 Task: Find connections with filter location Miramichi with filter topic #Affiliationwith filter profile language English with filter current company CHEP with filter school Bangalore Jobs with filter industry Retail Gasoline with filter service category Network Support with filter keywords title Director of Storytelling
Action: Mouse moved to (281, 367)
Screenshot: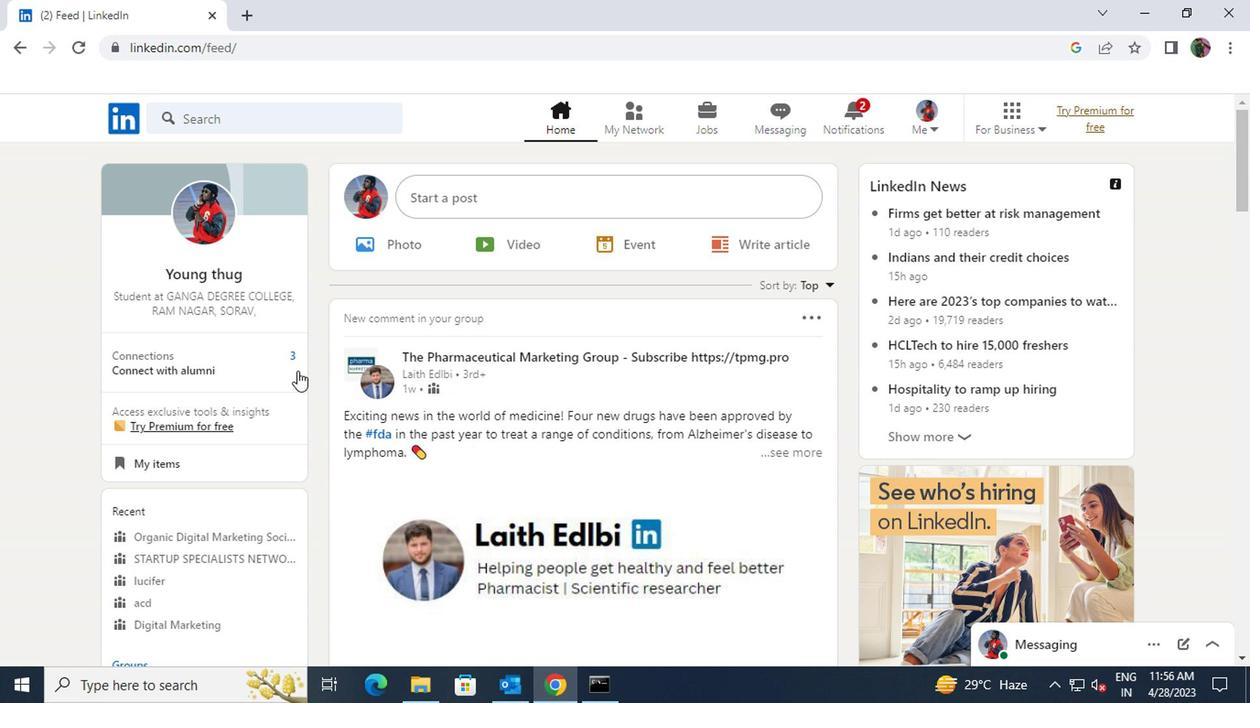 
Action: Mouse pressed left at (281, 367)
Screenshot: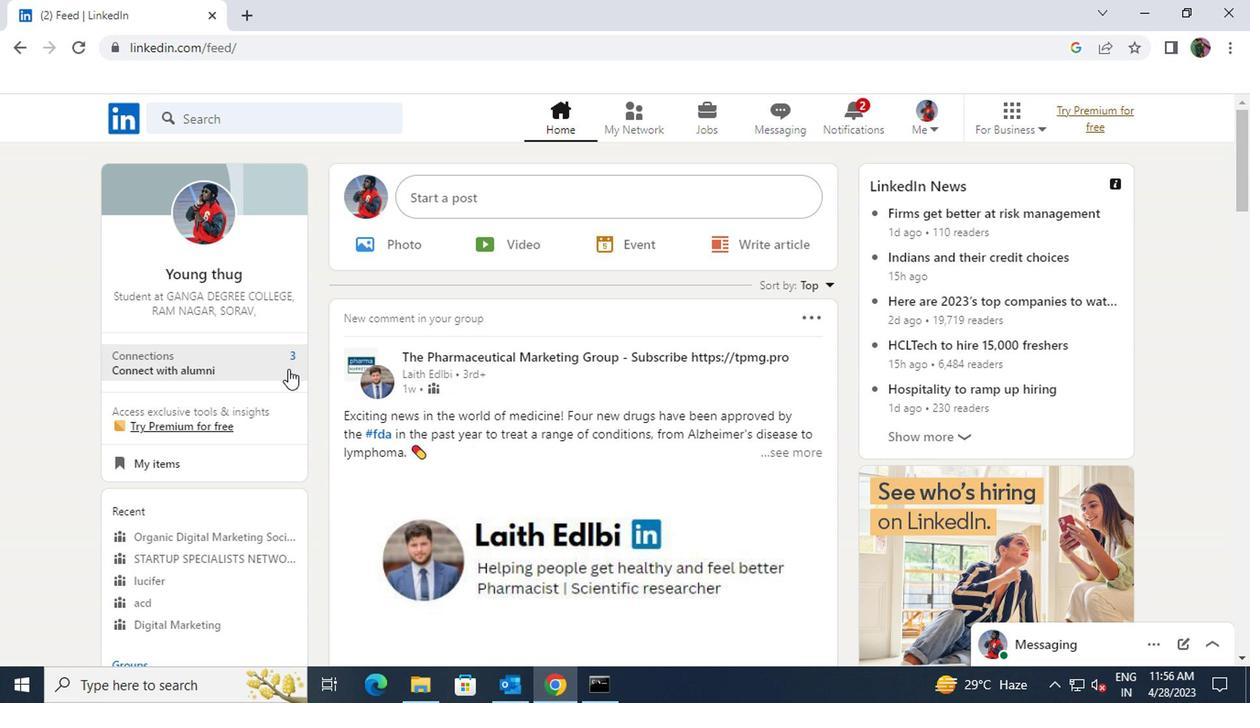 
Action: Mouse moved to (308, 223)
Screenshot: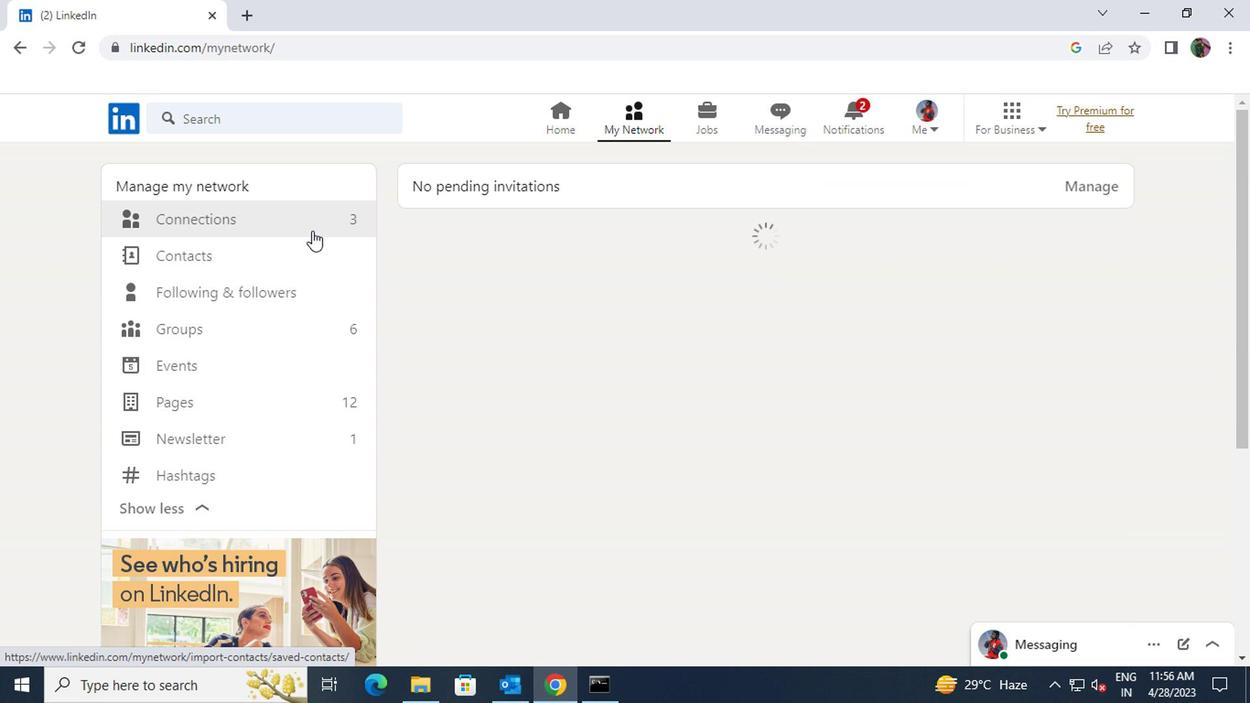 
Action: Mouse pressed left at (308, 223)
Screenshot: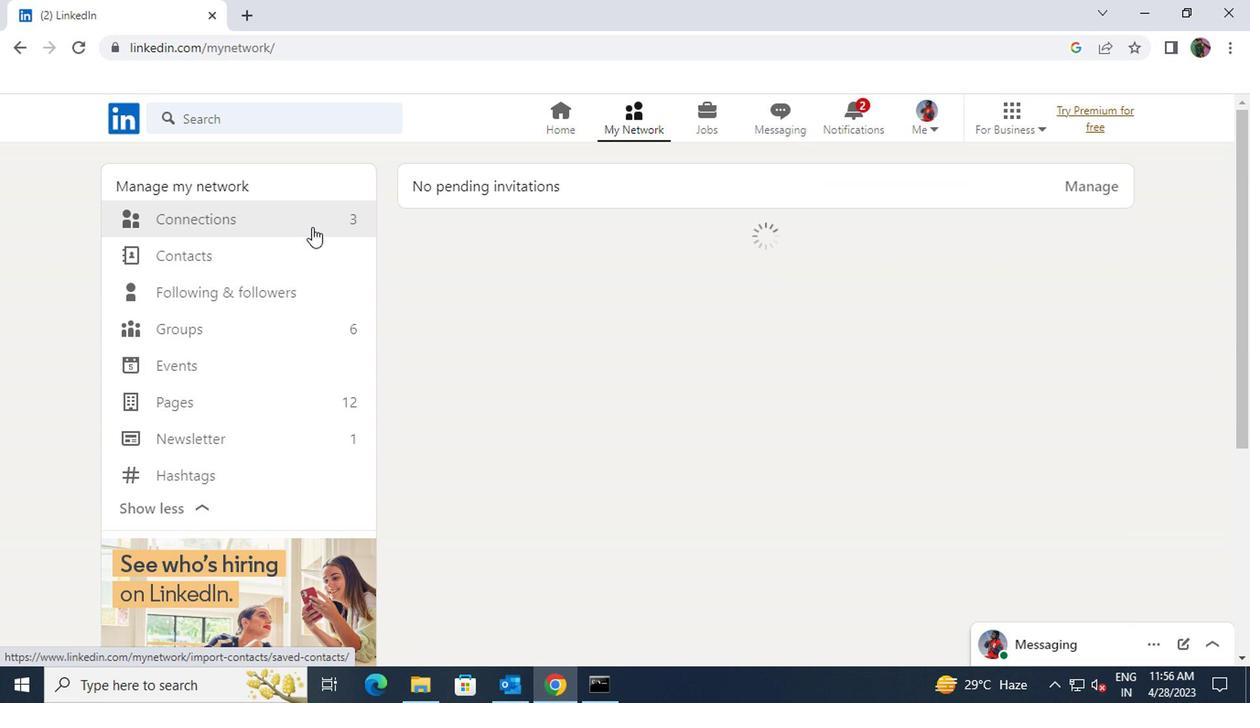
Action: Mouse moved to (723, 224)
Screenshot: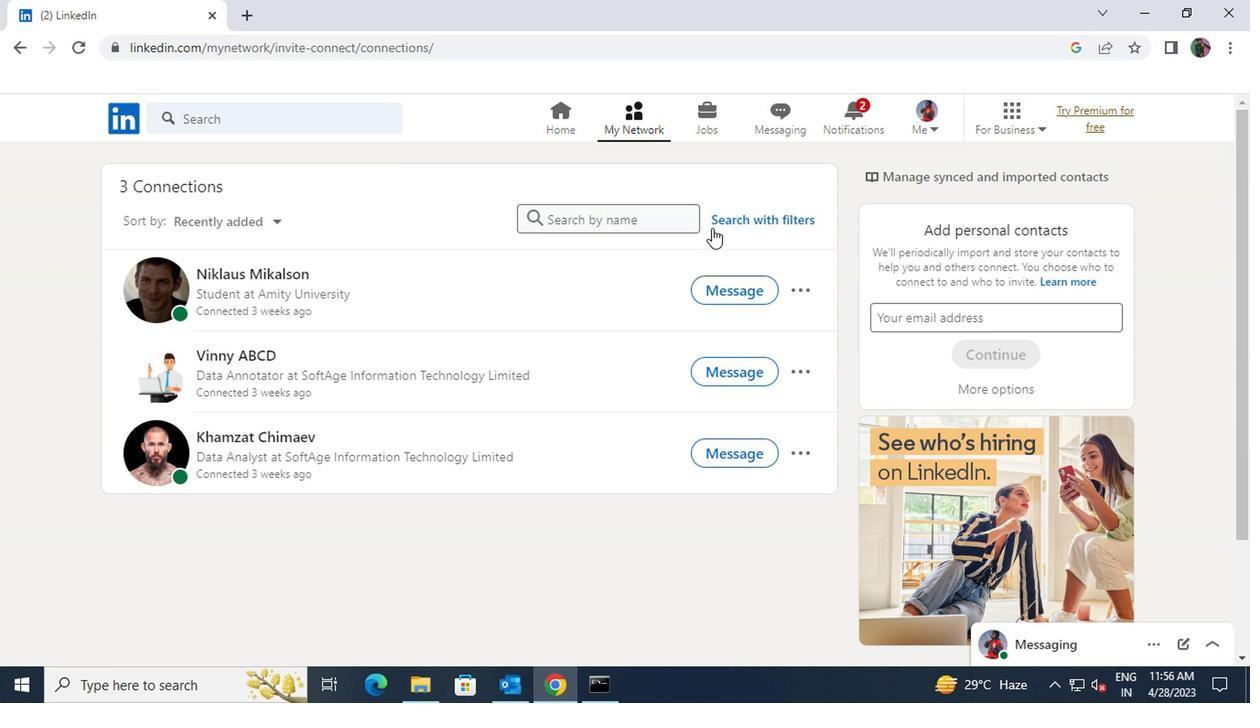 
Action: Mouse pressed left at (723, 224)
Screenshot: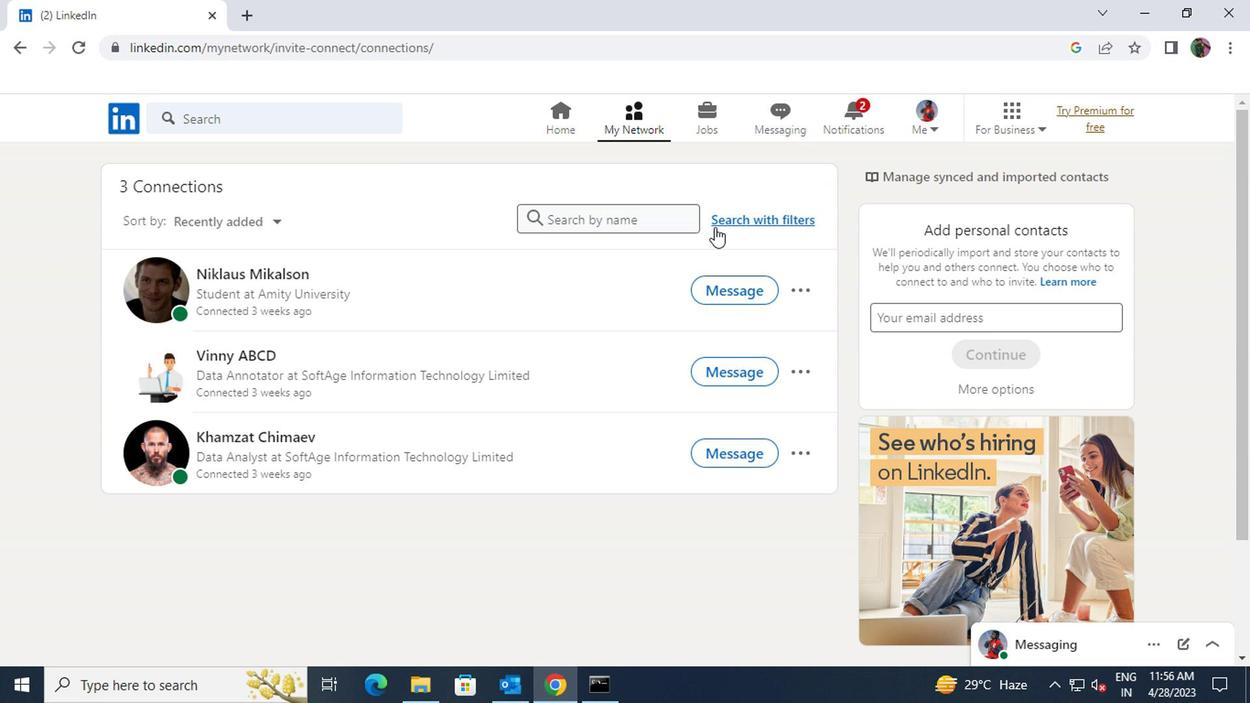 
Action: Mouse moved to (674, 171)
Screenshot: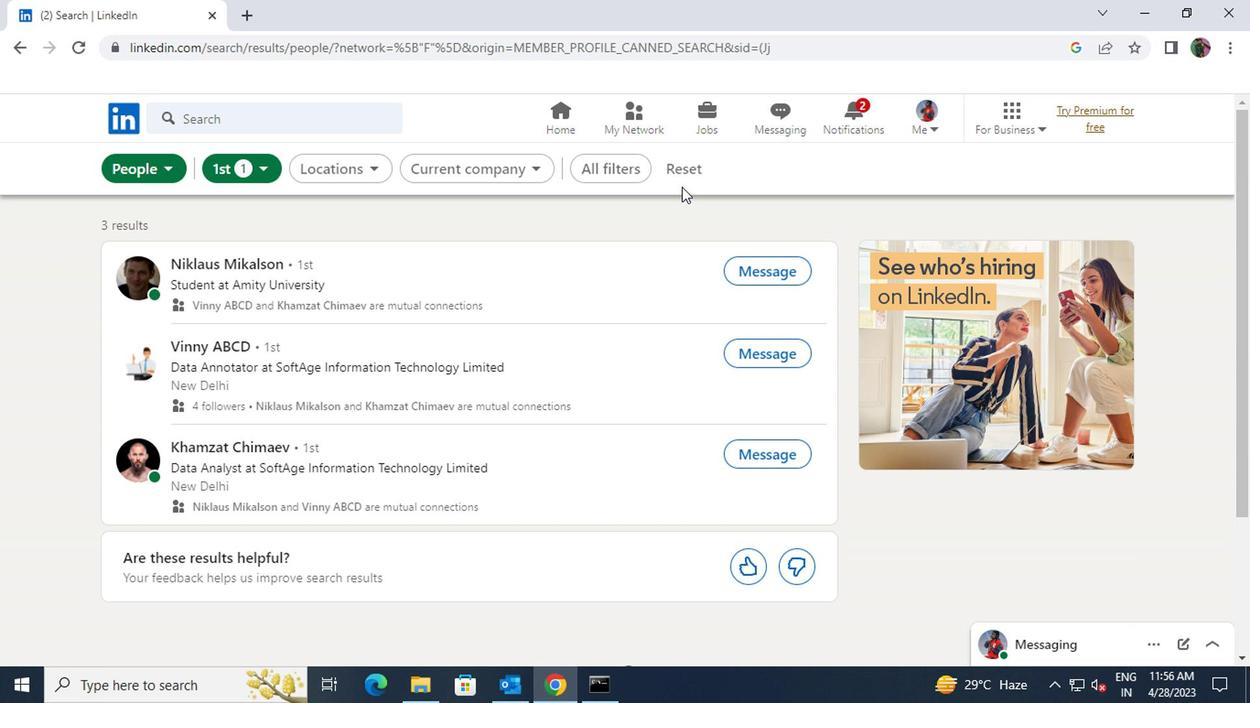 
Action: Mouse pressed left at (674, 171)
Screenshot: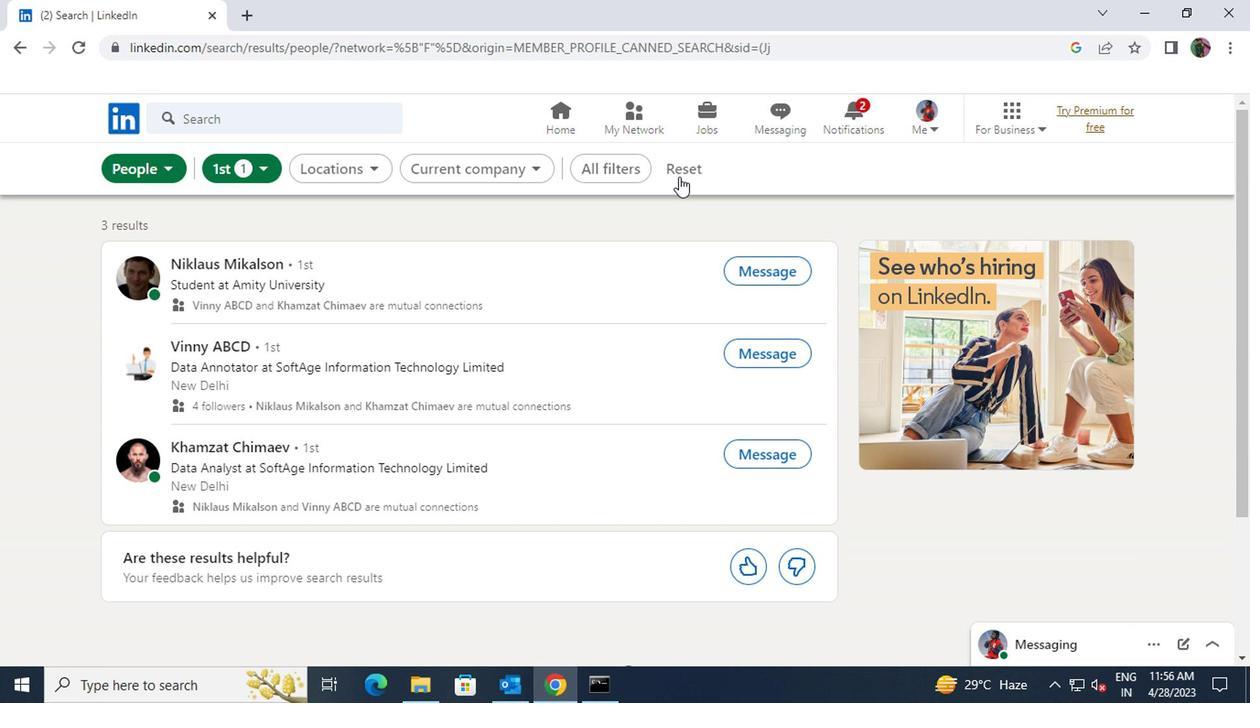 
Action: Mouse moved to (647, 166)
Screenshot: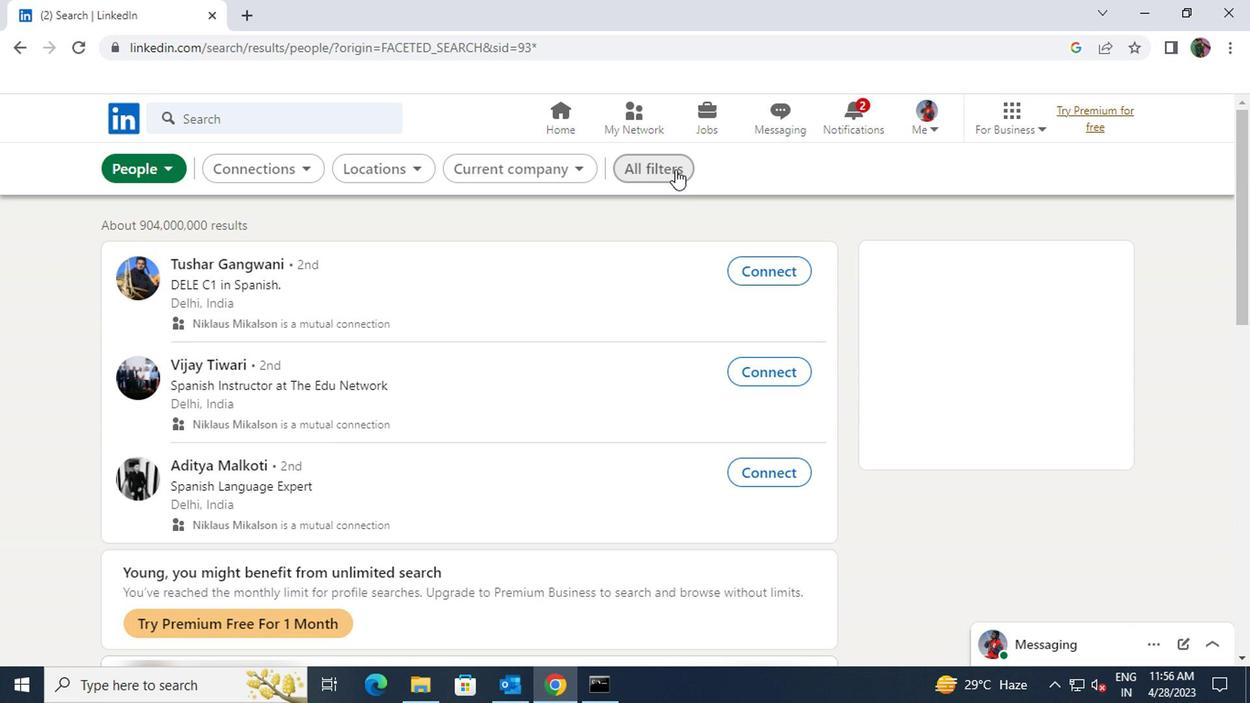 
Action: Mouse pressed left at (647, 166)
Screenshot: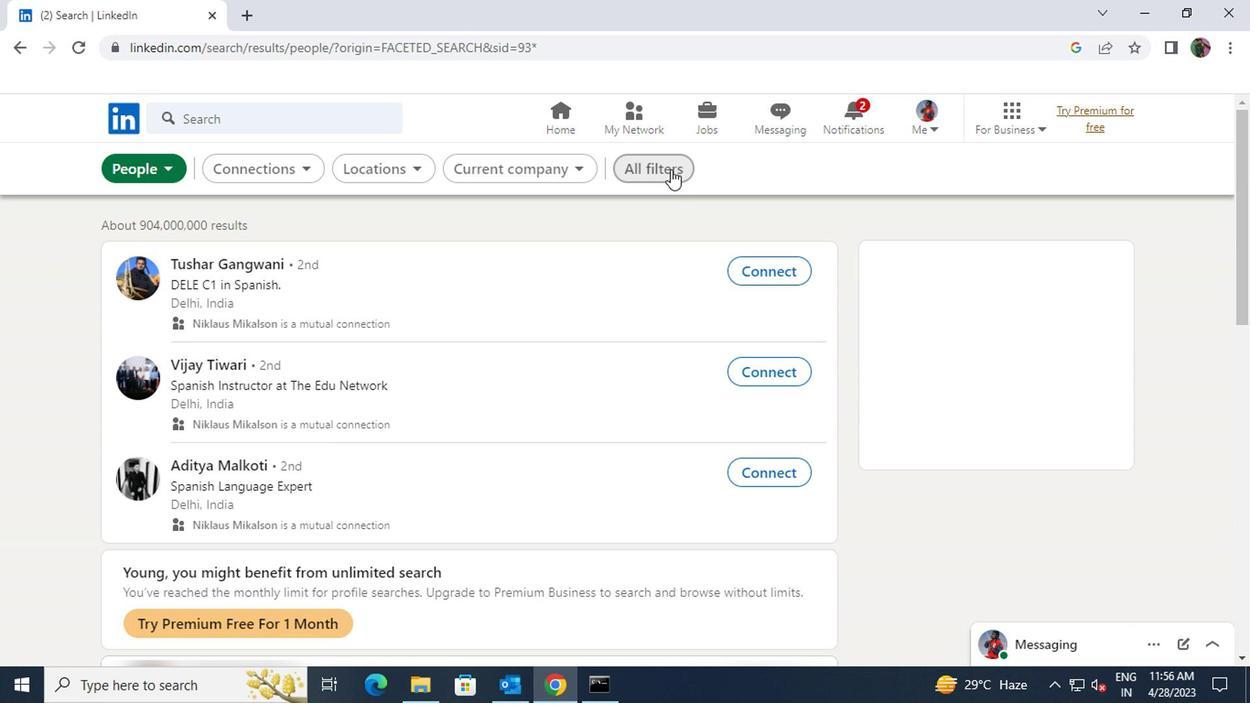 
Action: Mouse moved to (948, 397)
Screenshot: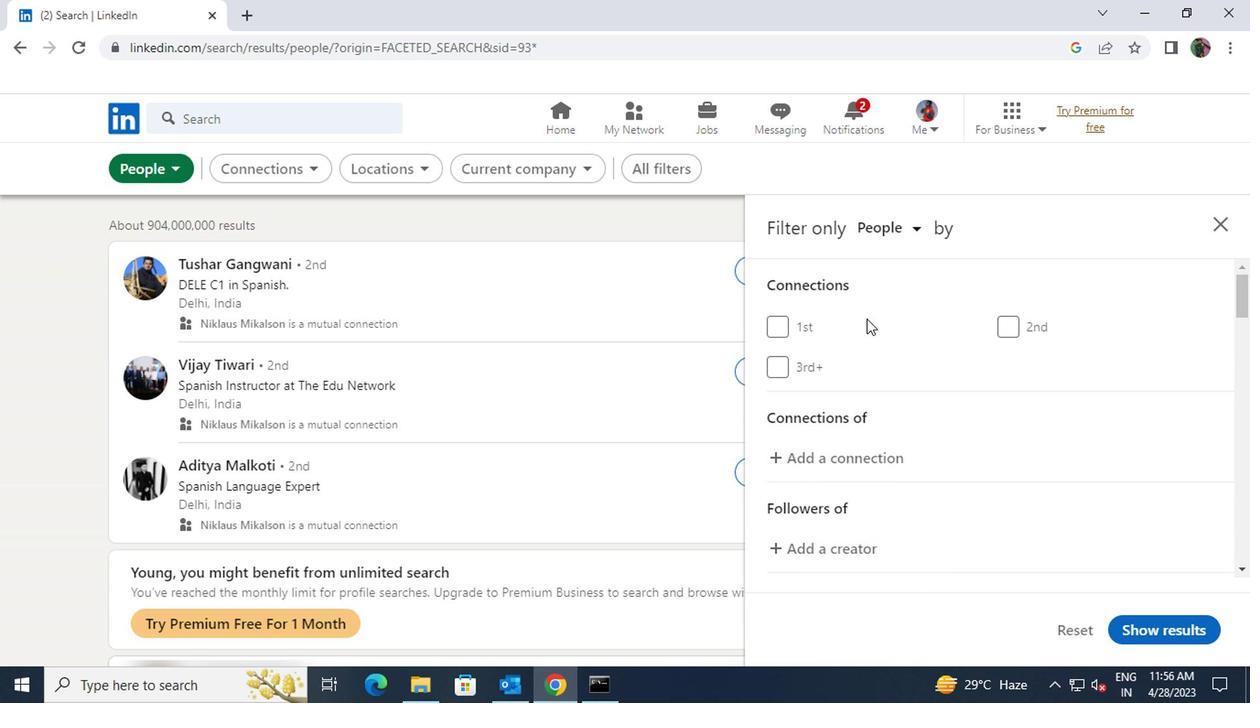 
Action: Mouse scrolled (948, 395) with delta (0, -1)
Screenshot: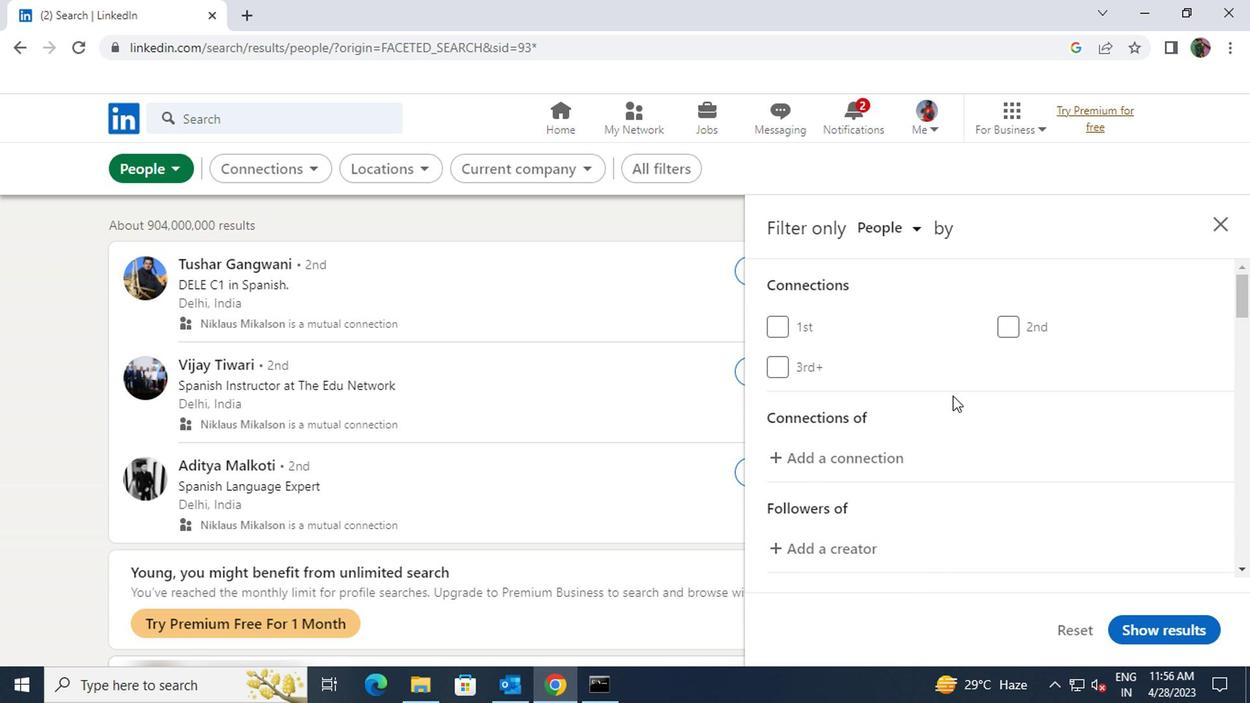 
Action: Mouse scrolled (948, 395) with delta (0, -1)
Screenshot: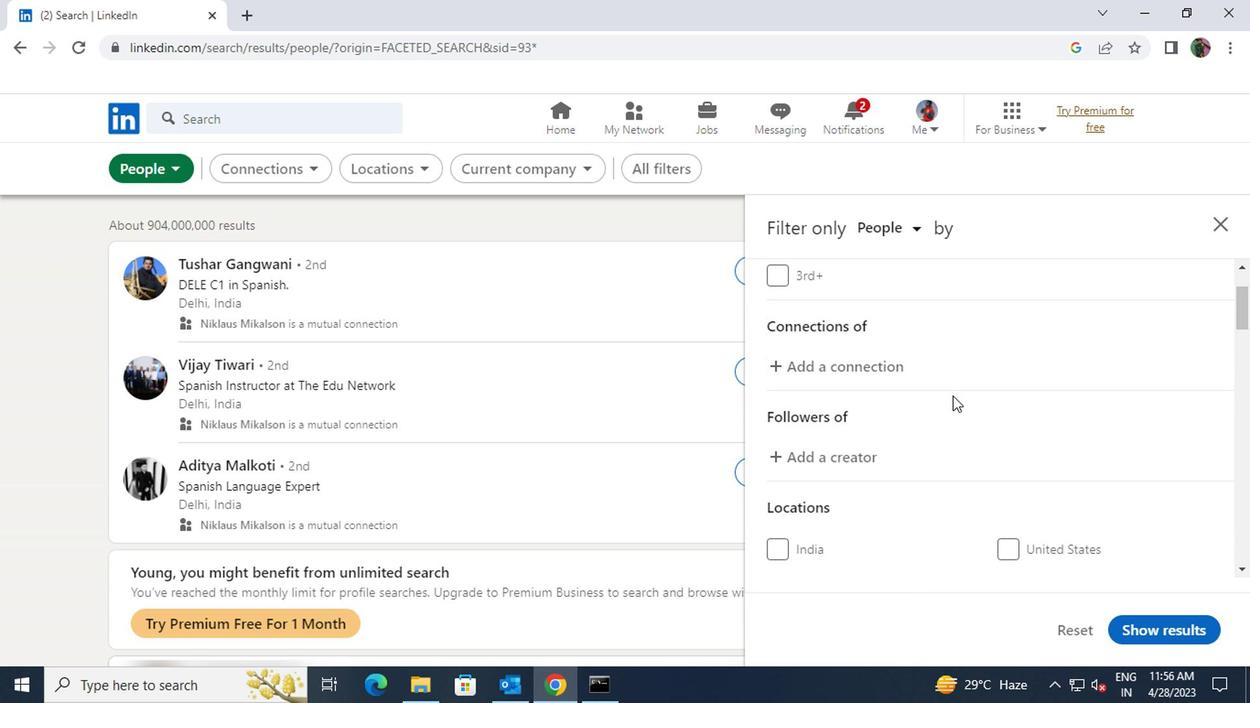 
Action: Mouse scrolled (948, 395) with delta (0, -1)
Screenshot: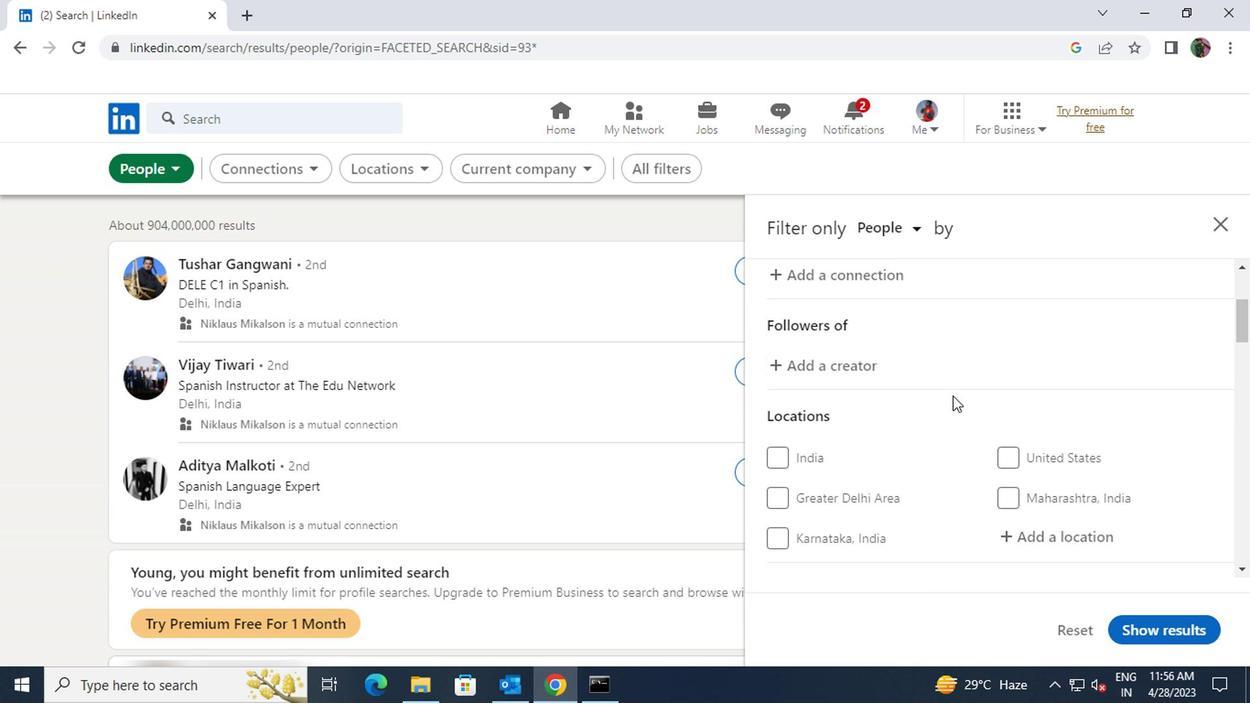 
Action: Mouse moved to (1025, 452)
Screenshot: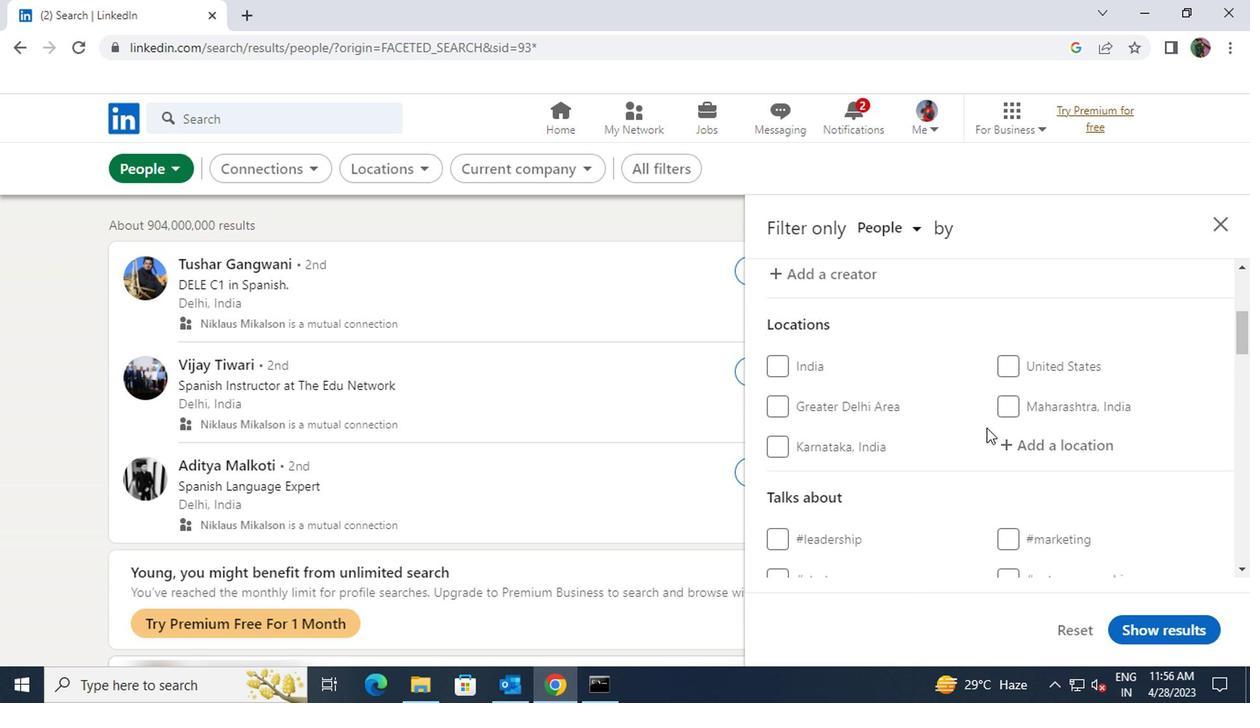 
Action: Mouse pressed left at (1025, 452)
Screenshot: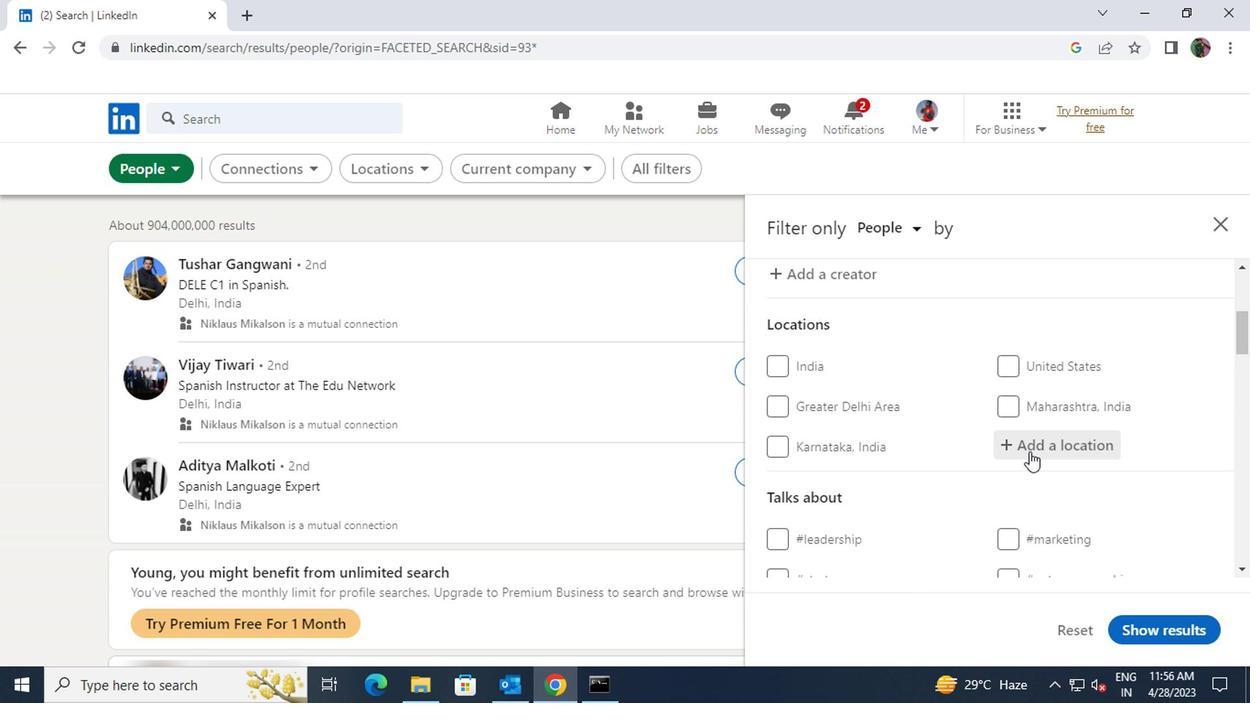 
Action: Key pressed <Key.shift>MIRAMIC
Screenshot: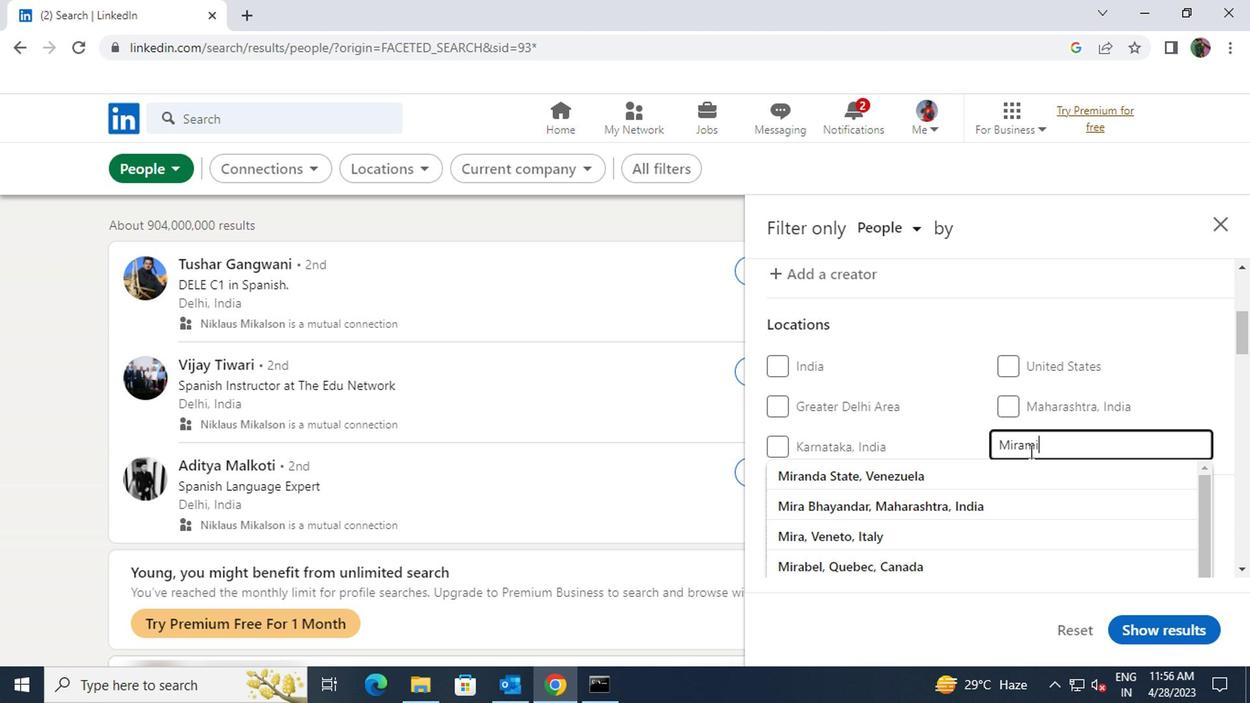 
Action: Mouse moved to (1033, 463)
Screenshot: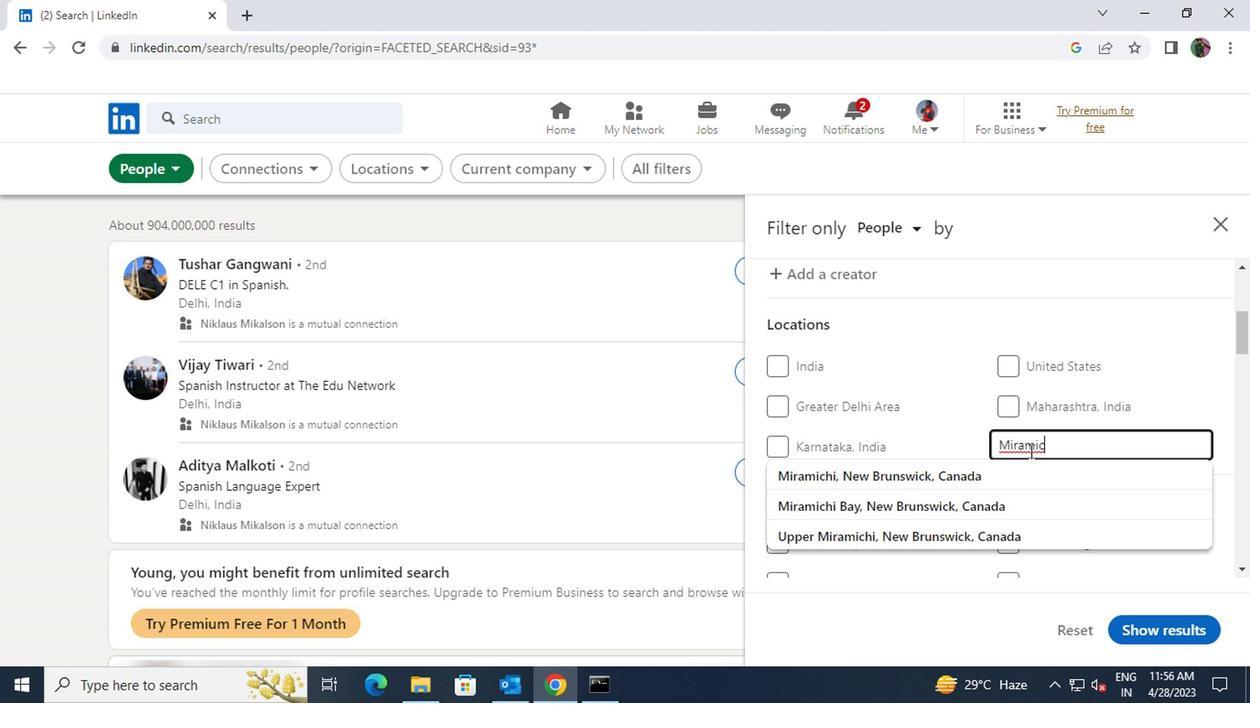 
Action: Mouse pressed left at (1033, 463)
Screenshot: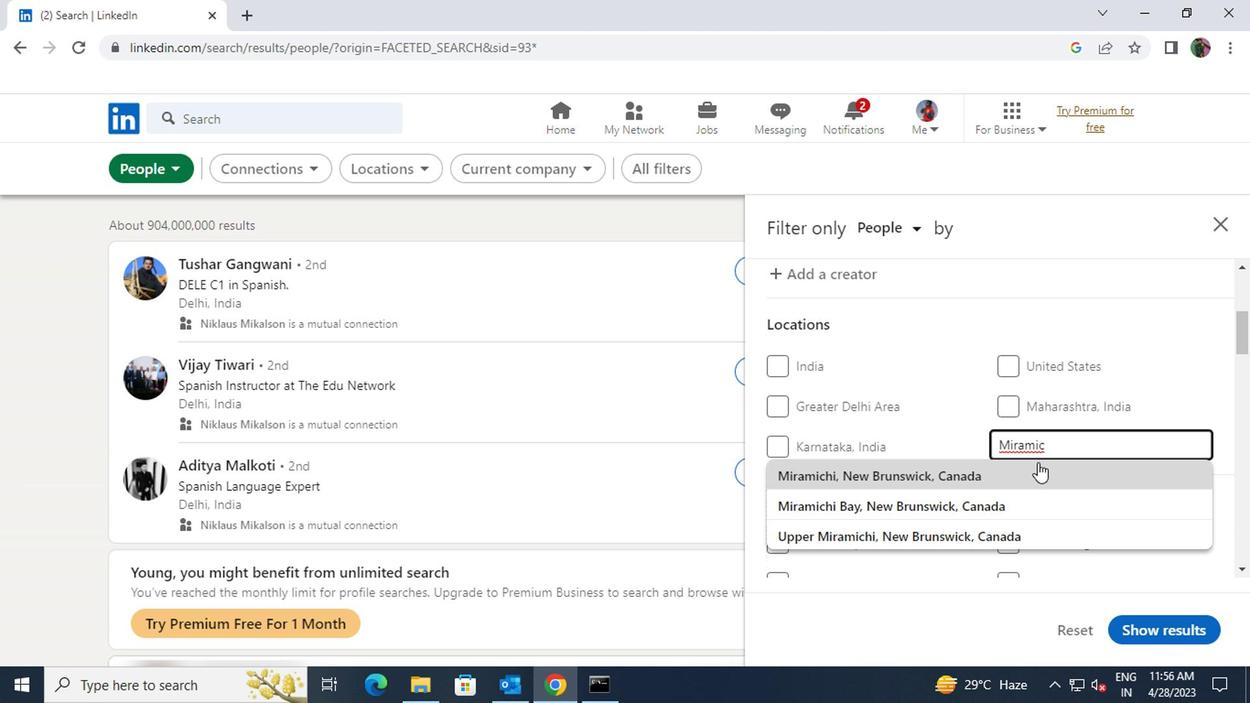 
Action: Mouse moved to (1033, 465)
Screenshot: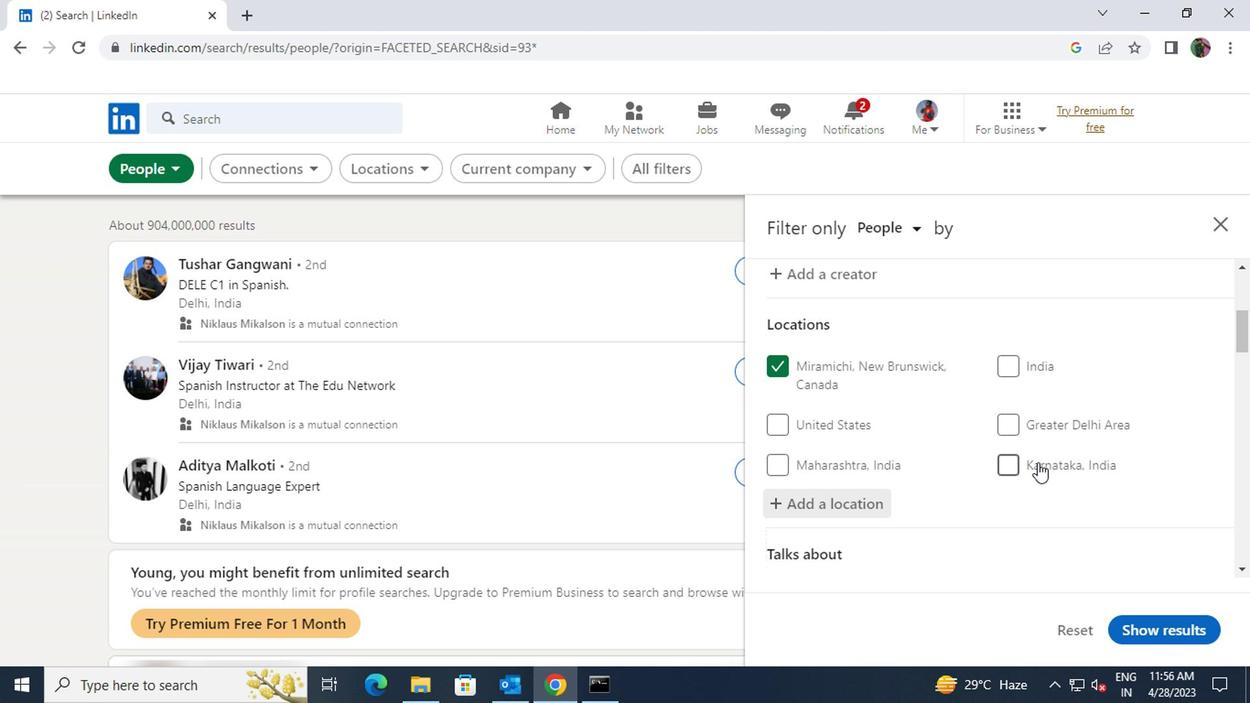 
Action: Mouse scrolled (1033, 464) with delta (0, 0)
Screenshot: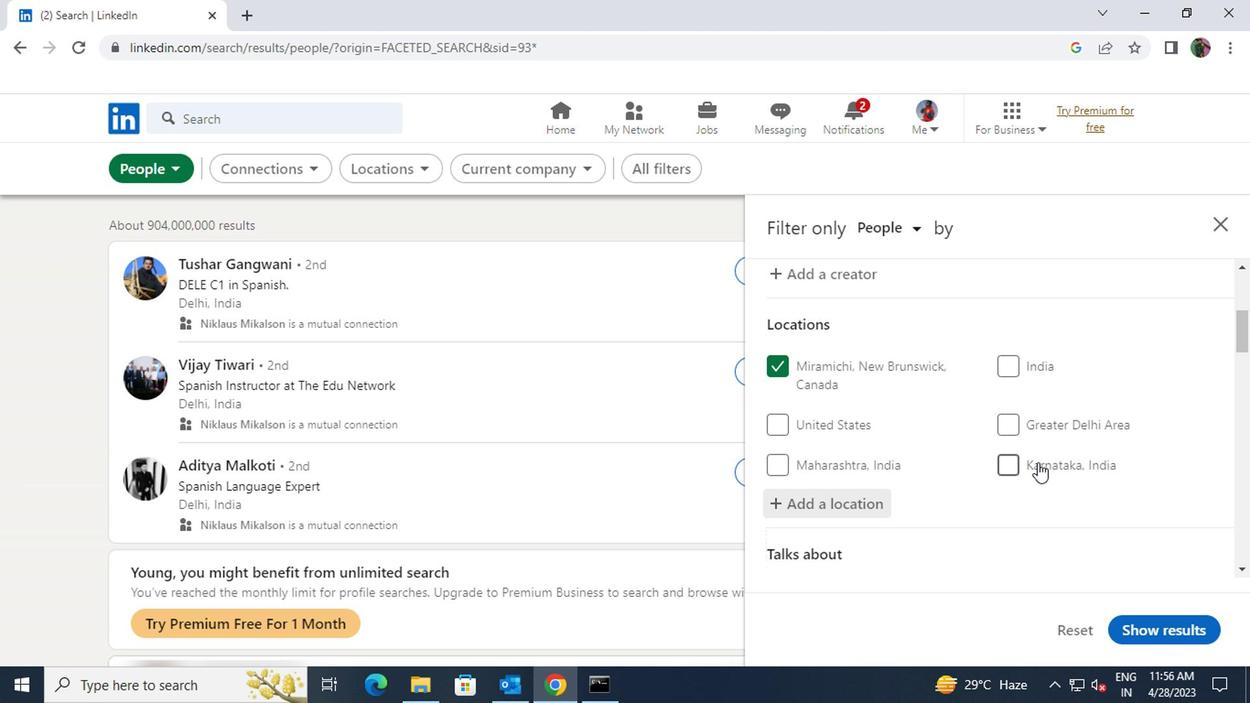 
Action: Mouse scrolled (1033, 464) with delta (0, 0)
Screenshot: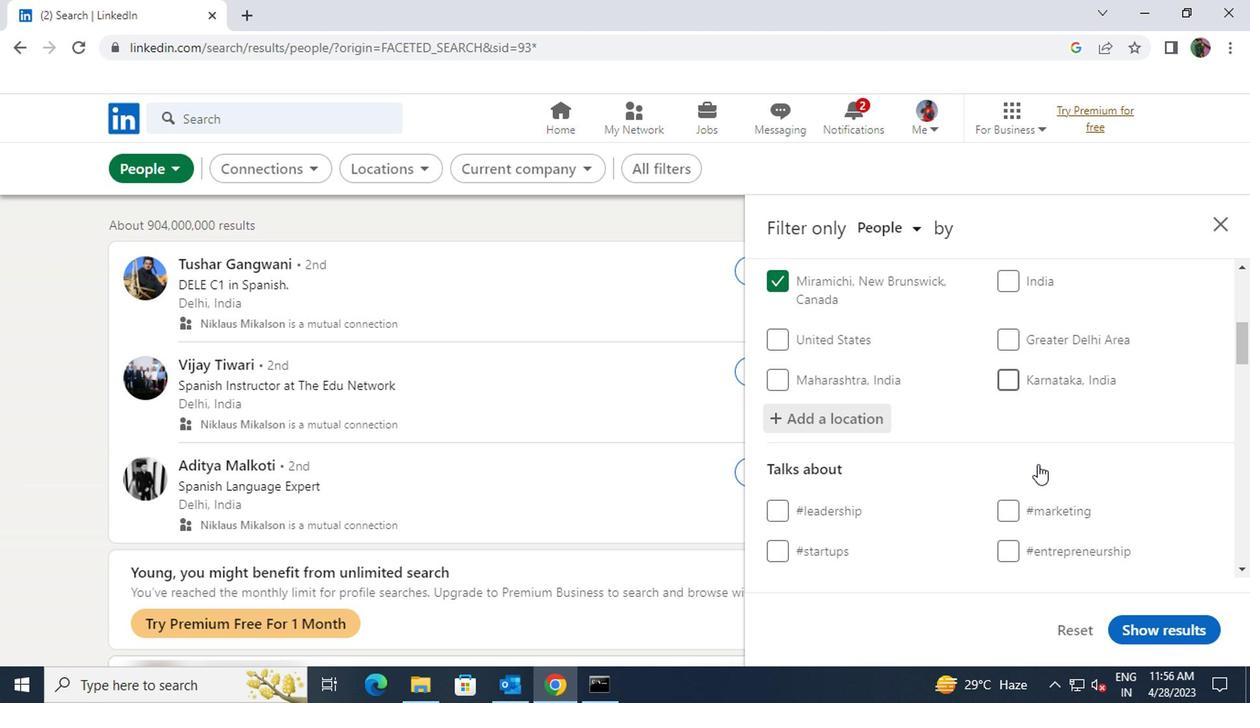 
Action: Mouse moved to (1029, 483)
Screenshot: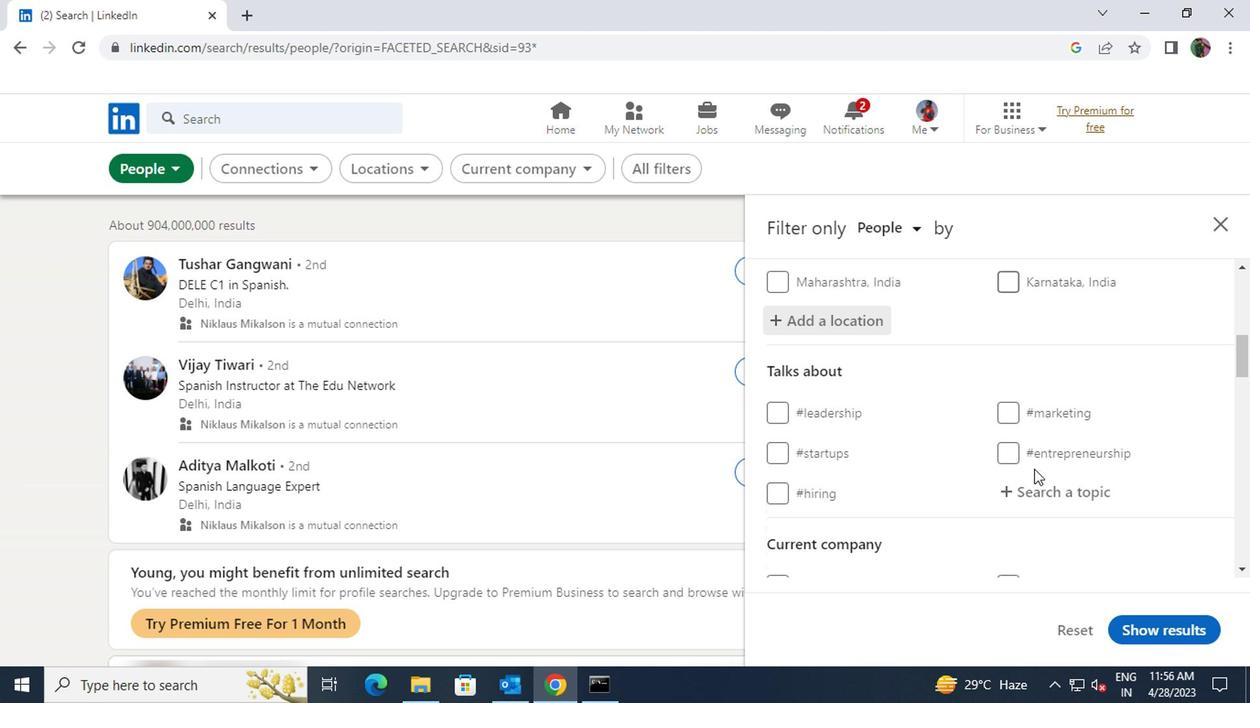 
Action: Mouse pressed left at (1029, 483)
Screenshot: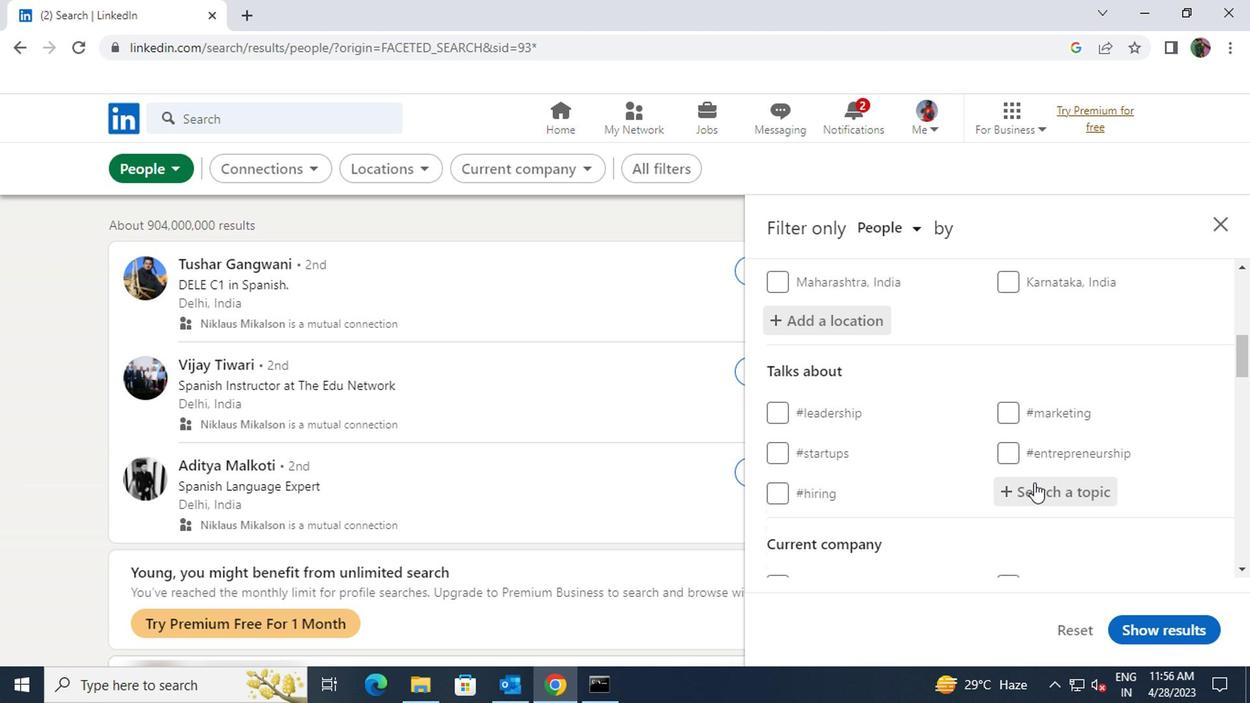 
Action: Key pressed <Key.shift><Key.shift>AFFILIATIO
Screenshot: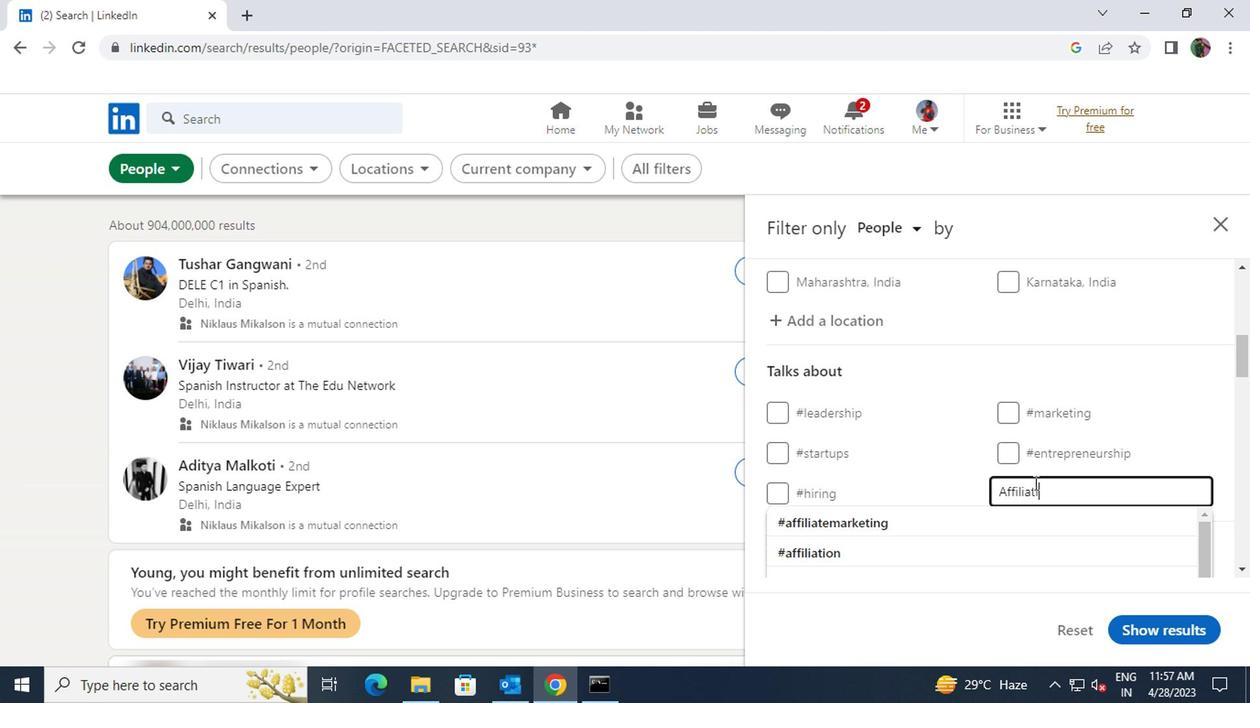 
Action: Mouse moved to (988, 515)
Screenshot: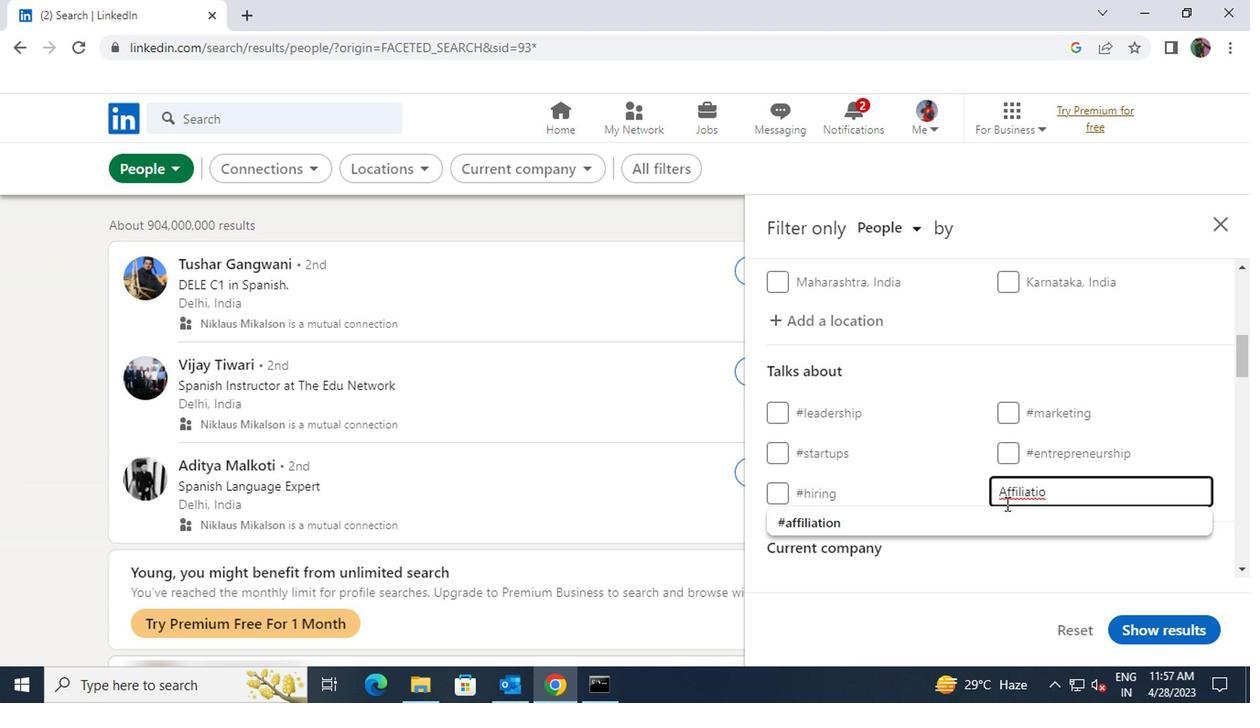 
Action: Mouse pressed left at (988, 515)
Screenshot: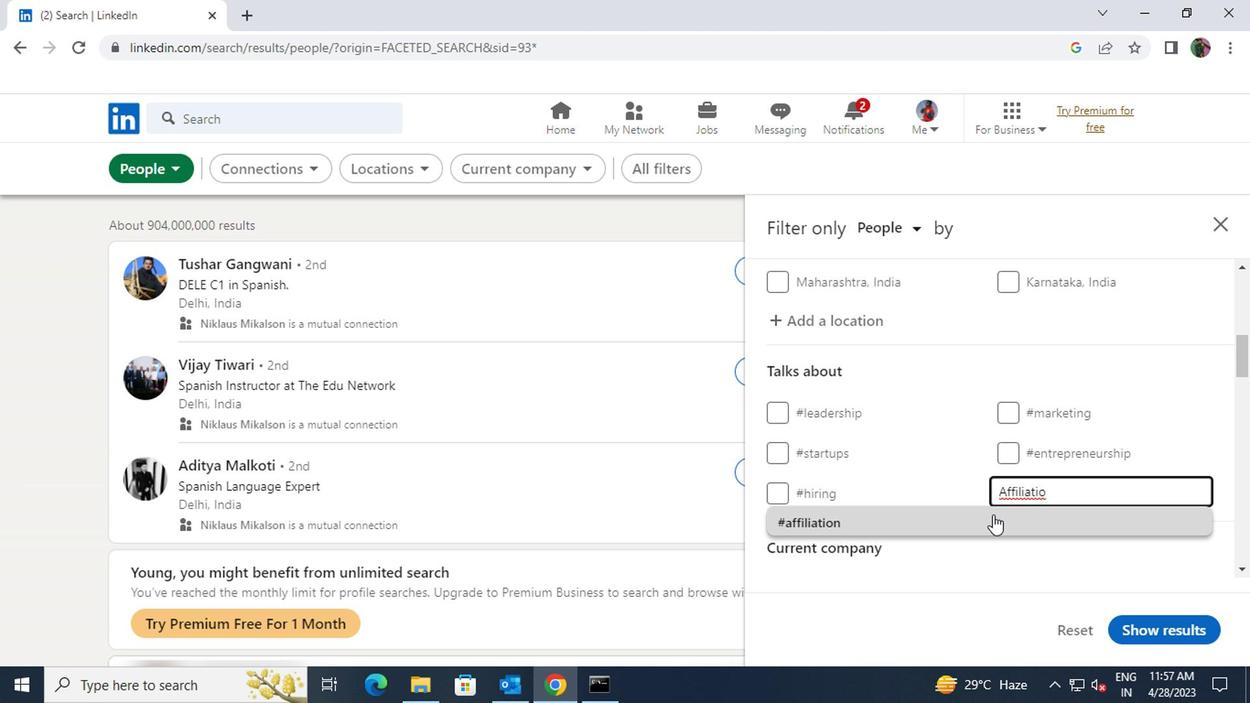 
Action: Mouse moved to (984, 519)
Screenshot: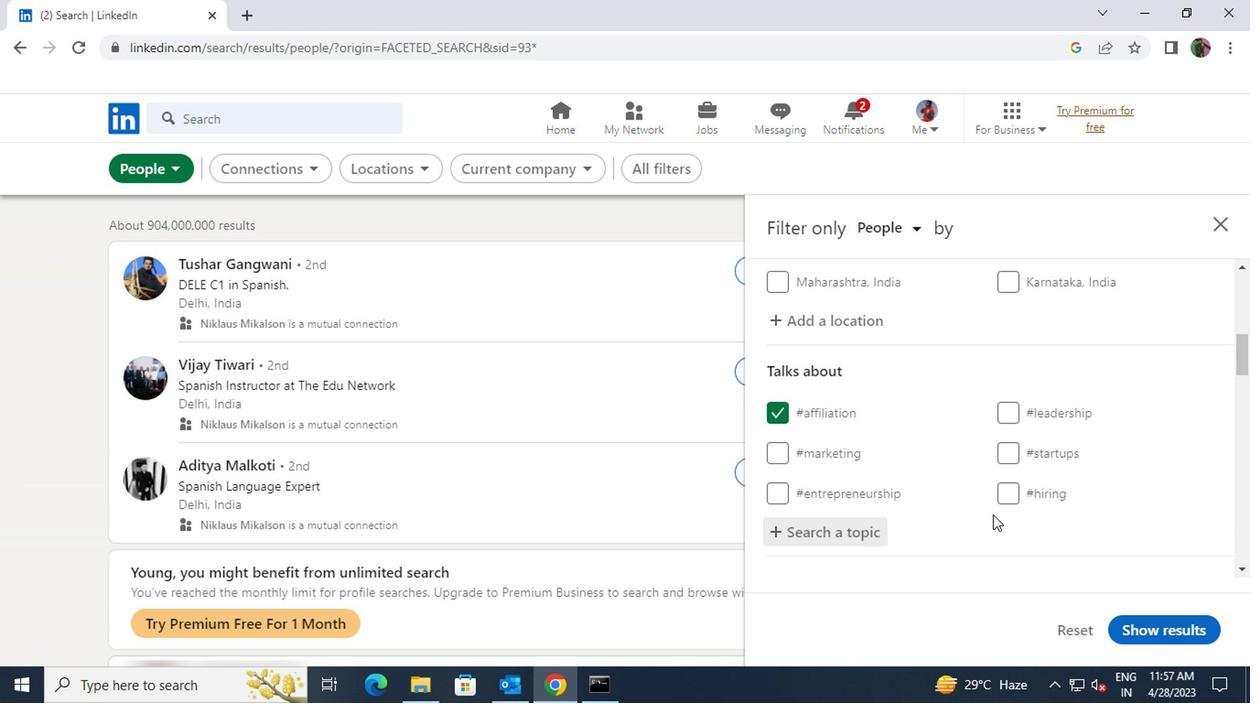 
Action: Mouse scrolled (984, 518) with delta (0, -1)
Screenshot: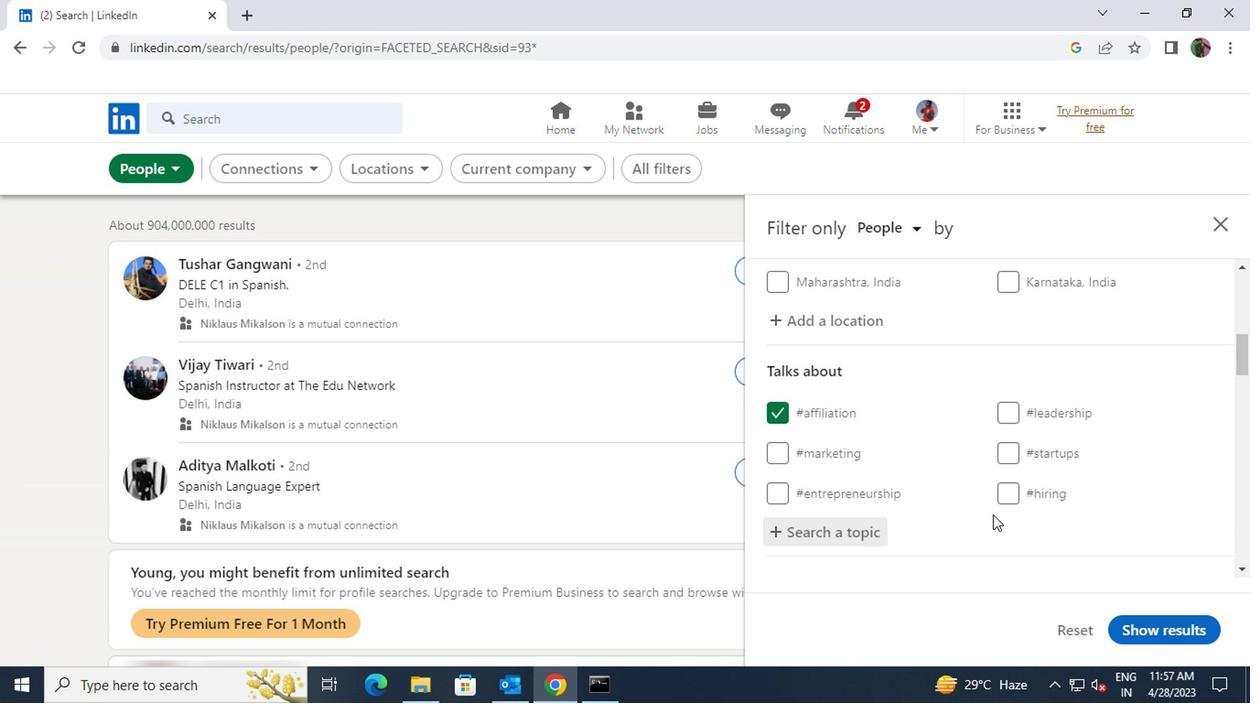 
Action: Mouse scrolled (984, 518) with delta (0, -1)
Screenshot: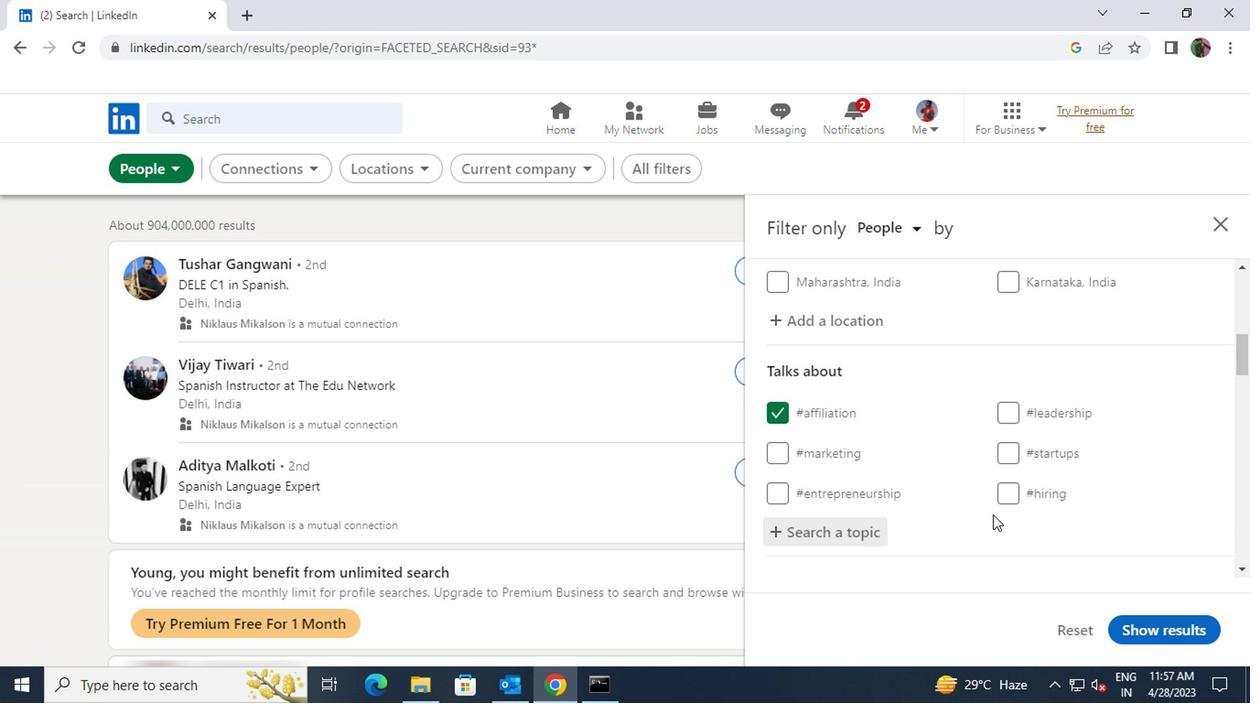 
Action: Mouse scrolled (984, 518) with delta (0, -1)
Screenshot: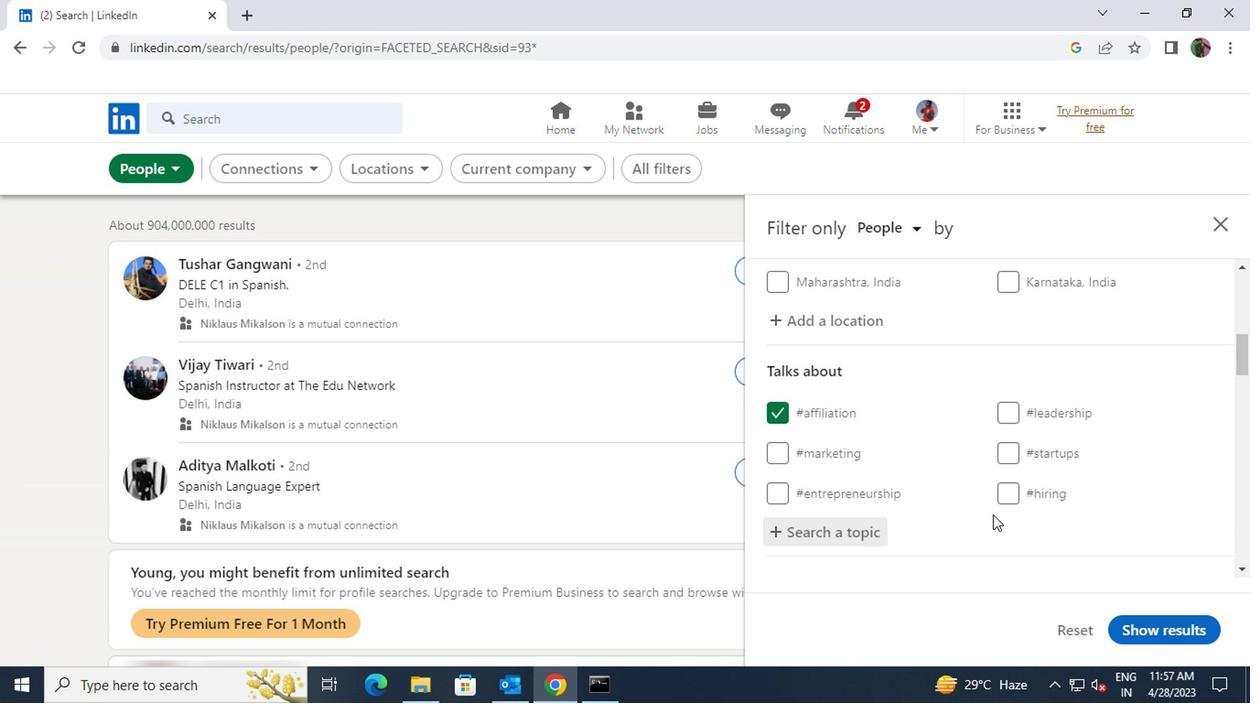 
Action: Mouse scrolled (984, 518) with delta (0, -1)
Screenshot: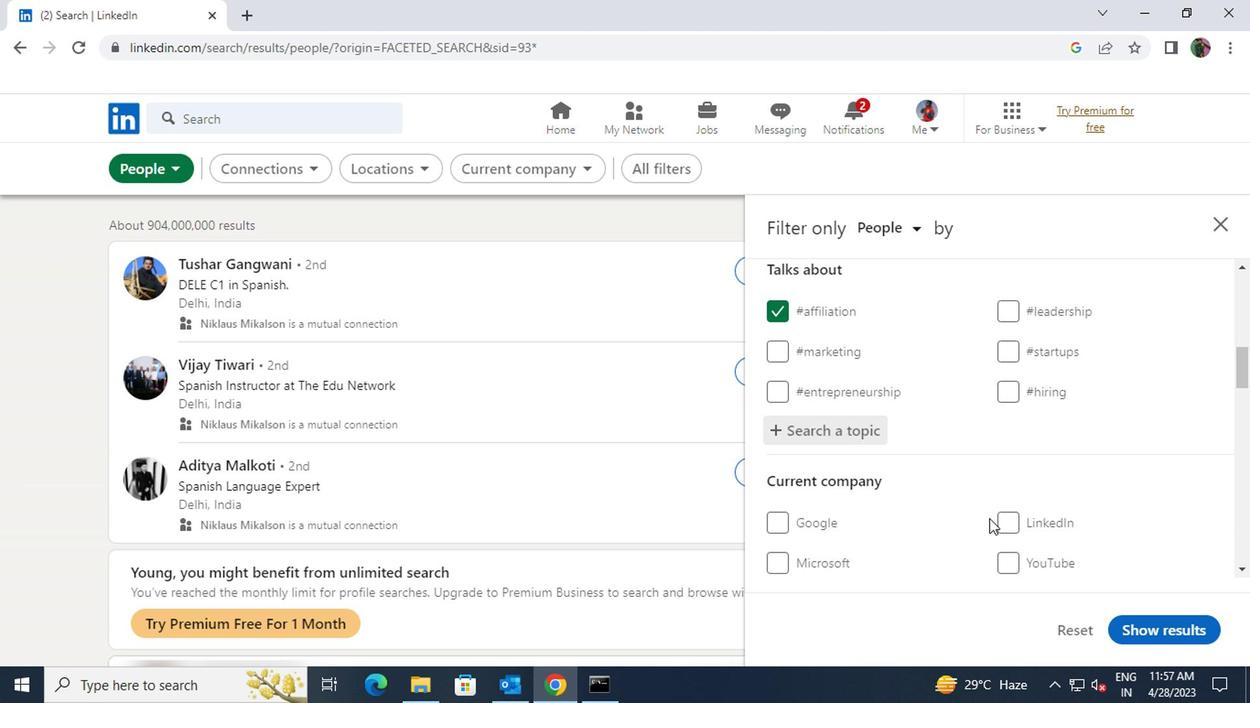 
Action: Mouse scrolled (984, 518) with delta (0, -1)
Screenshot: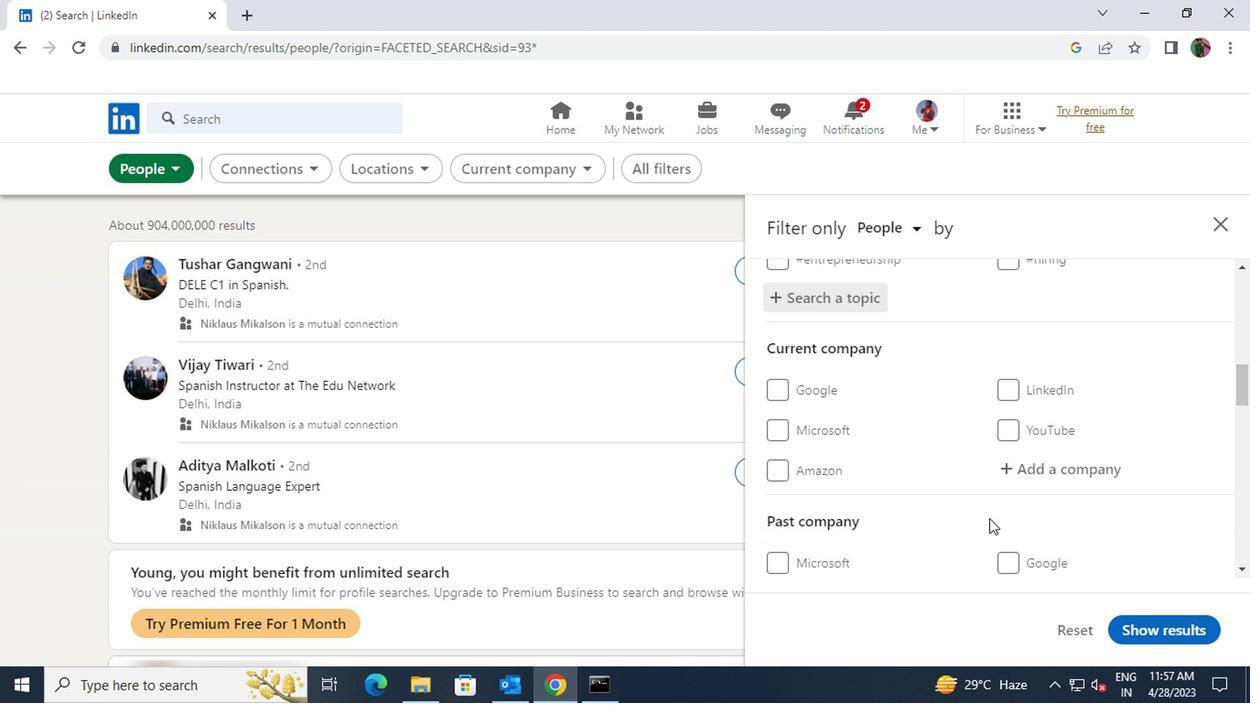 
Action: Mouse scrolled (984, 518) with delta (0, -1)
Screenshot: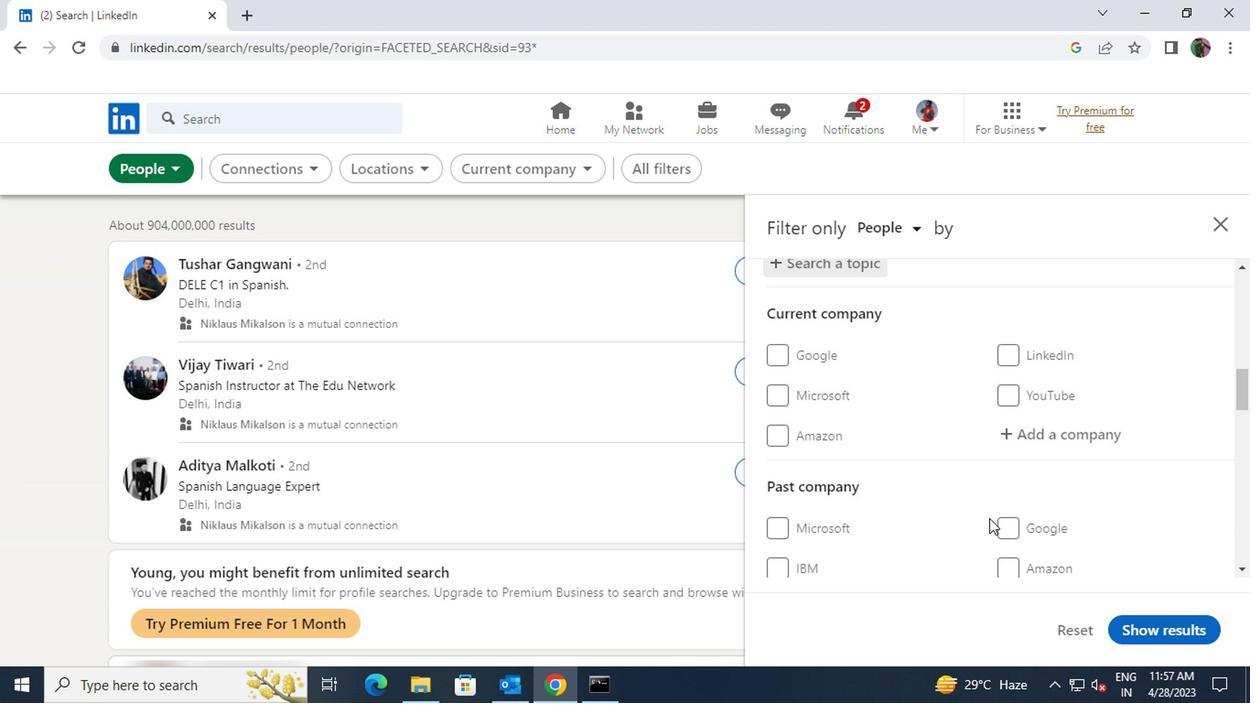 
Action: Mouse scrolled (984, 518) with delta (0, -1)
Screenshot: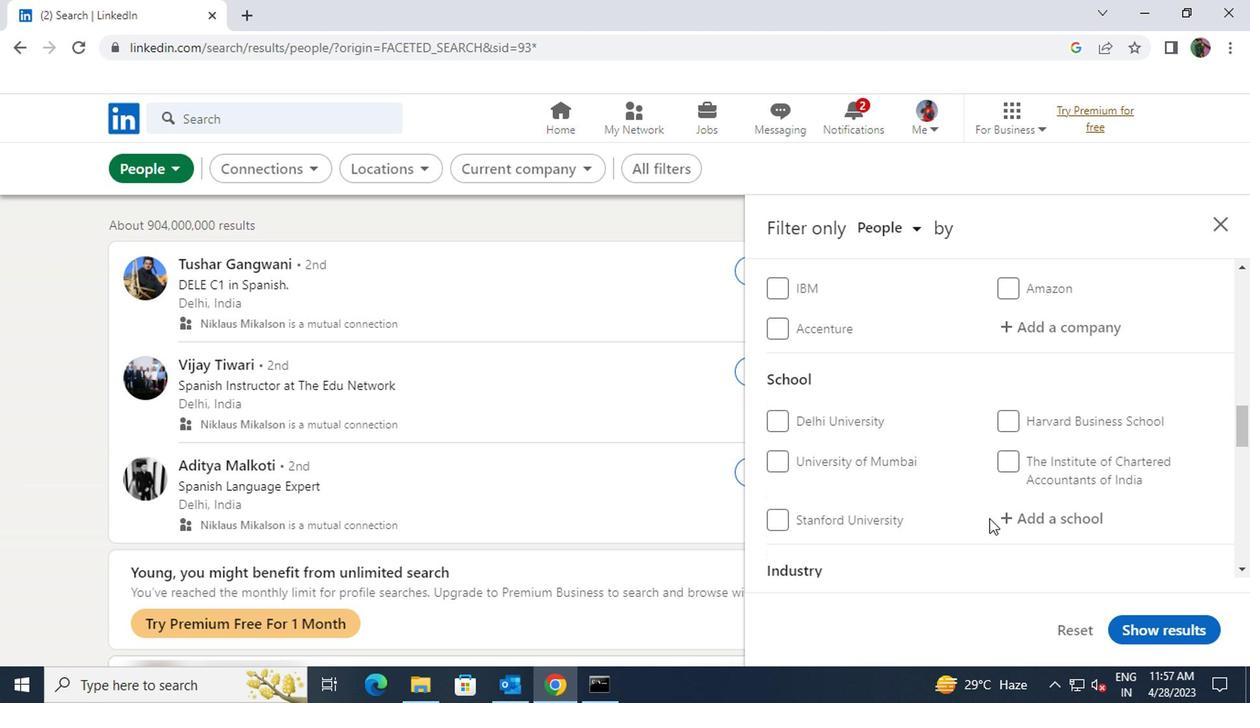 
Action: Mouse scrolled (984, 518) with delta (0, -1)
Screenshot: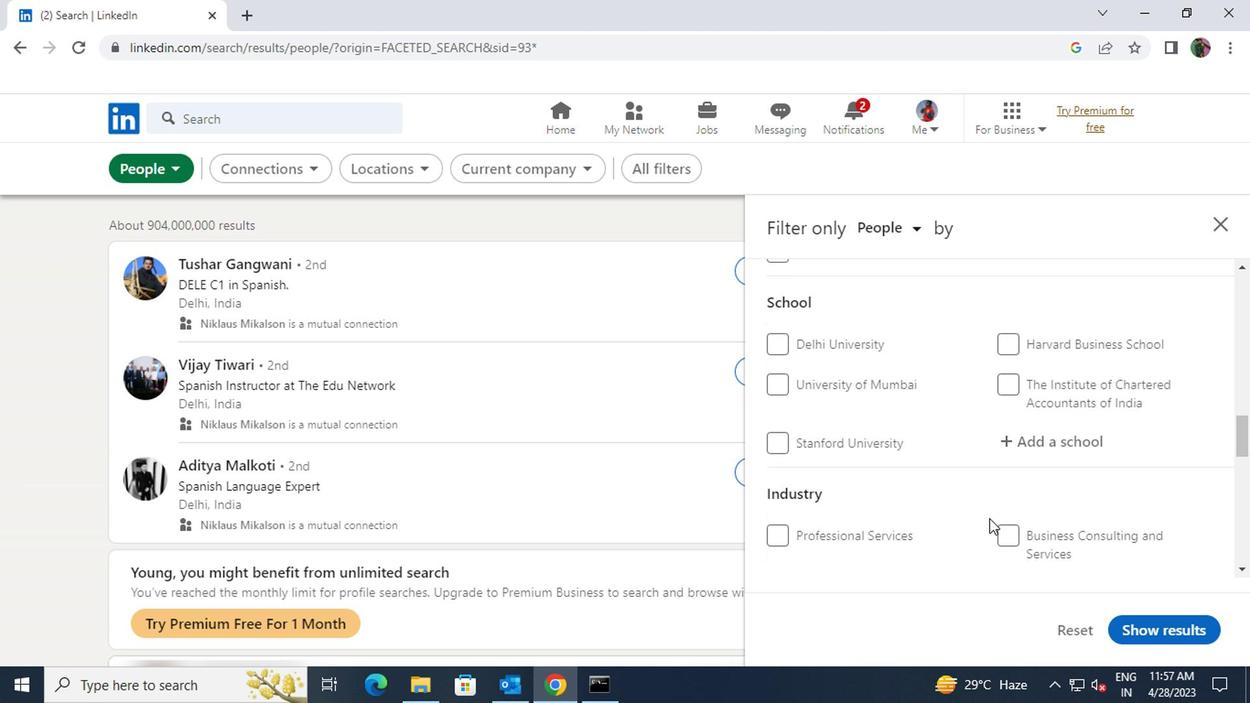 
Action: Mouse scrolled (984, 518) with delta (0, -1)
Screenshot: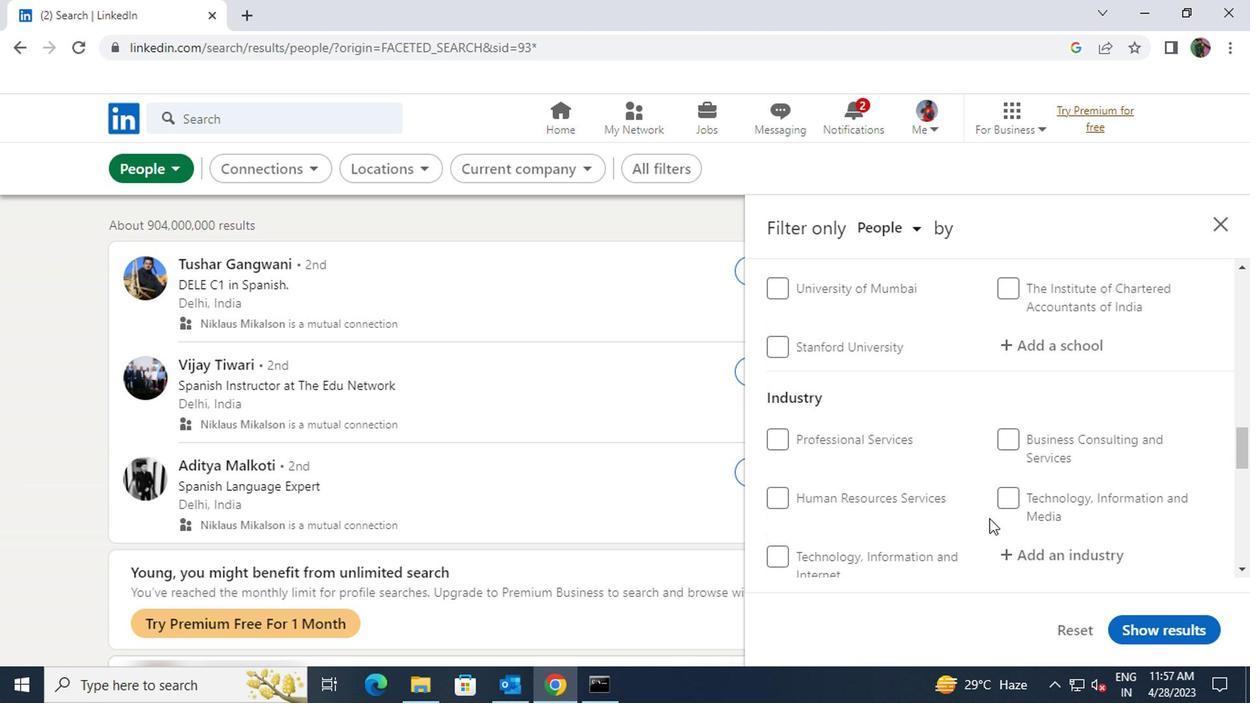 
Action: Mouse scrolled (984, 518) with delta (0, -1)
Screenshot: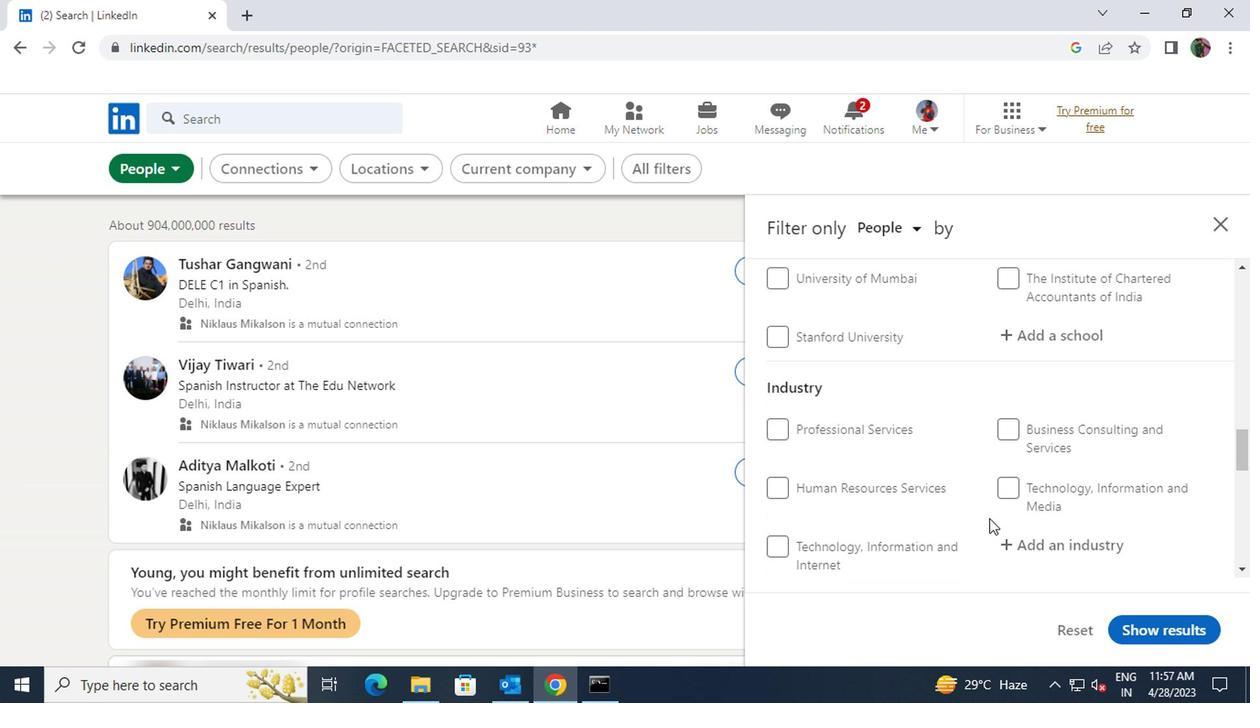
Action: Mouse moved to (776, 478)
Screenshot: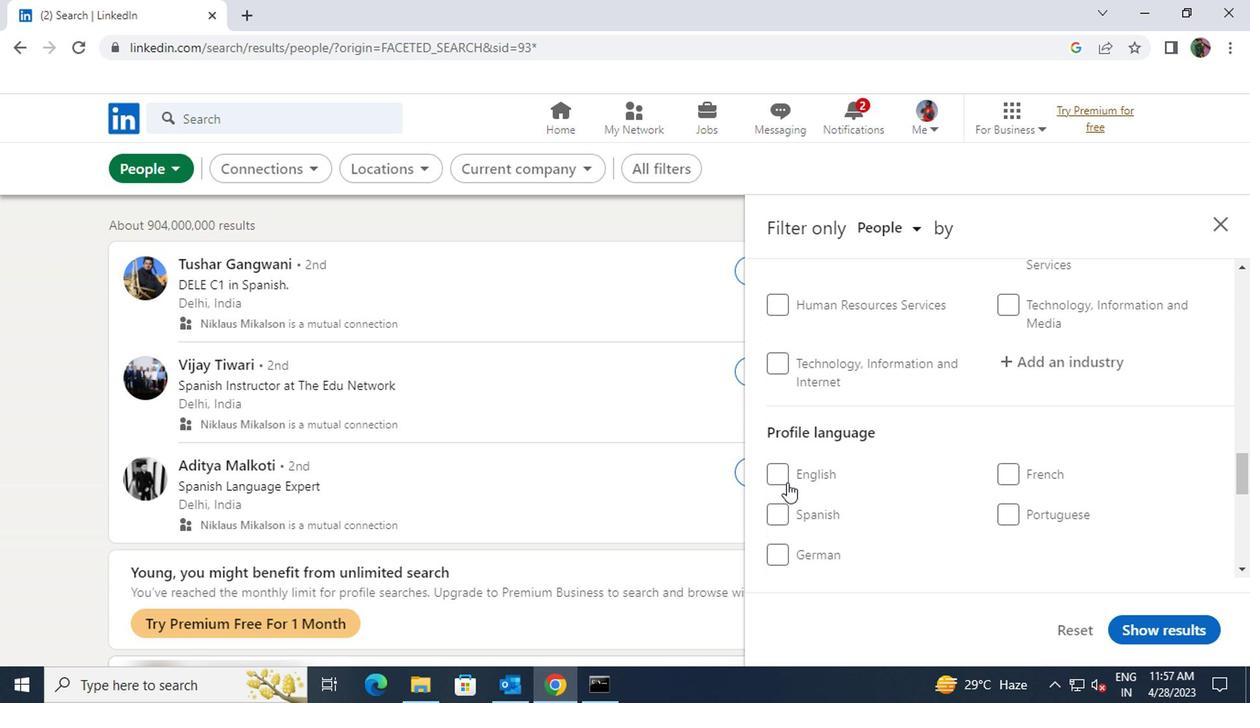 
Action: Mouse pressed left at (776, 478)
Screenshot: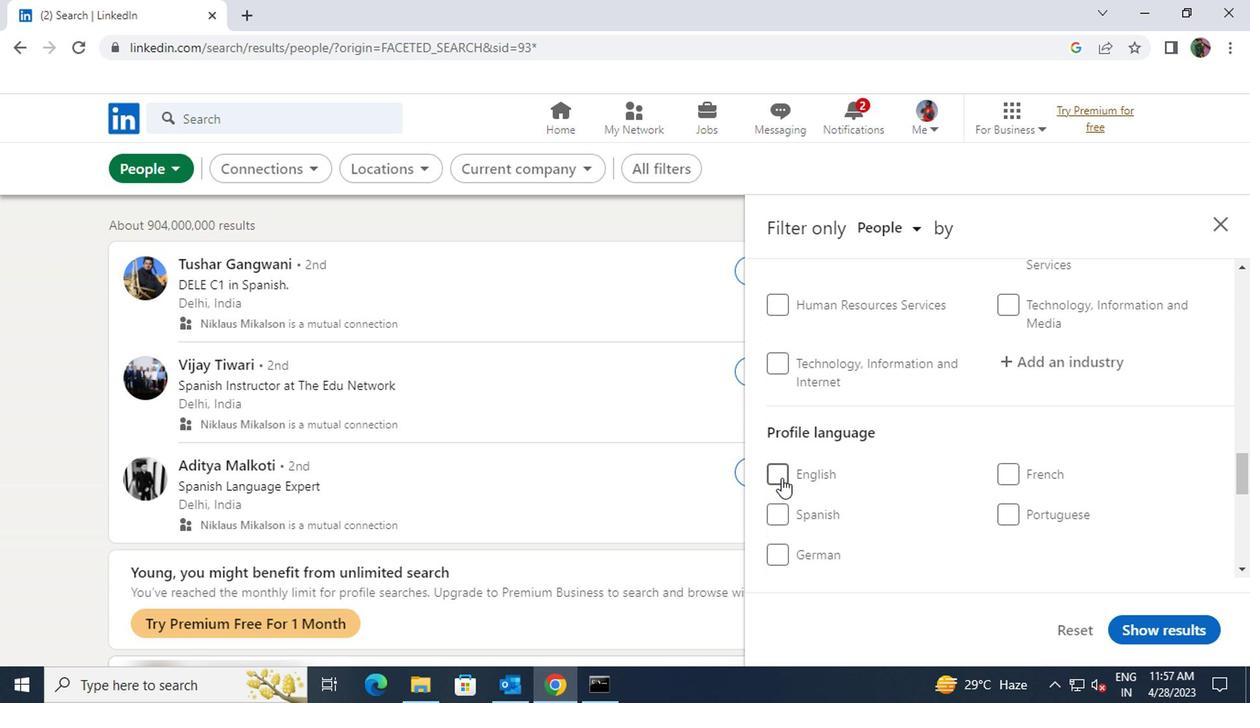 
Action: Mouse moved to (896, 504)
Screenshot: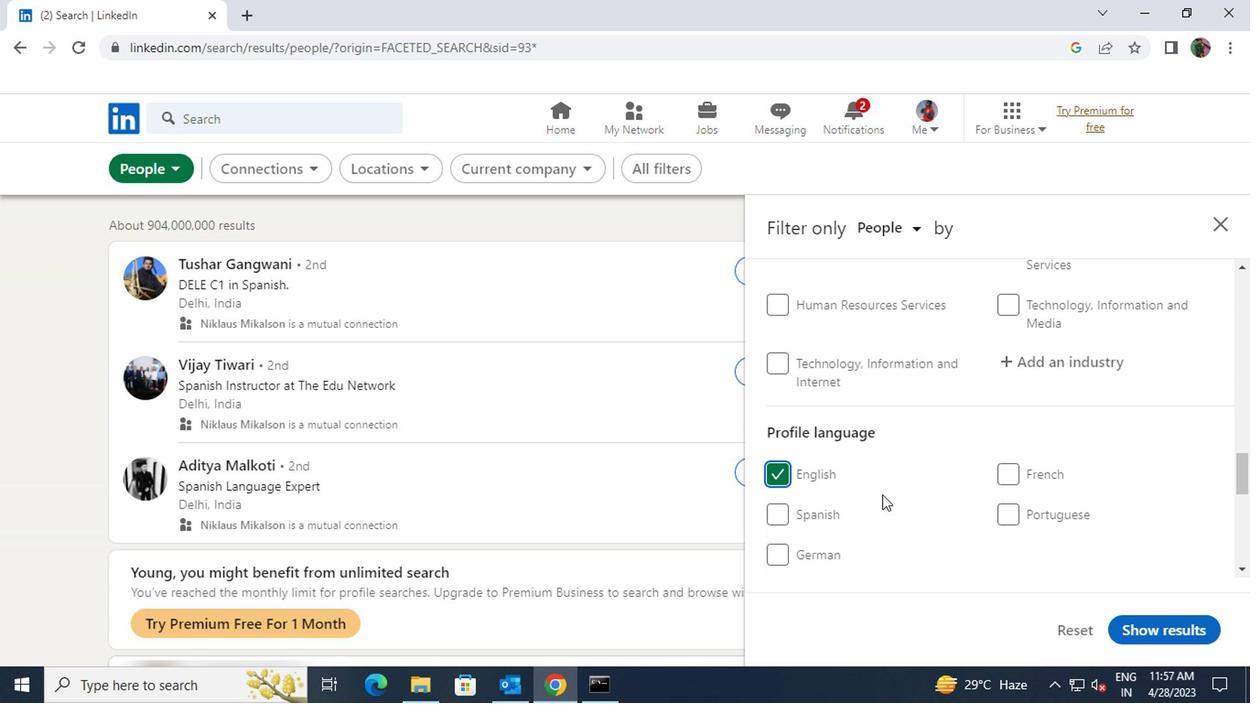 
Action: Mouse scrolled (896, 504) with delta (0, 0)
Screenshot: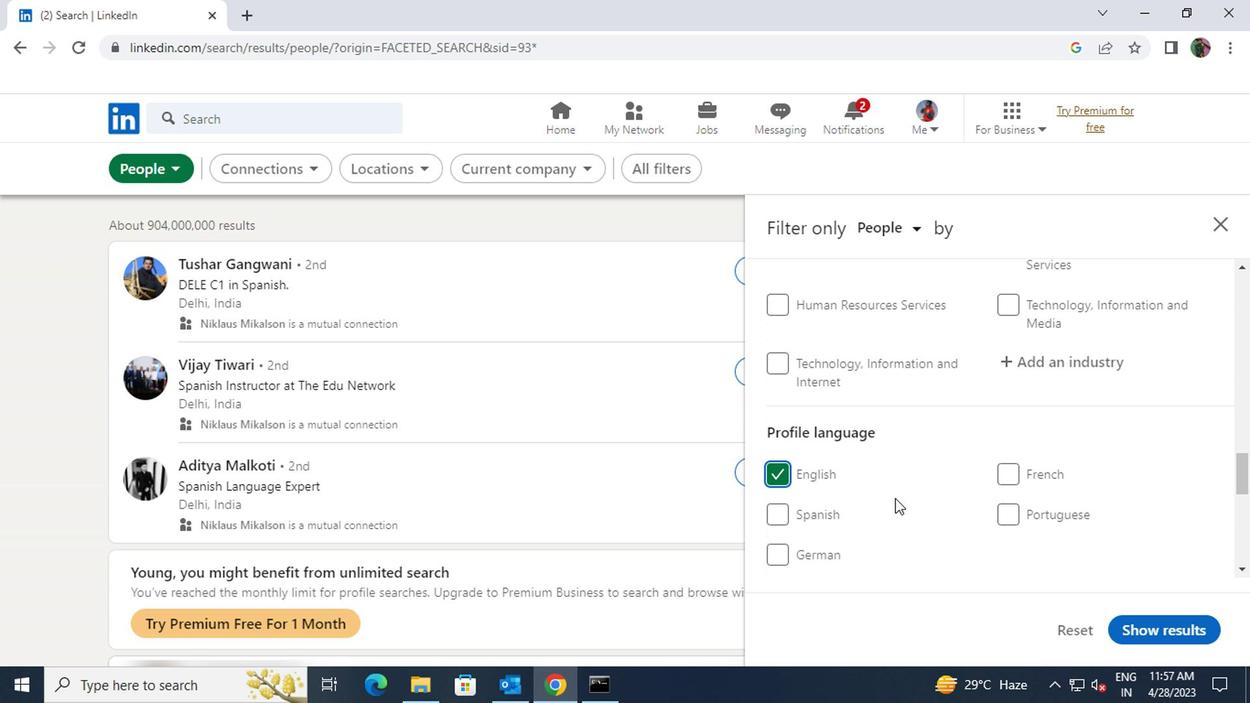 
Action: Mouse scrolled (896, 504) with delta (0, 0)
Screenshot: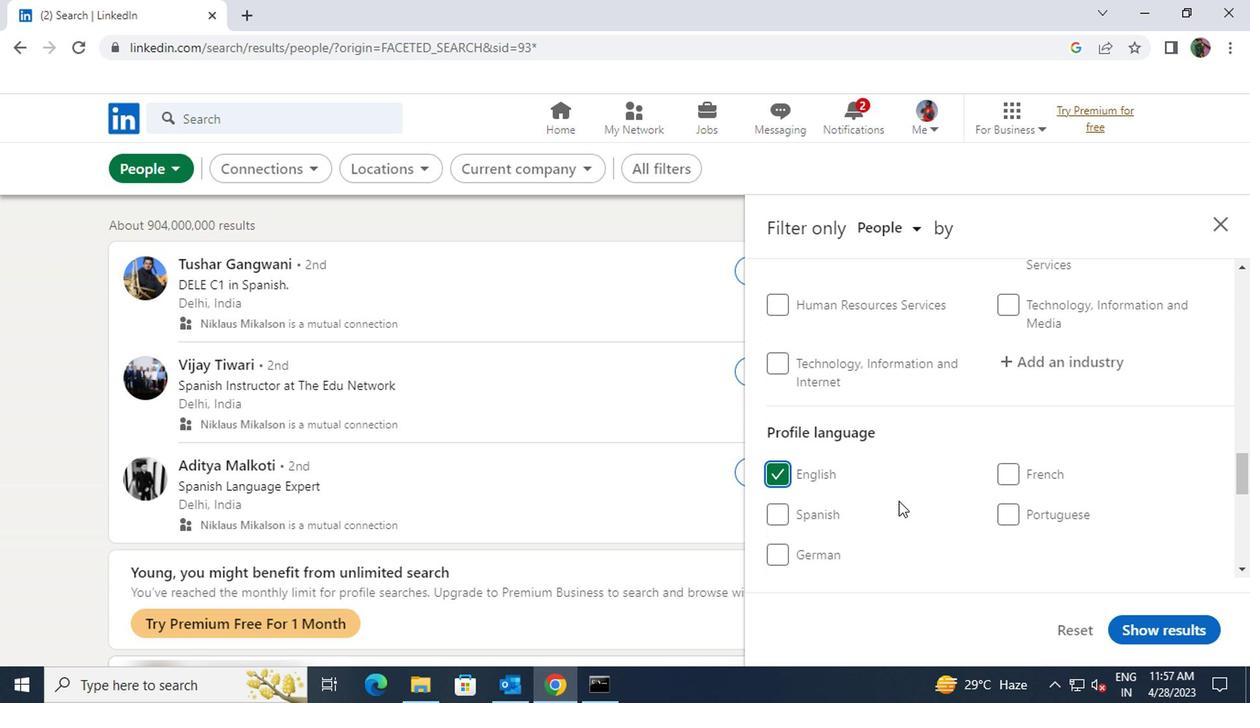 
Action: Mouse scrolled (896, 504) with delta (0, 0)
Screenshot: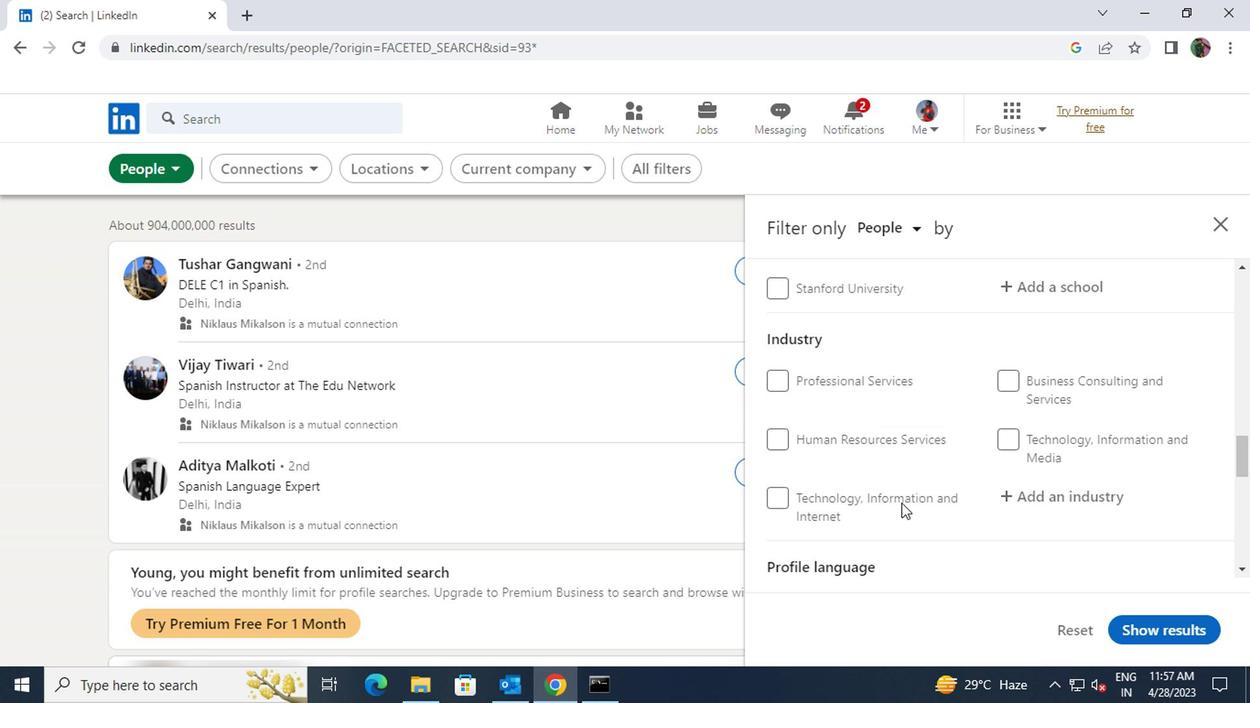 
Action: Mouse scrolled (896, 504) with delta (0, 0)
Screenshot: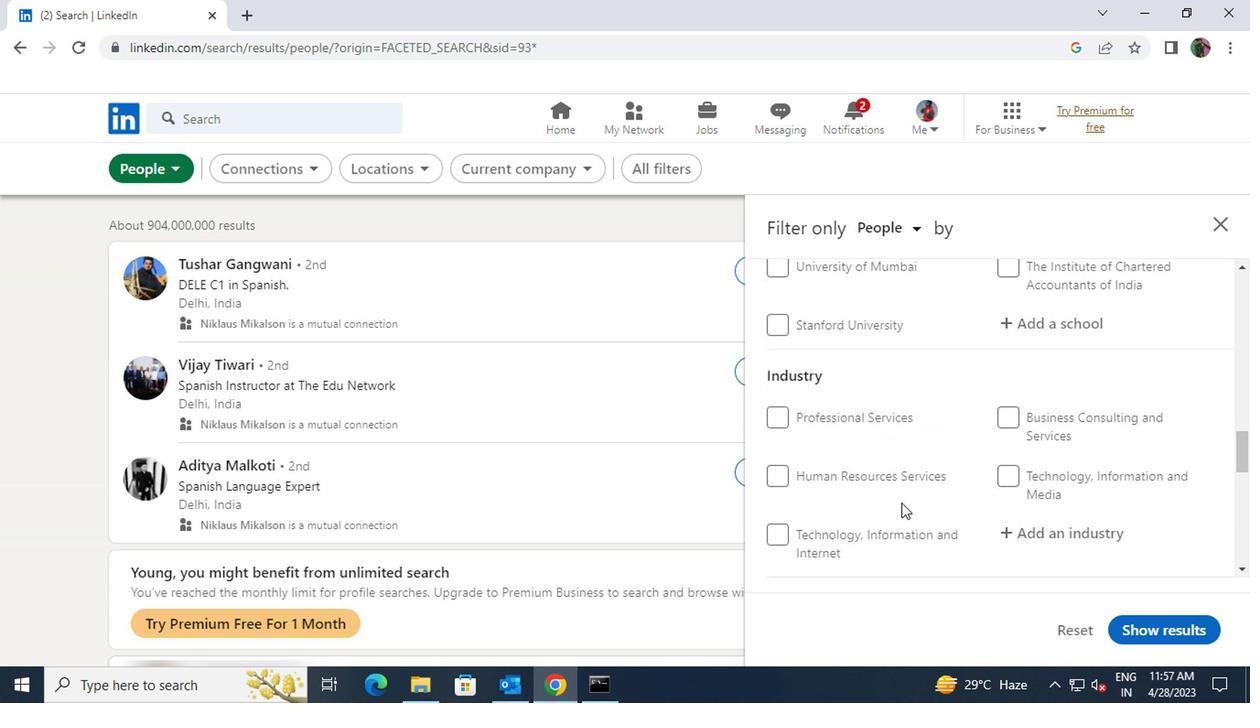 
Action: Mouse scrolled (896, 504) with delta (0, 0)
Screenshot: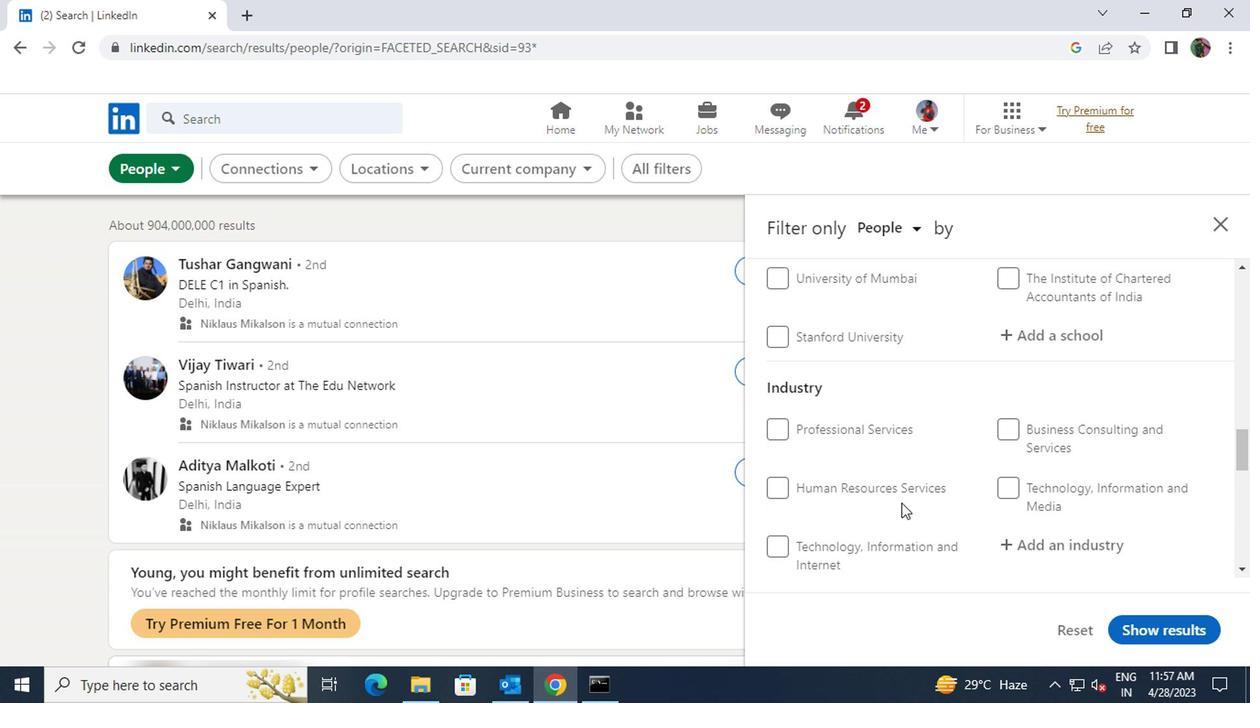 
Action: Mouse scrolled (896, 504) with delta (0, 0)
Screenshot: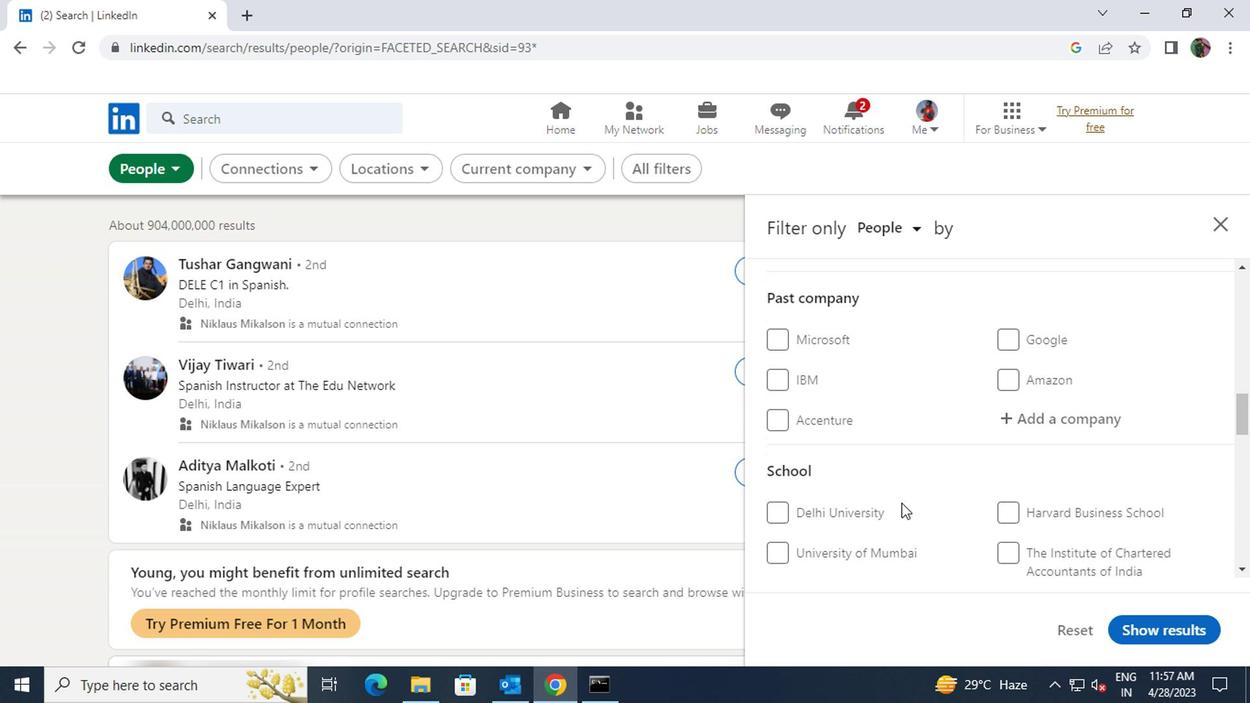 
Action: Mouse scrolled (896, 504) with delta (0, 0)
Screenshot: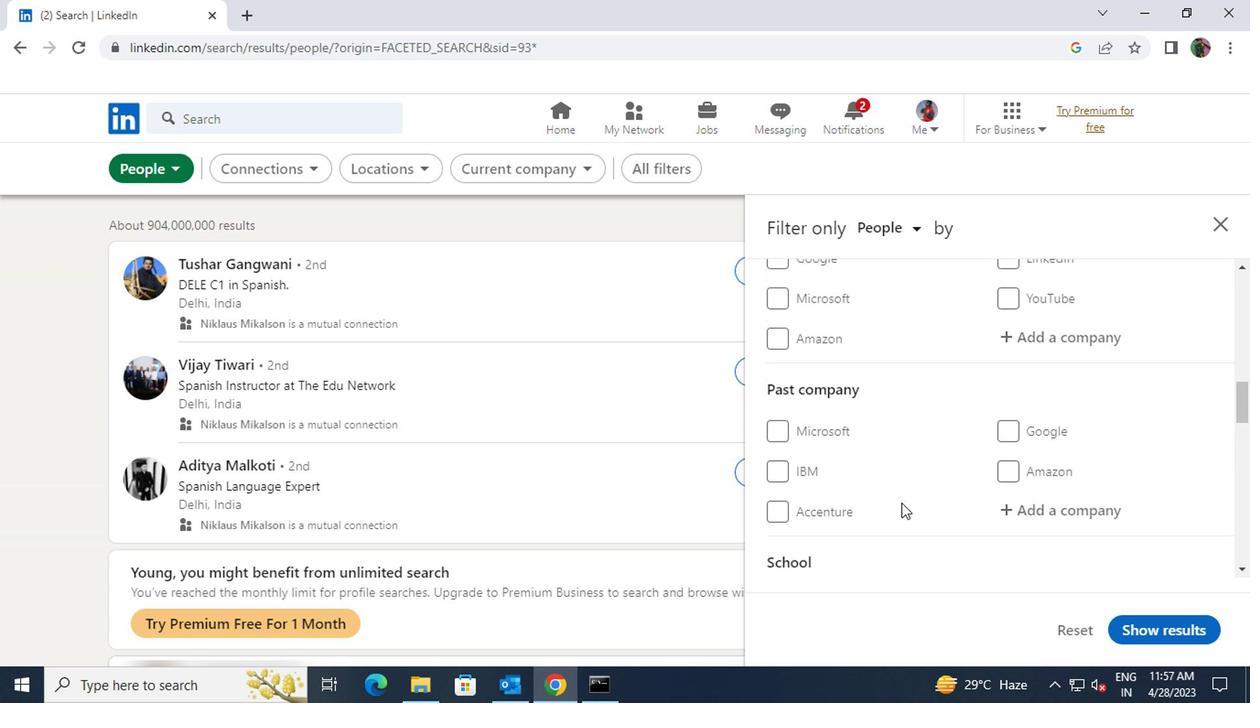 
Action: Mouse moved to (1024, 433)
Screenshot: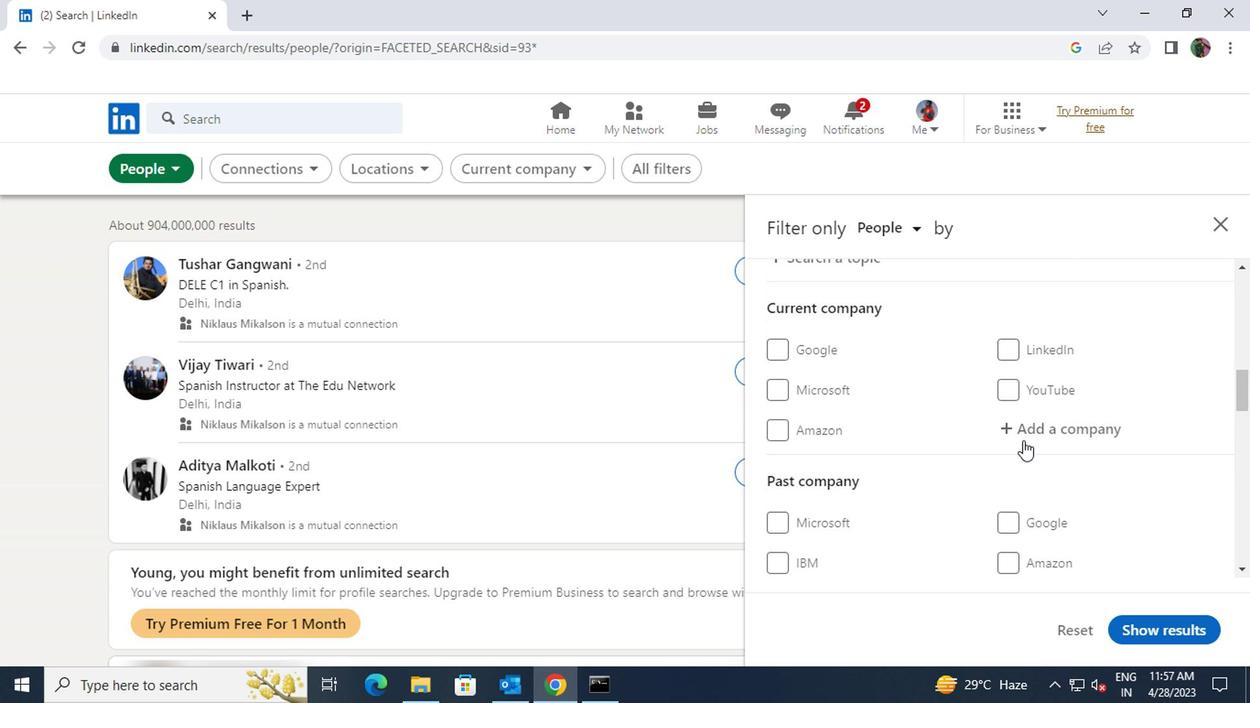 
Action: Mouse pressed left at (1024, 433)
Screenshot: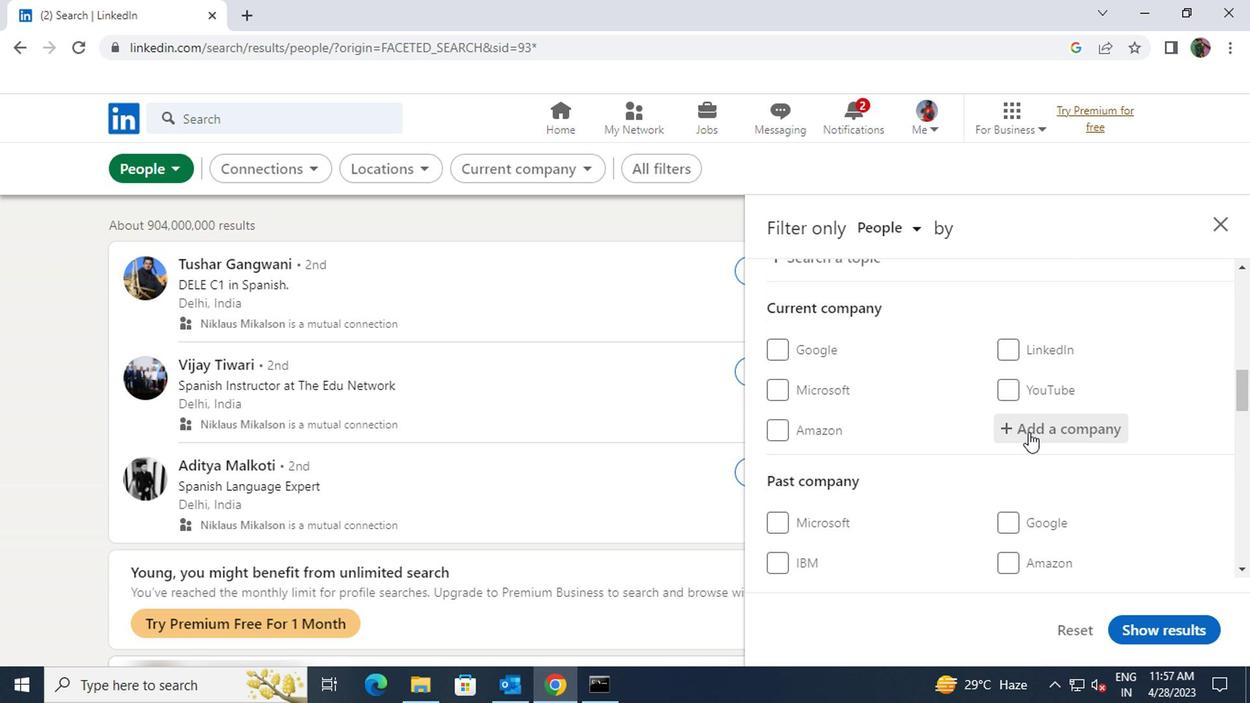 
Action: Key pressed <Key.shift>CHEP
Screenshot: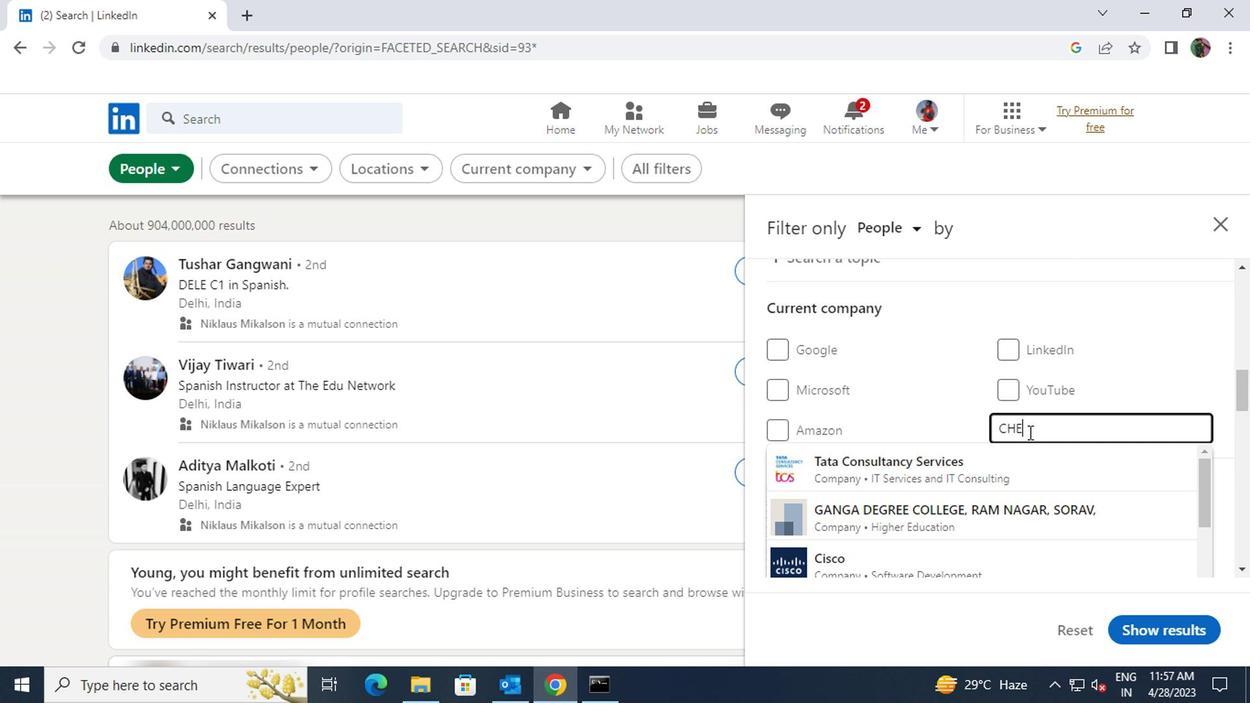 
Action: Mouse moved to (1017, 459)
Screenshot: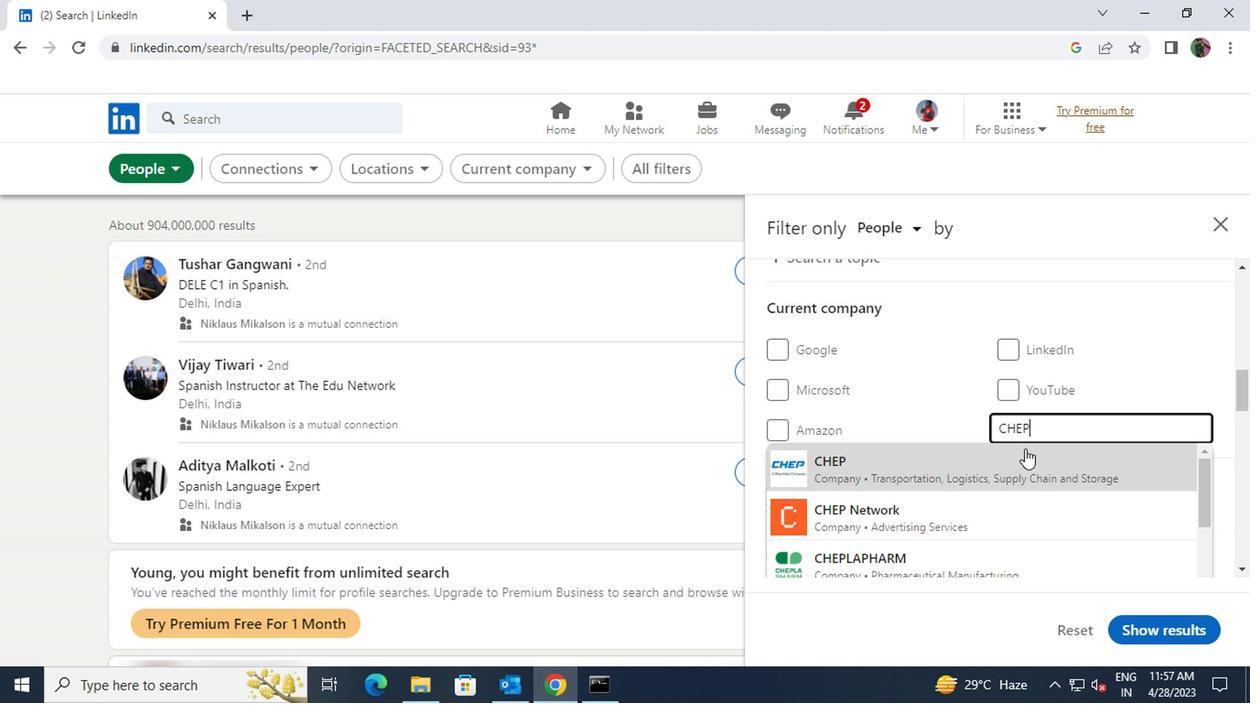 
Action: Mouse pressed left at (1017, 459)
Screenshot: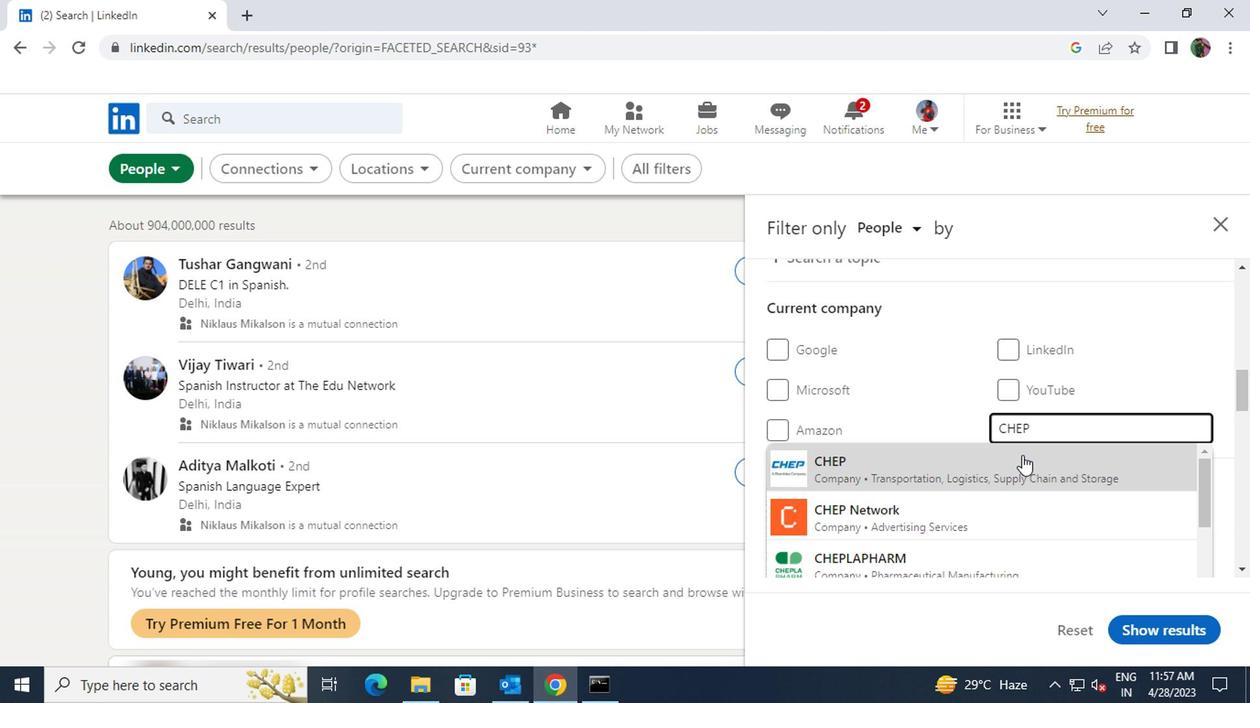 
Action: Mouse scrolled (1017, 458) with delta (0, 0)
Screenshot: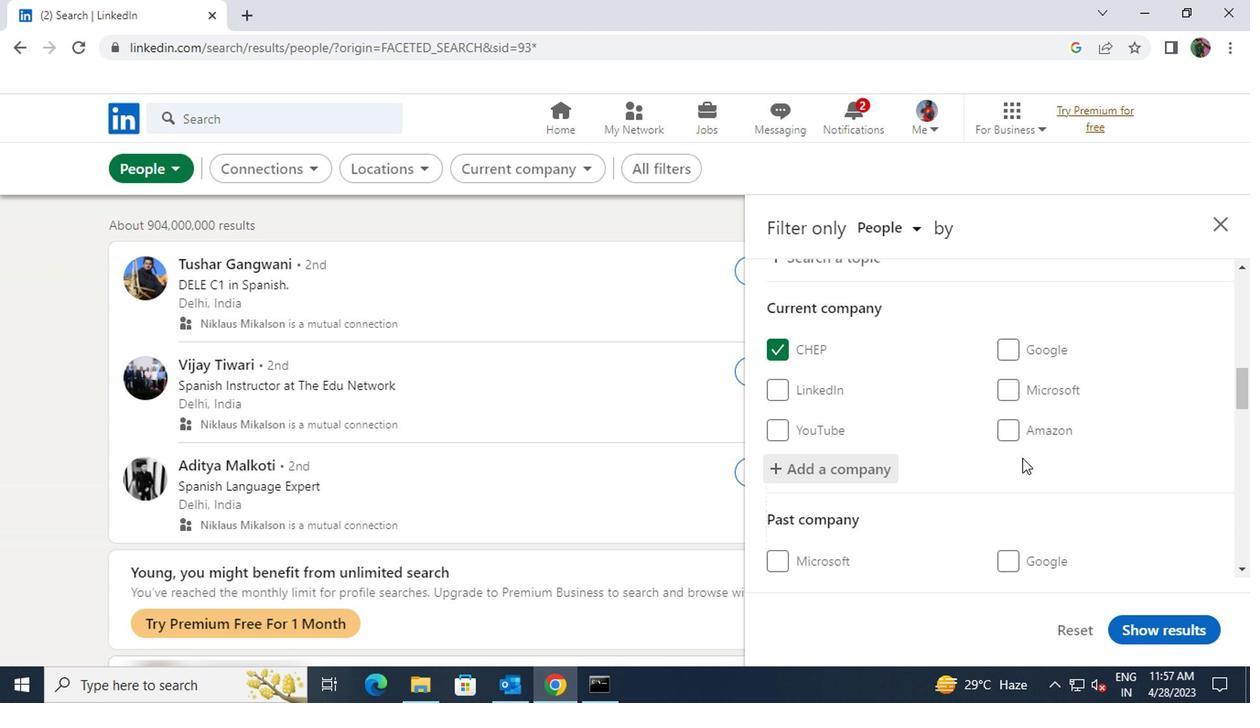 
Action: Mouse scrolled (1017, 458) with delta (0, 0)
Screenshot: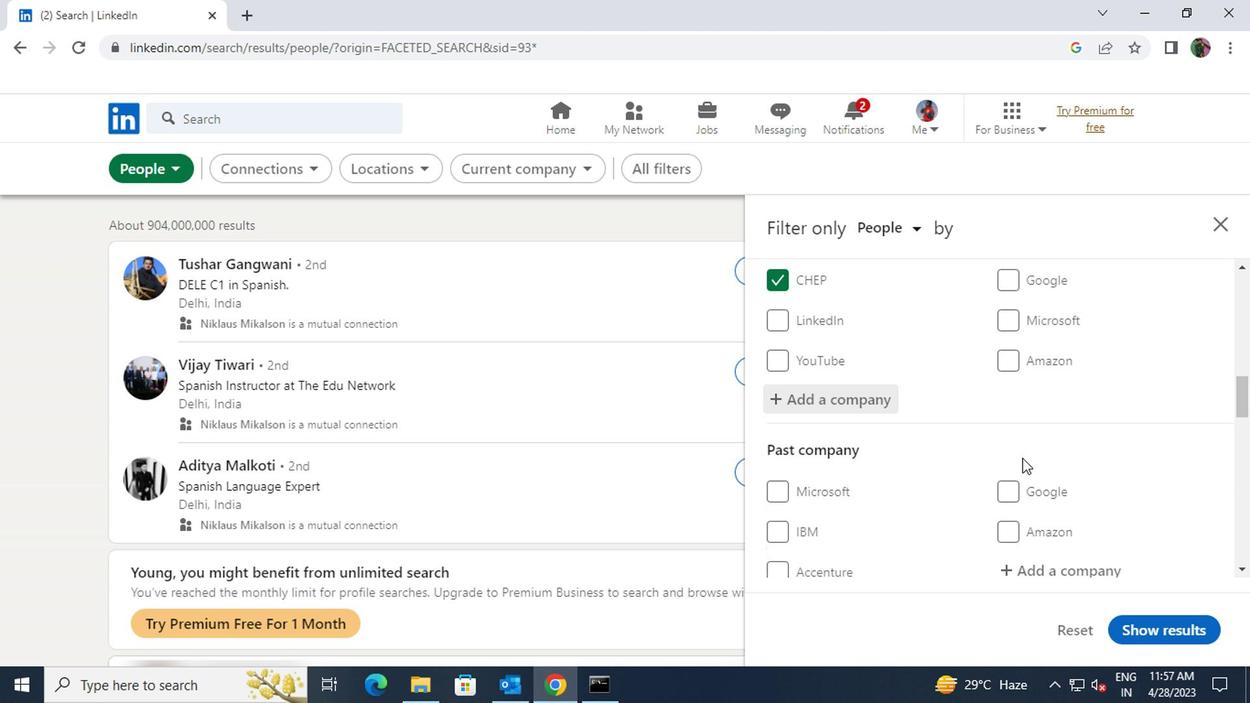 
Action: Mouse scrolled (1017, 458) with delta (0, 0)
Screenshot: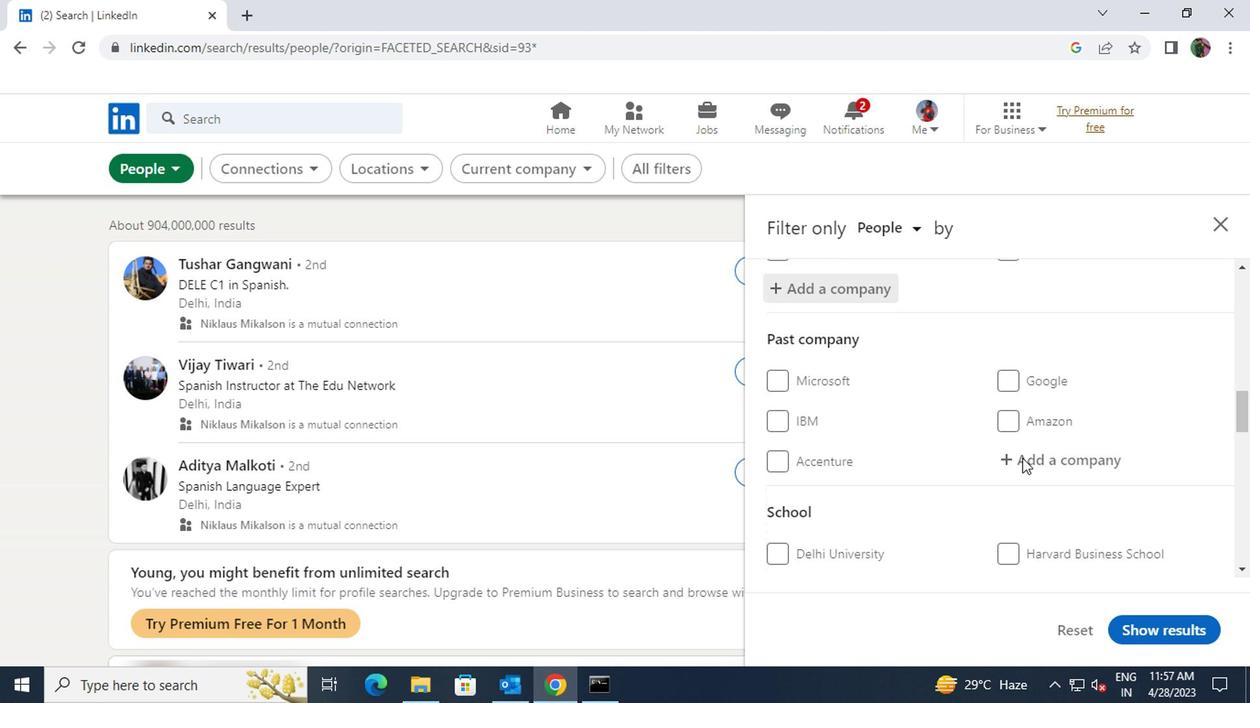 
Action: Mouse scrolled (1017, 458) with delta (0, 0)
Screenshot: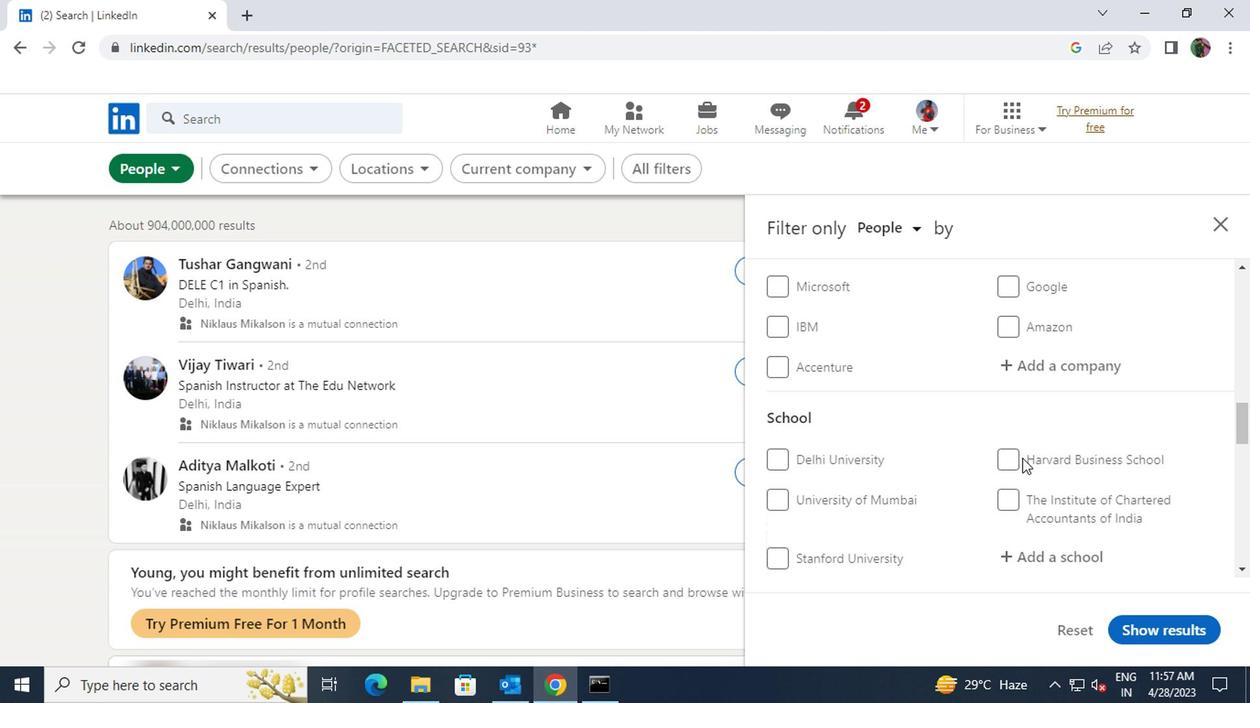 
Action: Mouse moved to (1018, 476)
Screenshot: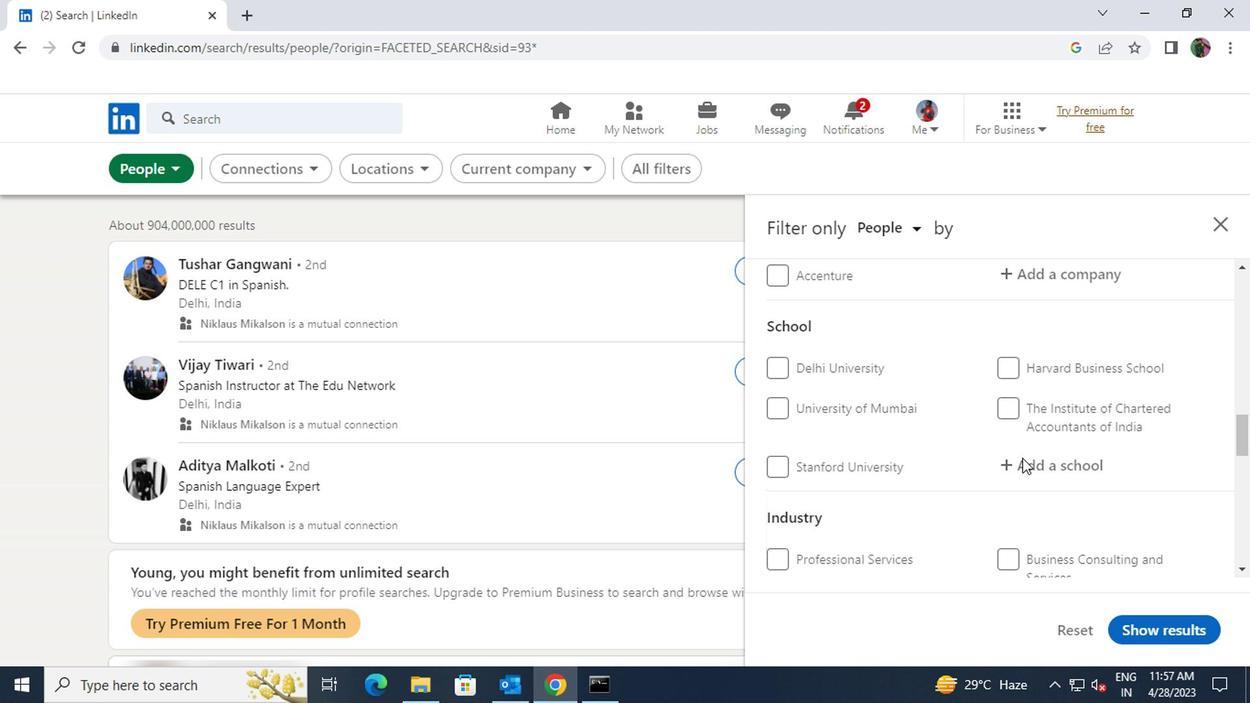 
Action: Mouse pressed left at (1018, 476)
Screenshot: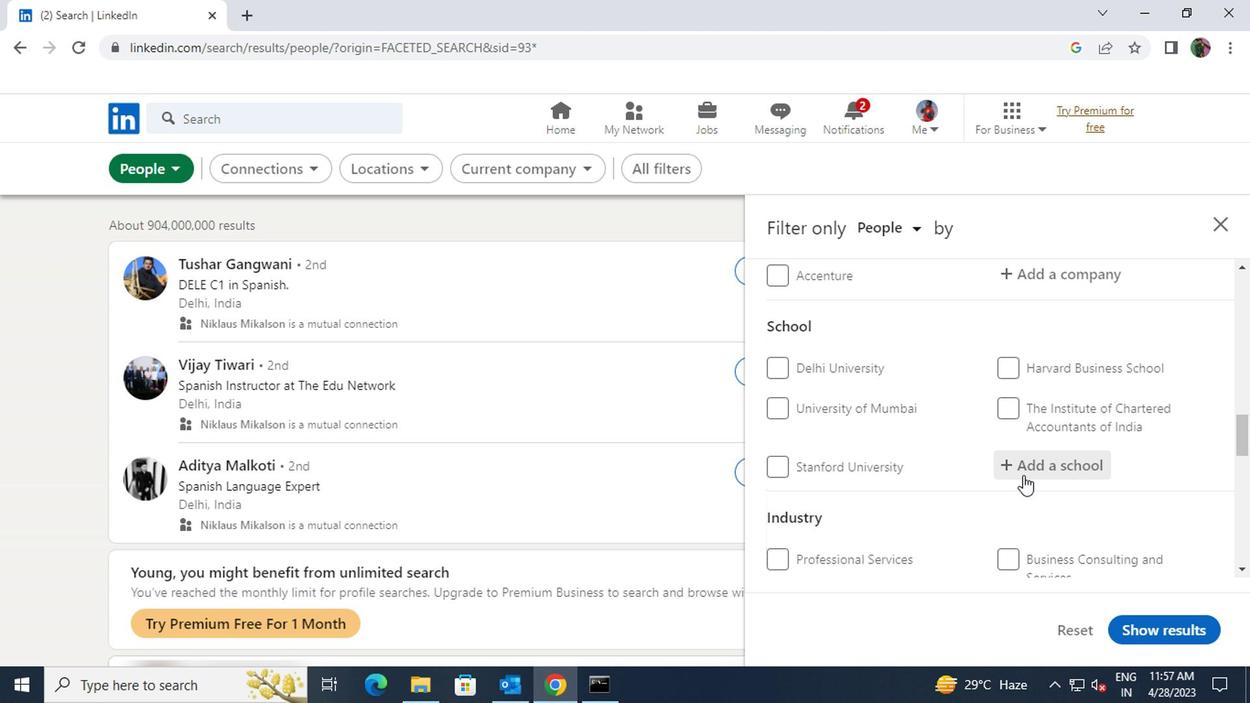 
Action: Key pressed <Key.shift>BANG
Screenshot: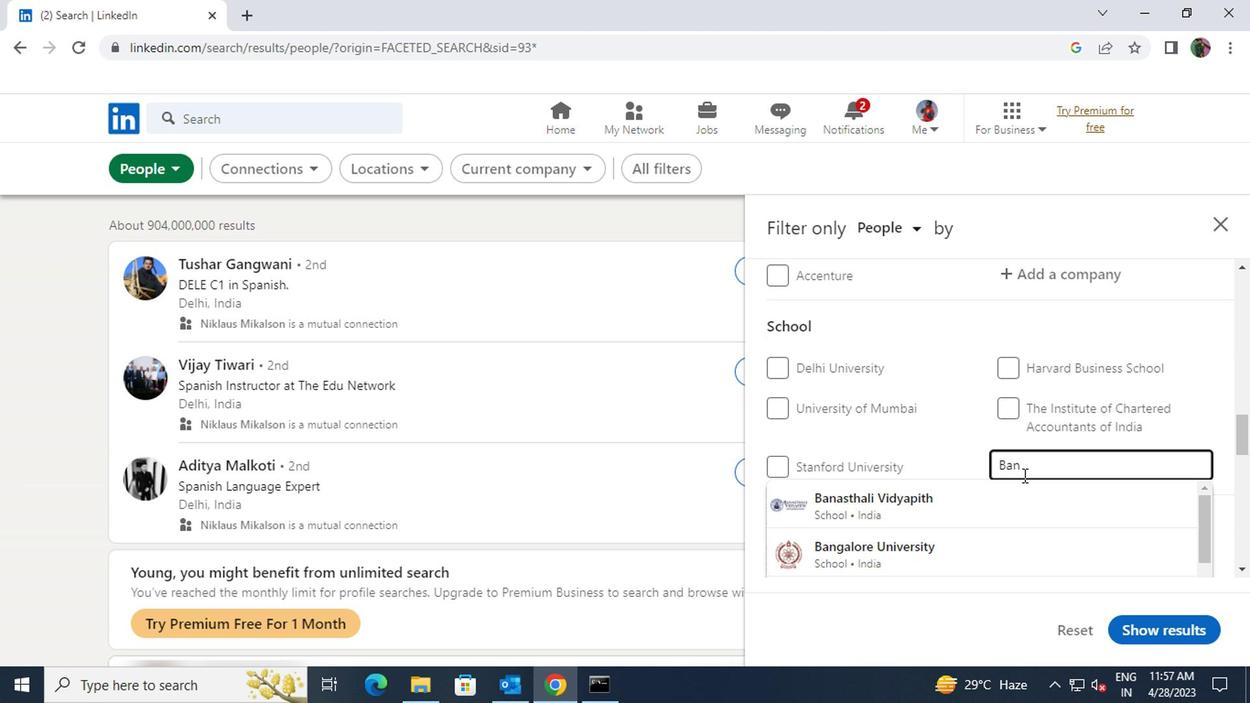 
Action: Mouse moved to (1018, 476)
Screenshot: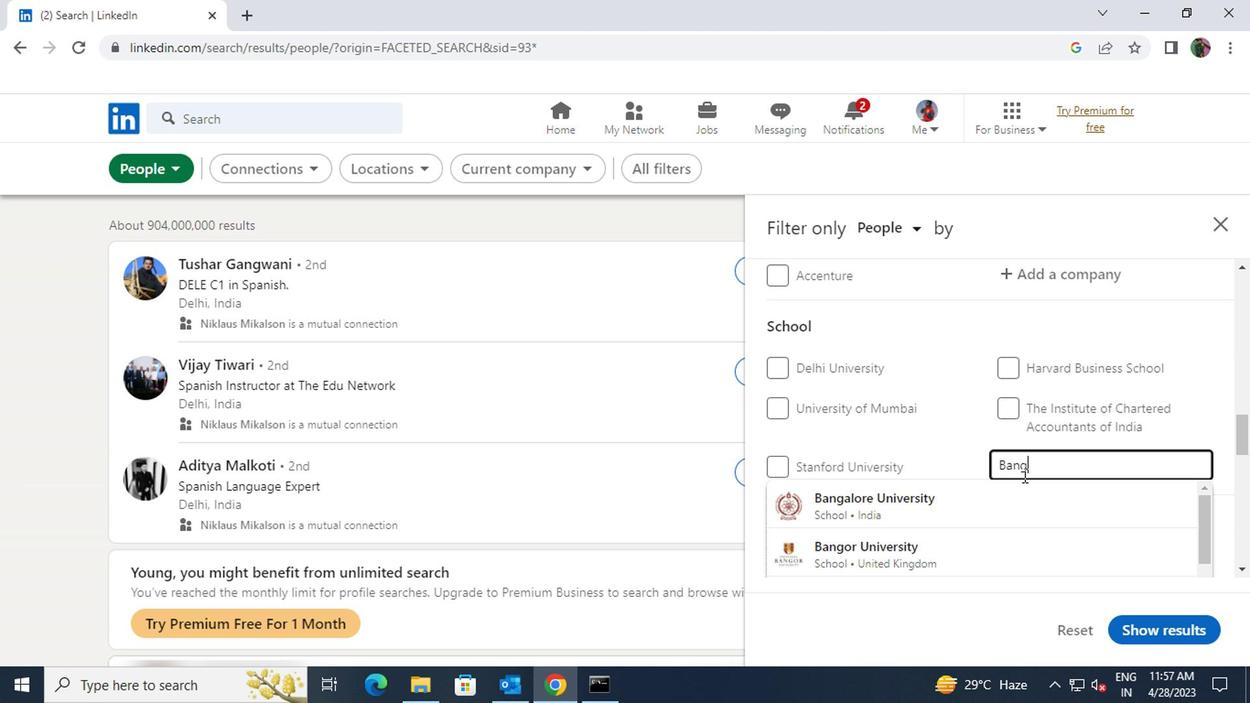 
Action: Key pressed ALORE<Key.space>JOBS
Screenshot: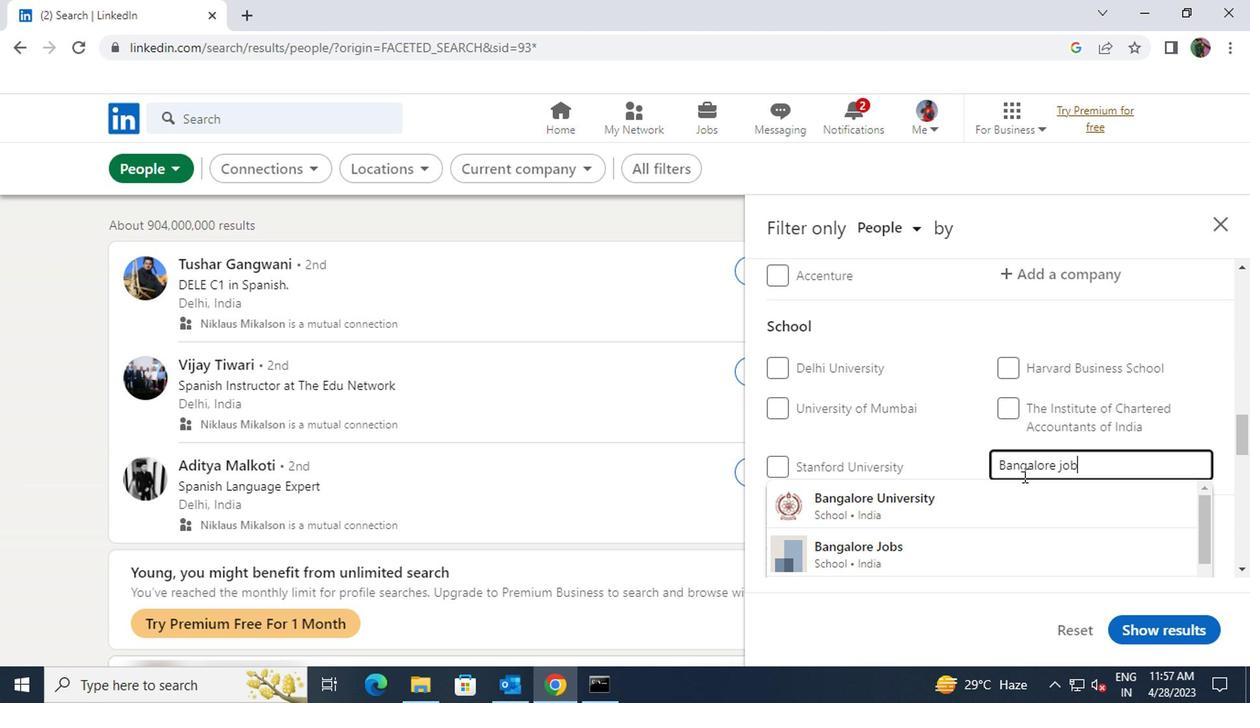
Action: Mouse moved to (995, 545)
Screenshot: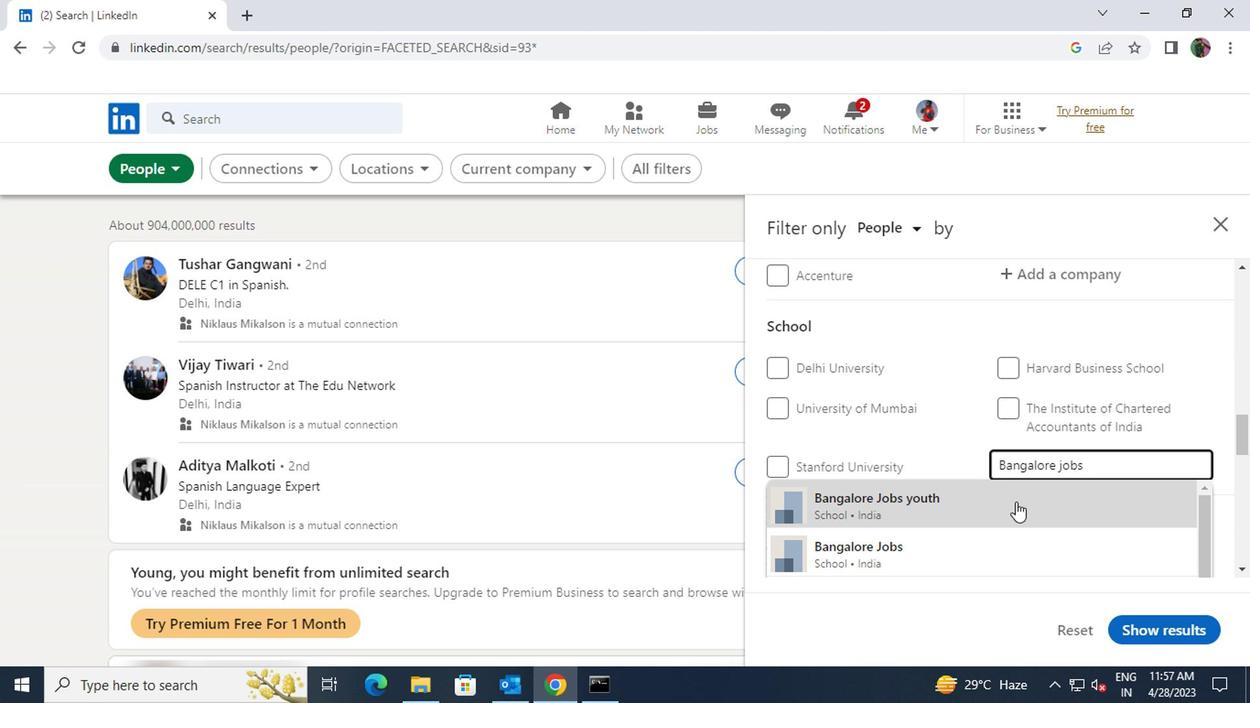 
Action: Mouse pressed left at (995, 545)
Screenshot: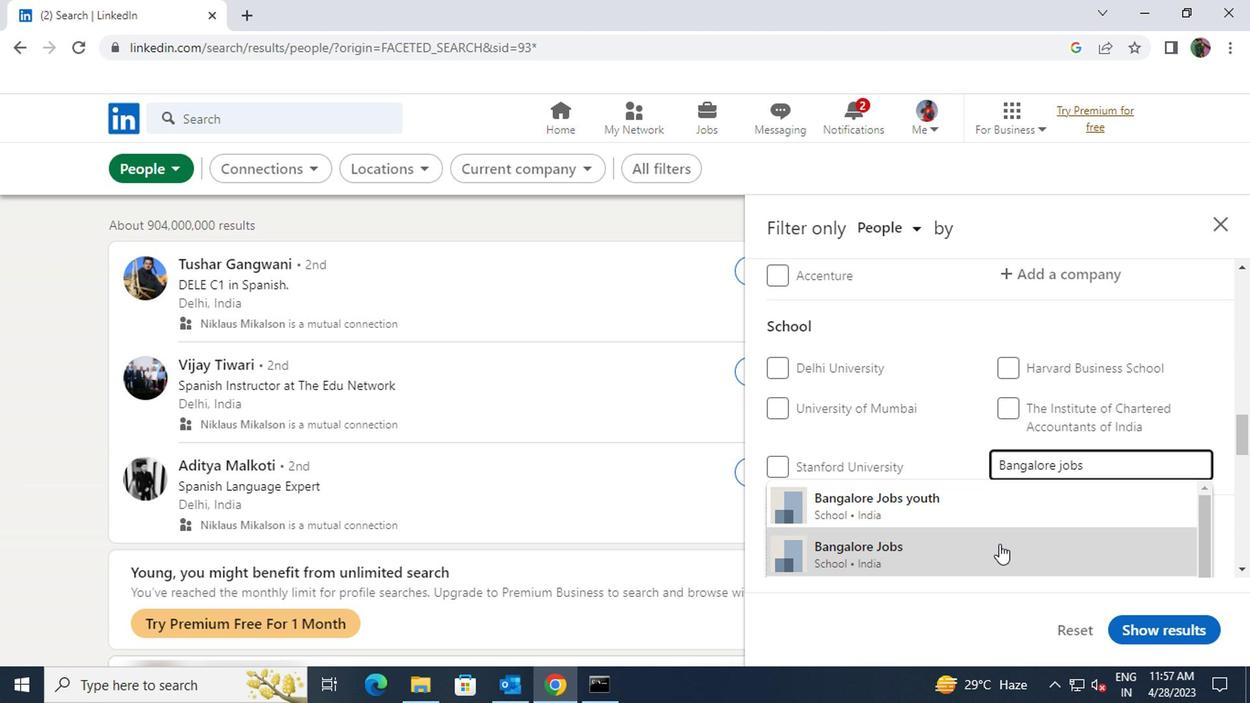 
Action: Mouse scrolled (995, 544) with delta (0, 0)
Screenshot: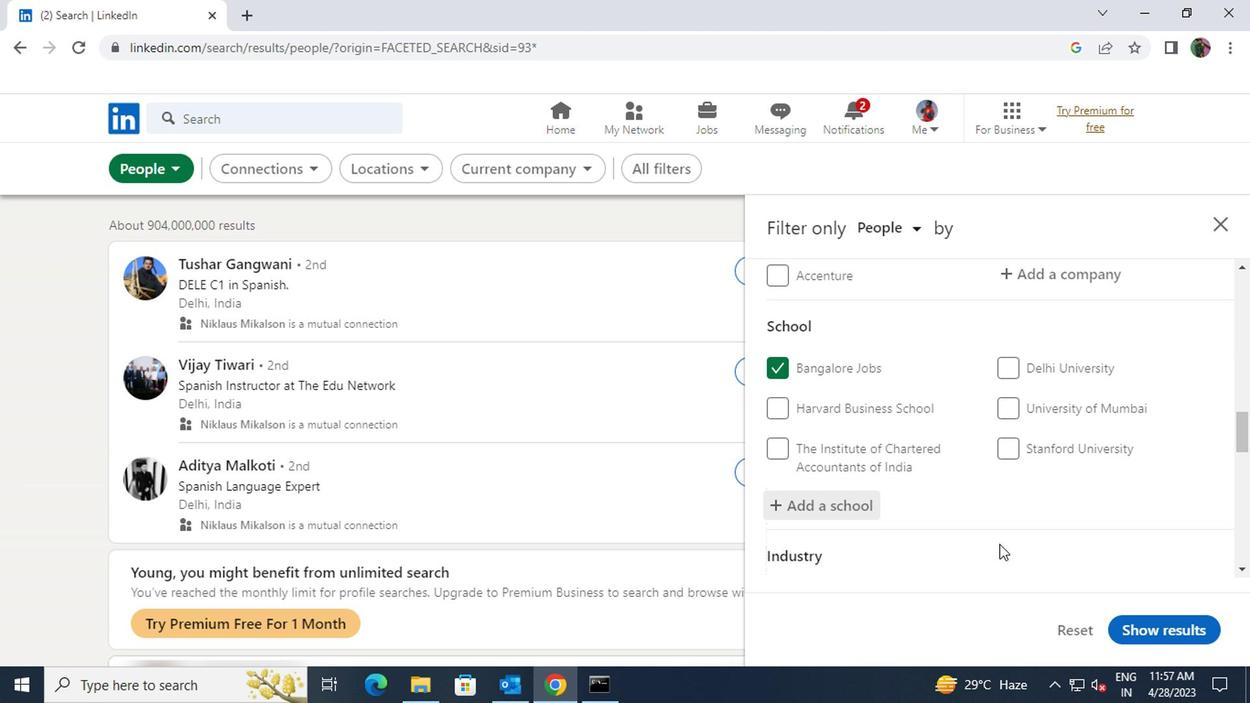 
Action: Mouse scrolled (995, 544) with delta (0, 0)
Screenshot: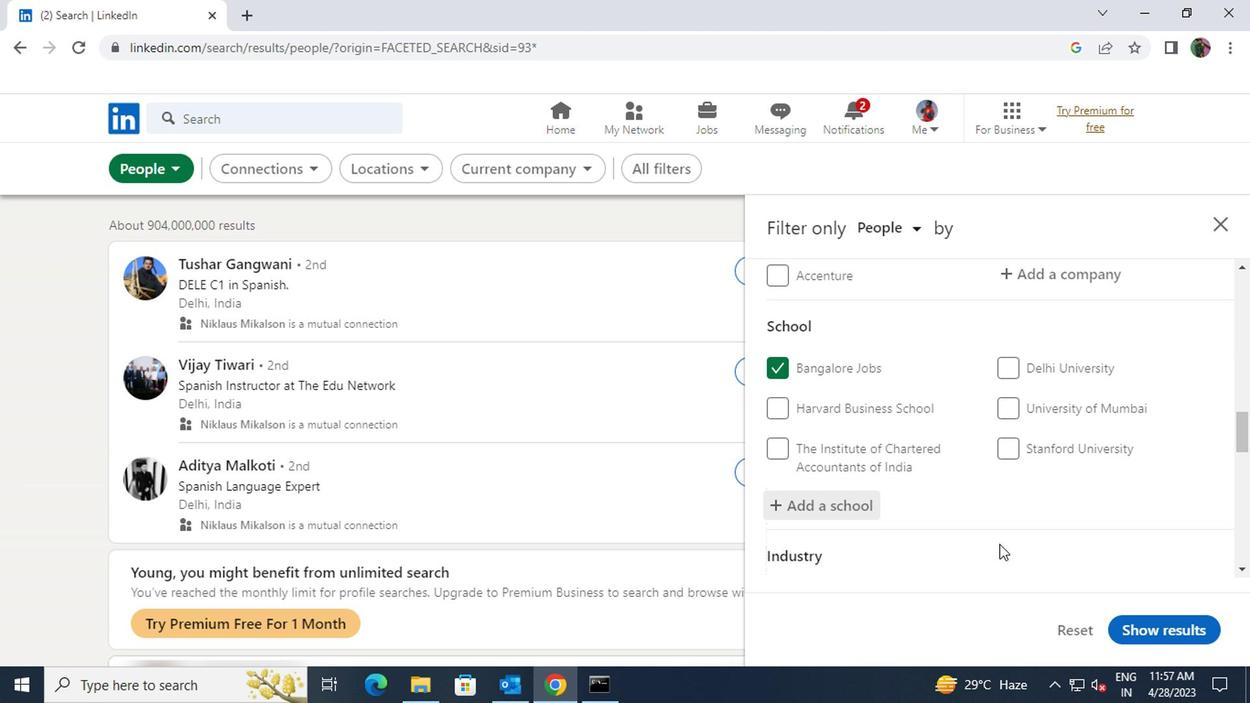
Action: Mouse moved to (1002, 539)
Screenshot: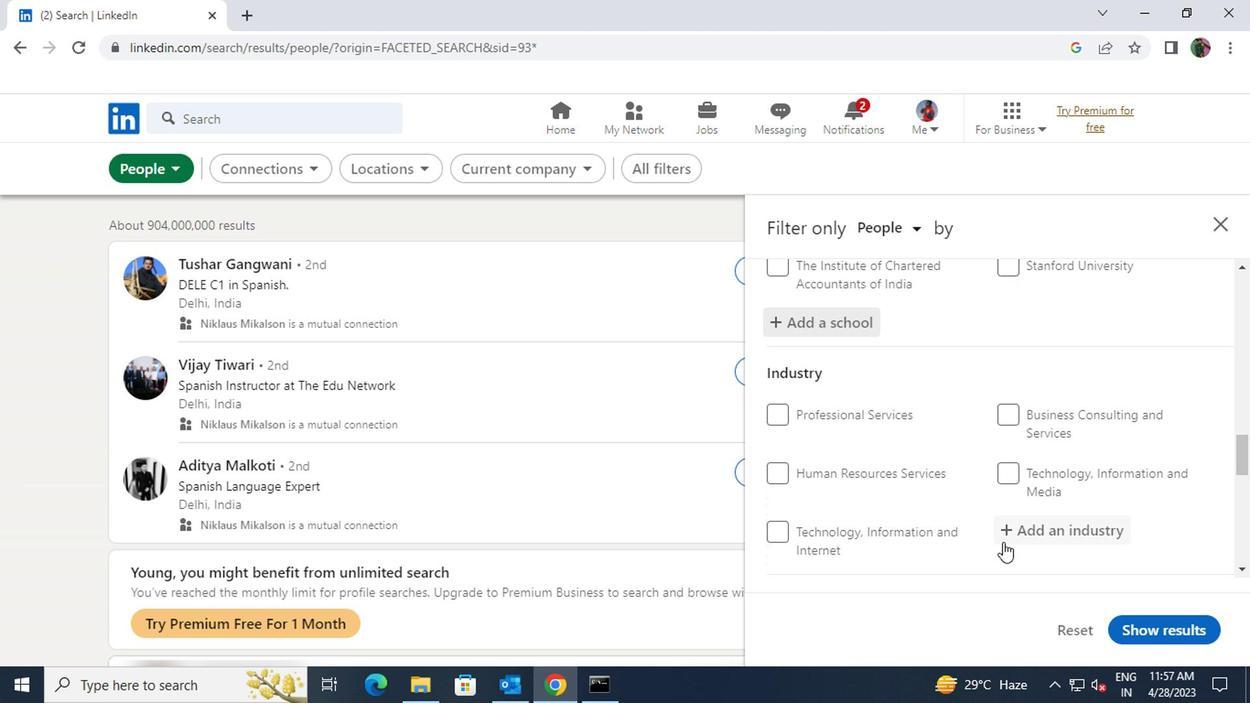 
Action: Mouse pressed left at (1002, 539)
Screenshot: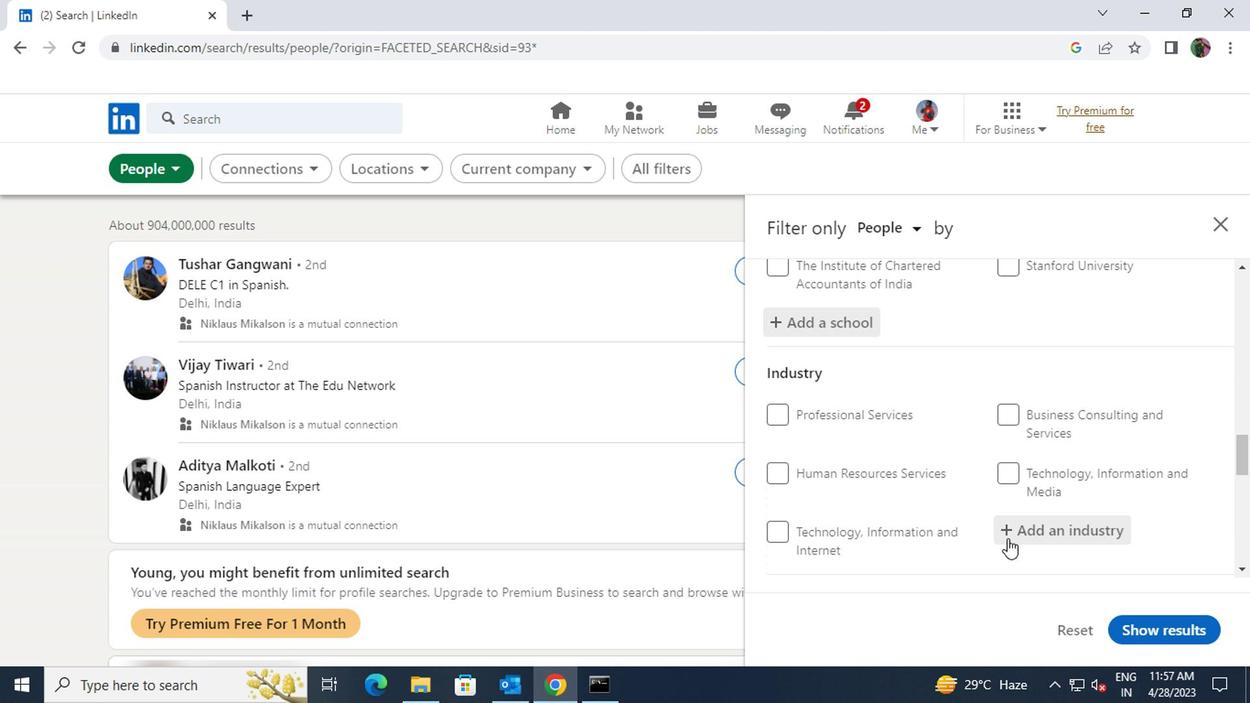 
Action: Key pressed <Key.shift>RETAIL<Key.space><Key.shift>GASO
Screenshot: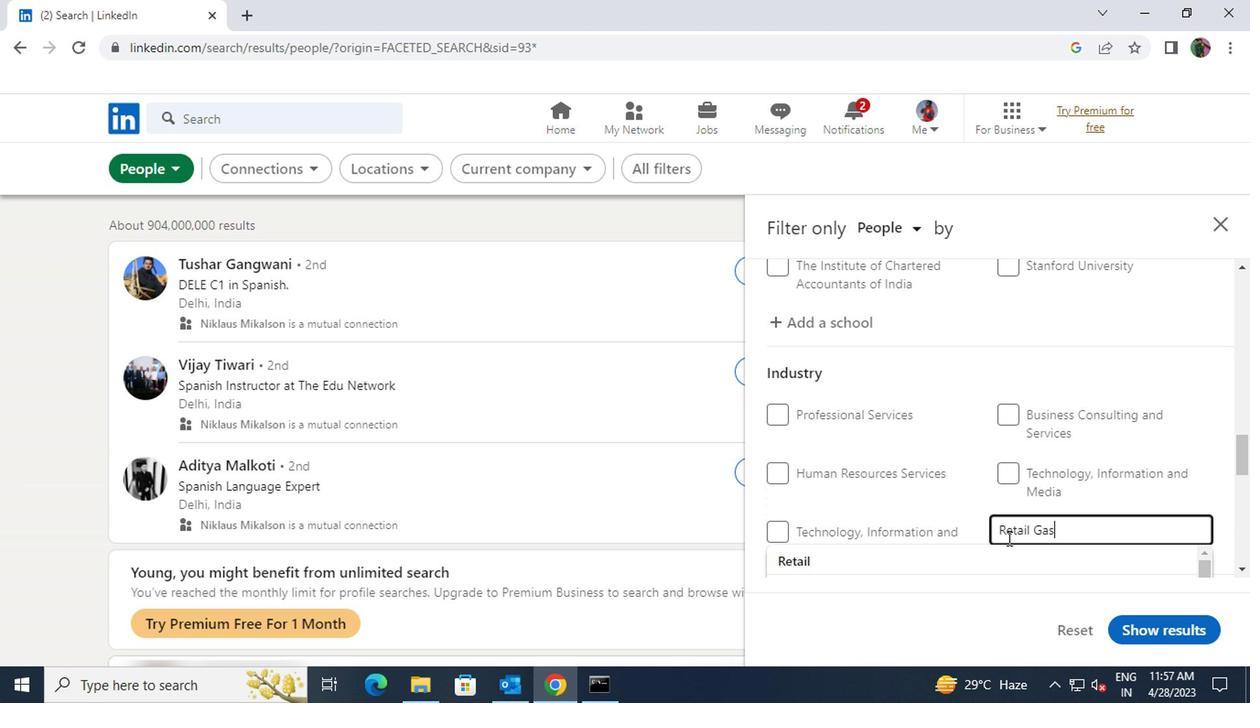 
Action: Mouse moved to (1002, 556)
Screenshot: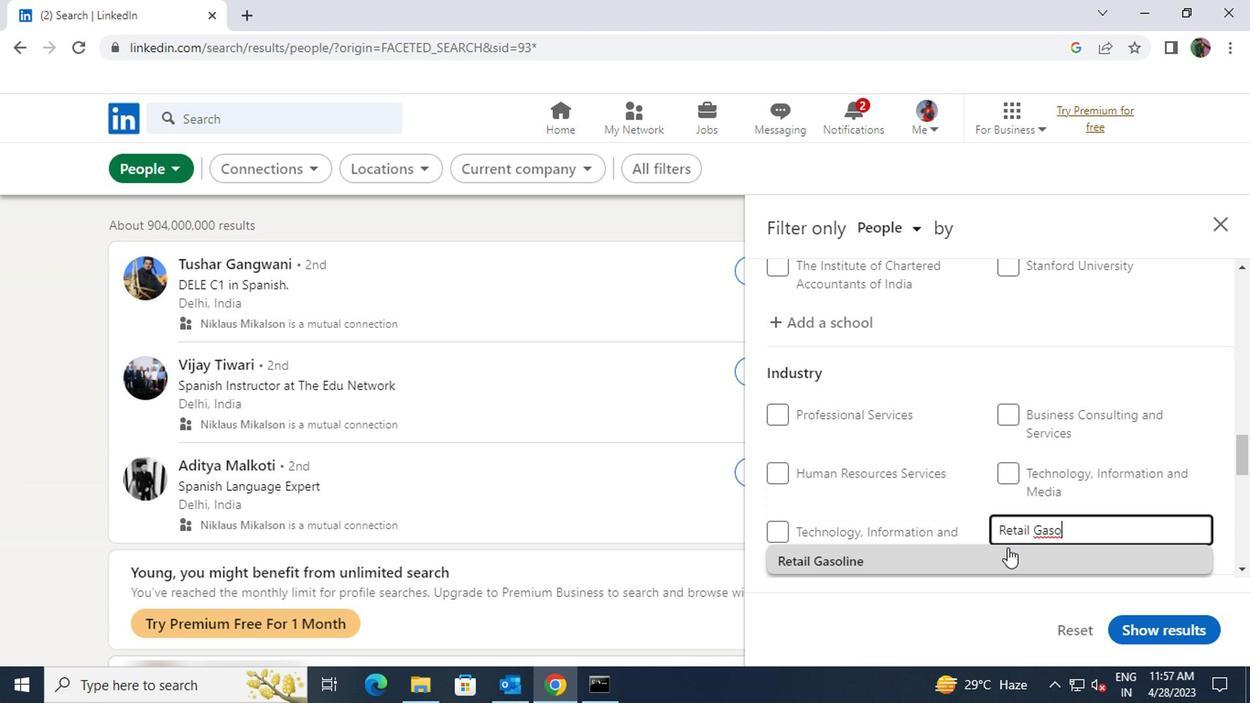 
Action: Mouse pressed left at (1002, 556)
Screenshot: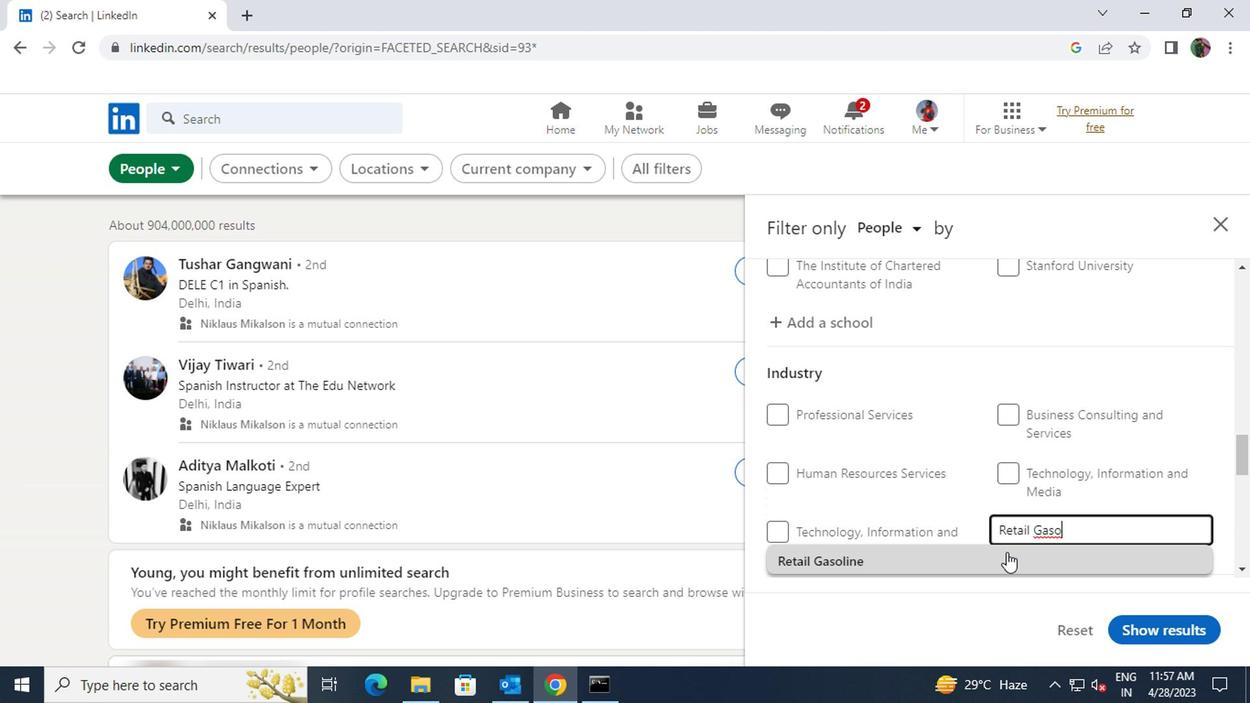 
Action: Mouse moved to (1002, 552)
Screenshot: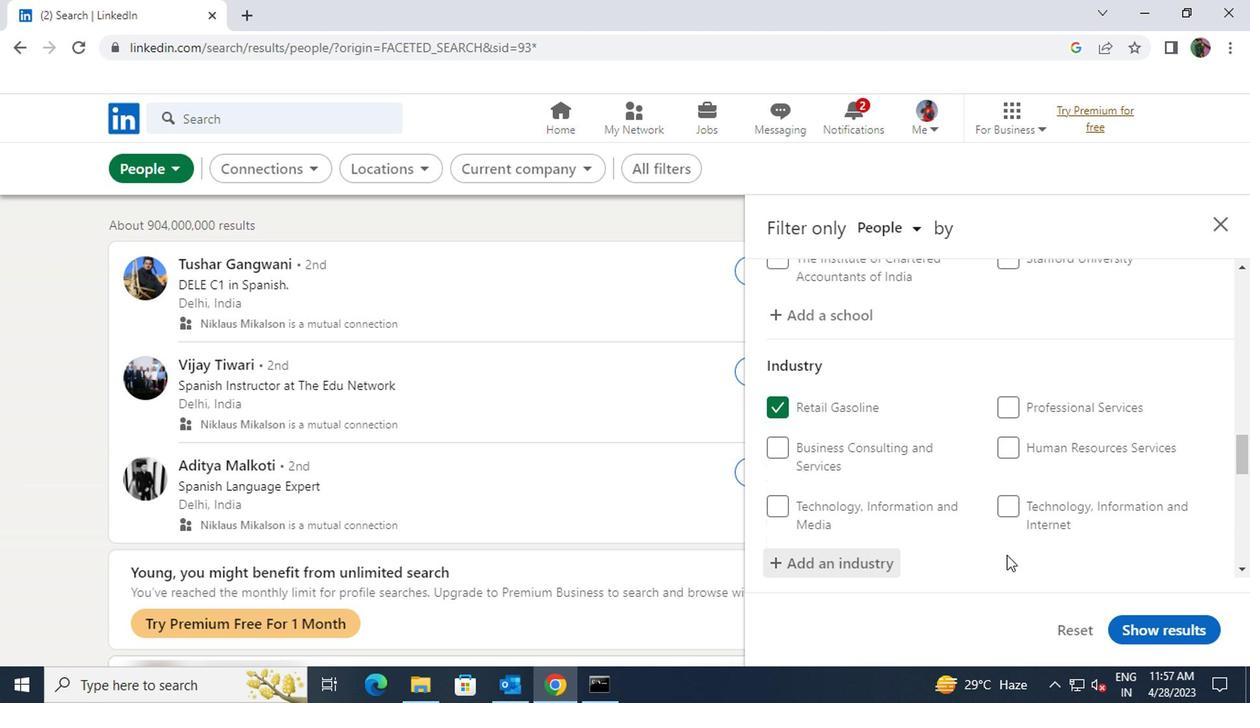 
Action: Mouse scrolled (1002, 551) with delta (0, 0)
Screenshot: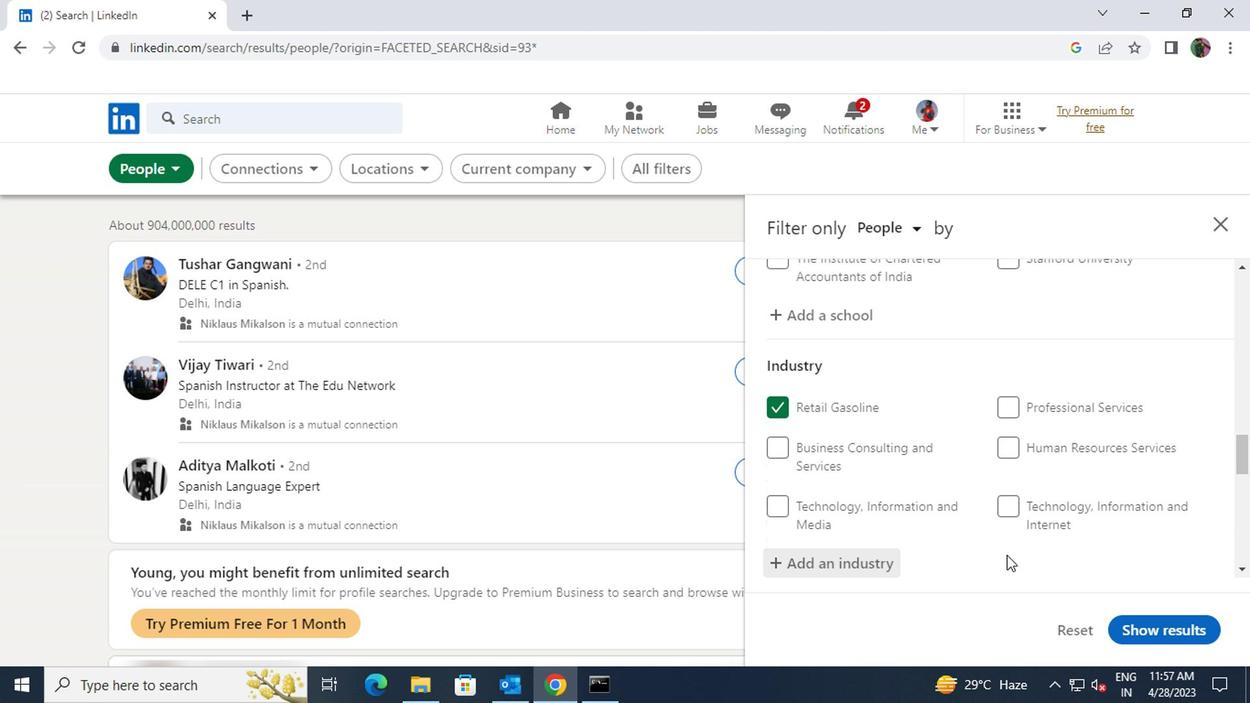 
Action: Mouse scrolled (1002, 551) with delta (0, 0)
Screenshot: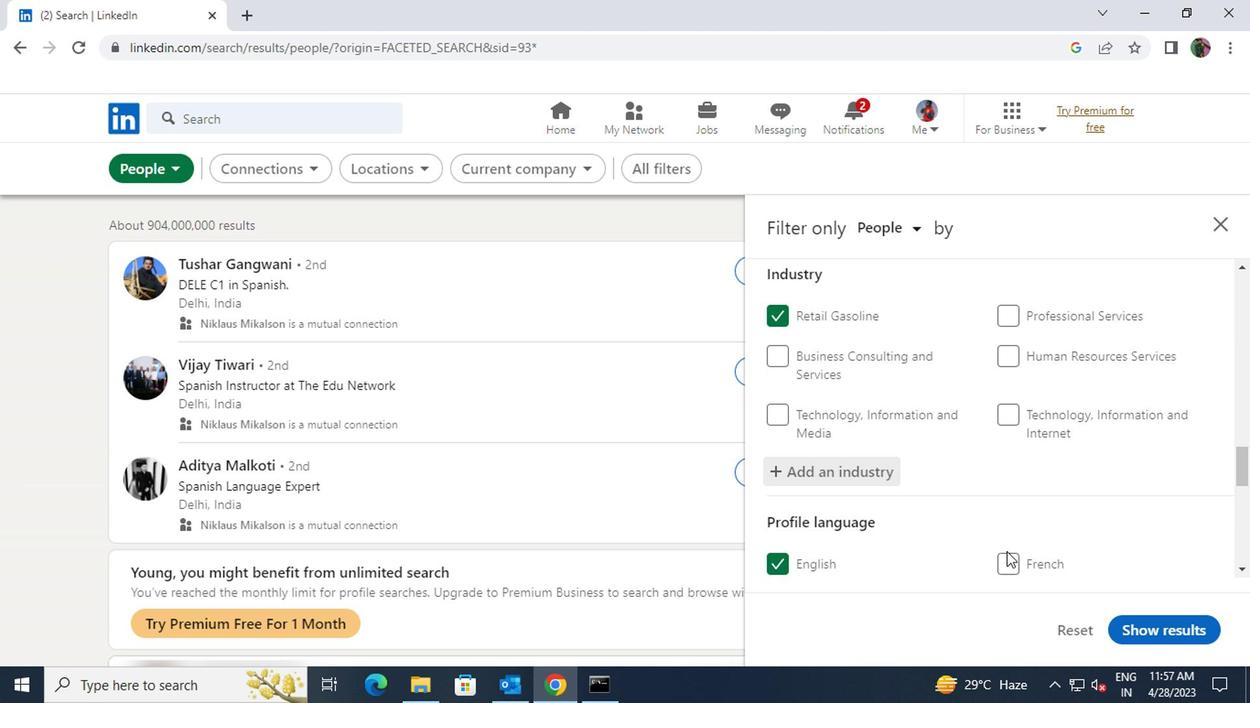 
Action: Mouse scrolled (1002, 551) with delta (0, 0)
Screenshot: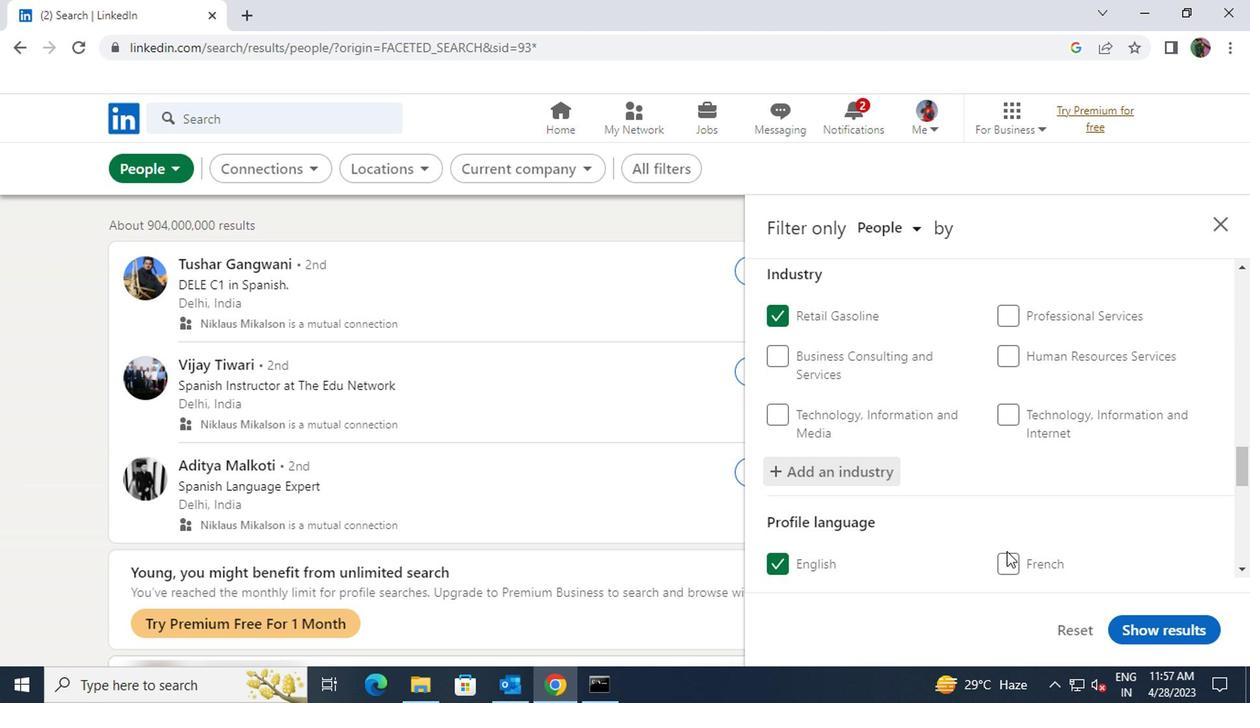 
Action: Mouse scrolled (1002, 551) with delta (0, 0)
Screenshot: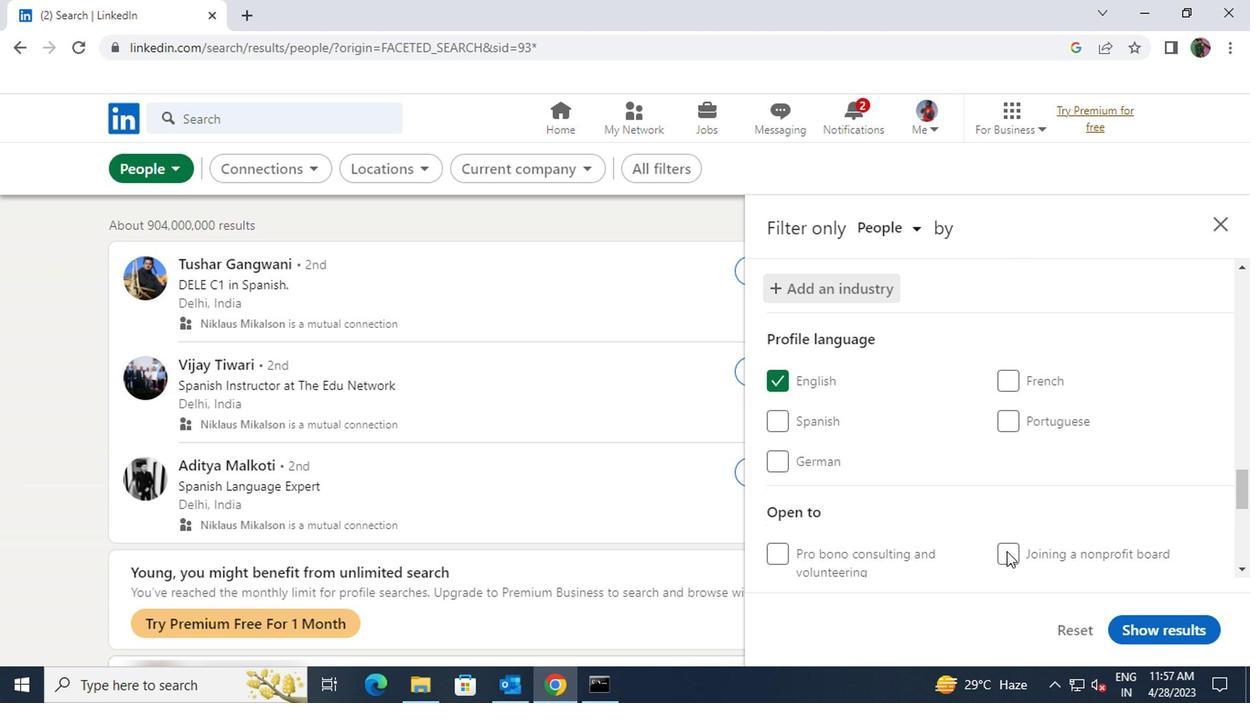 
Action: Mouse scrolled (1002, 551) with delta (0, 0)
Screenshot: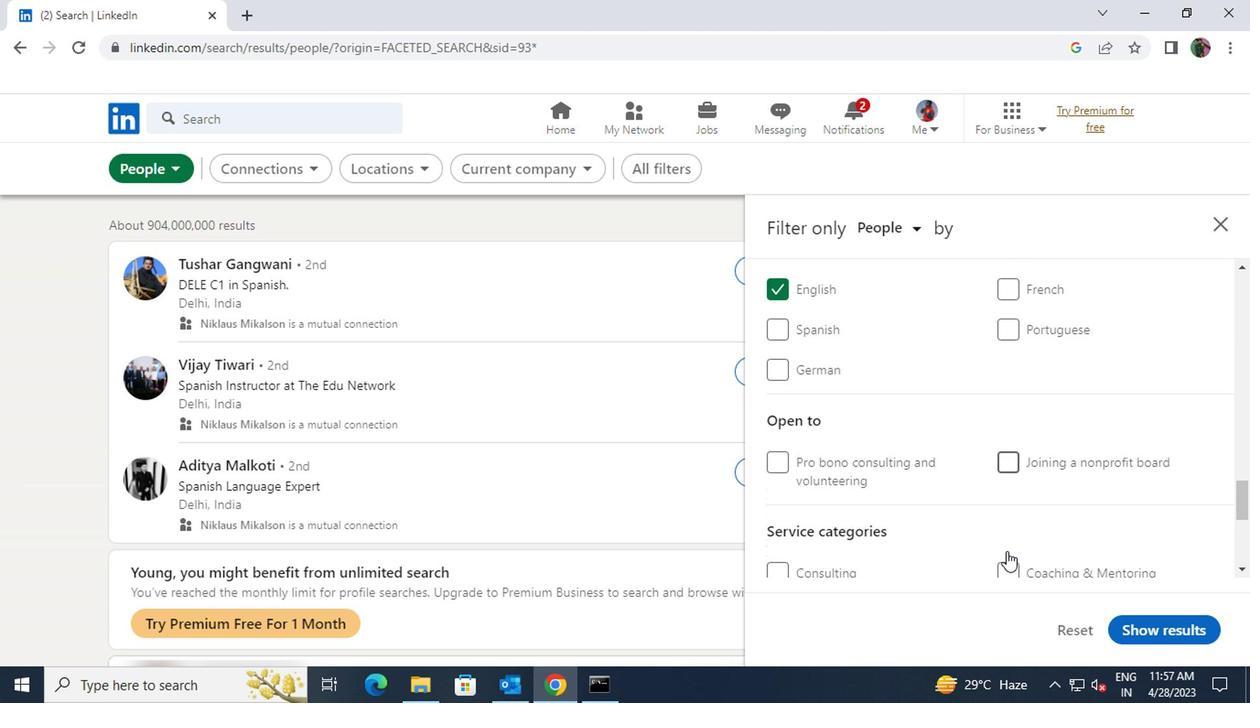 
Action: Mouse scrolled (1002, 551) with delta (0, 0)
Screenshot: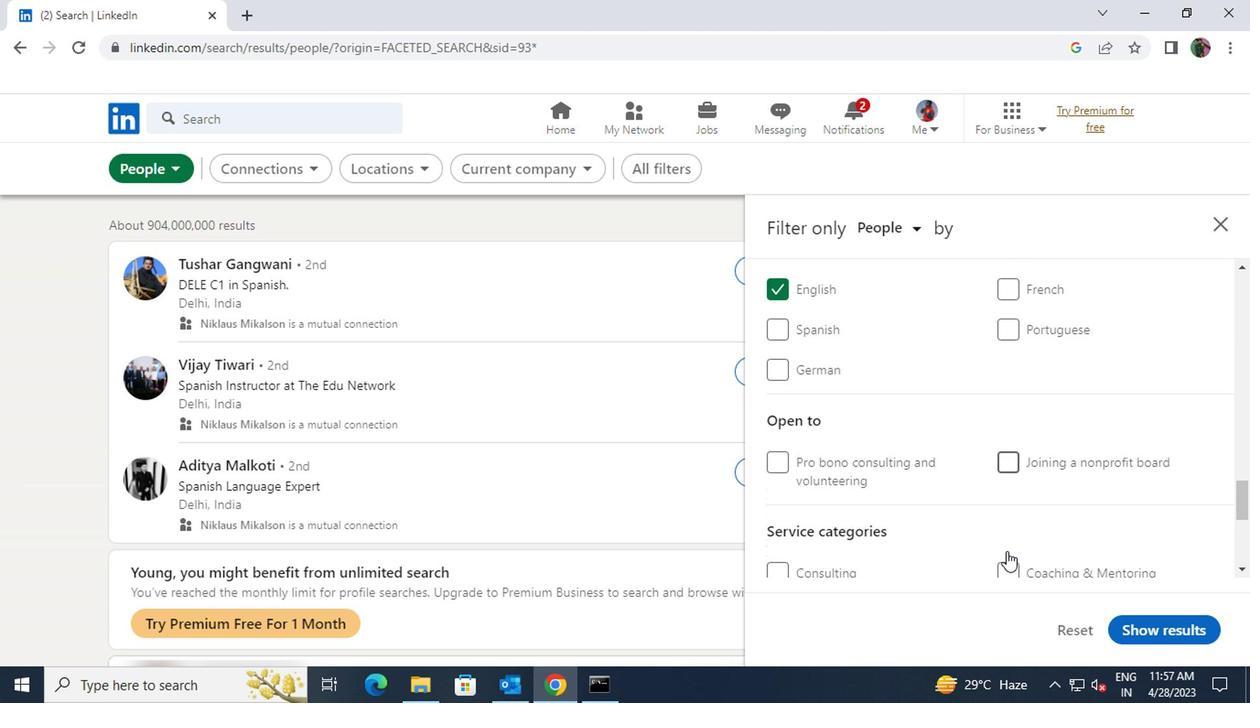 
Action: Mouse moved to (1023, 470)
Screenshot: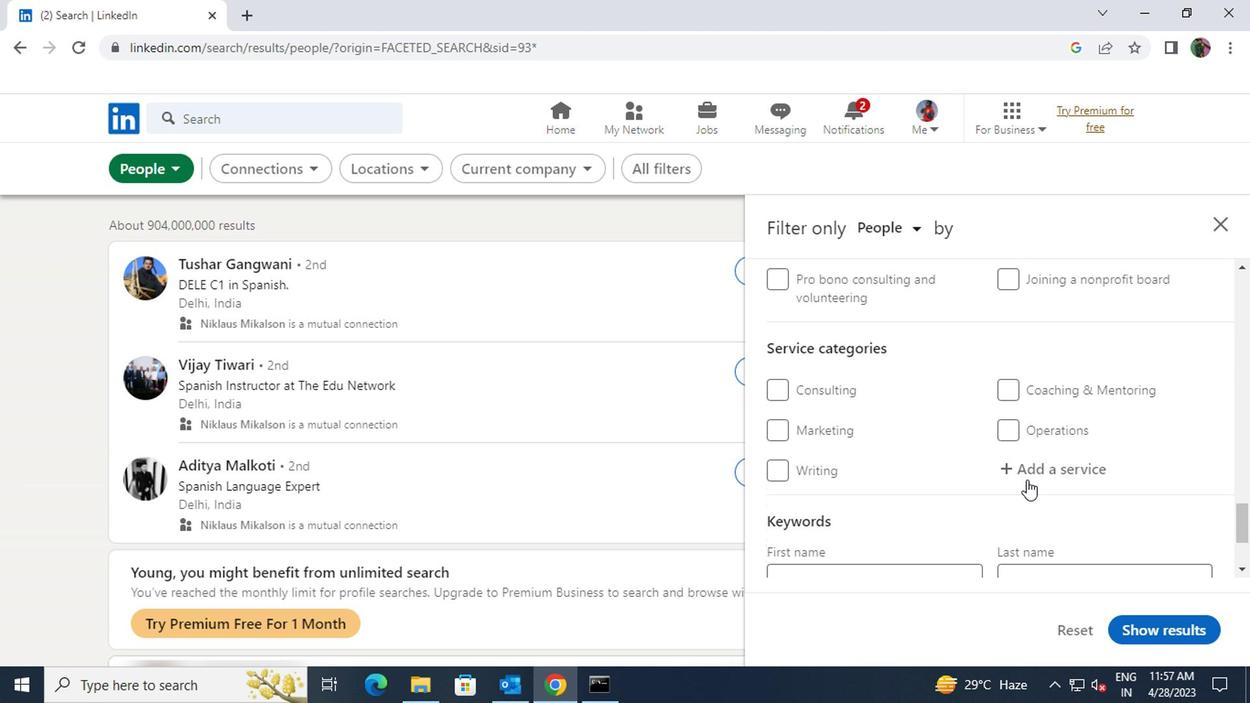 
Action: Mouse pressed left at (1023, 470)
Screenshot: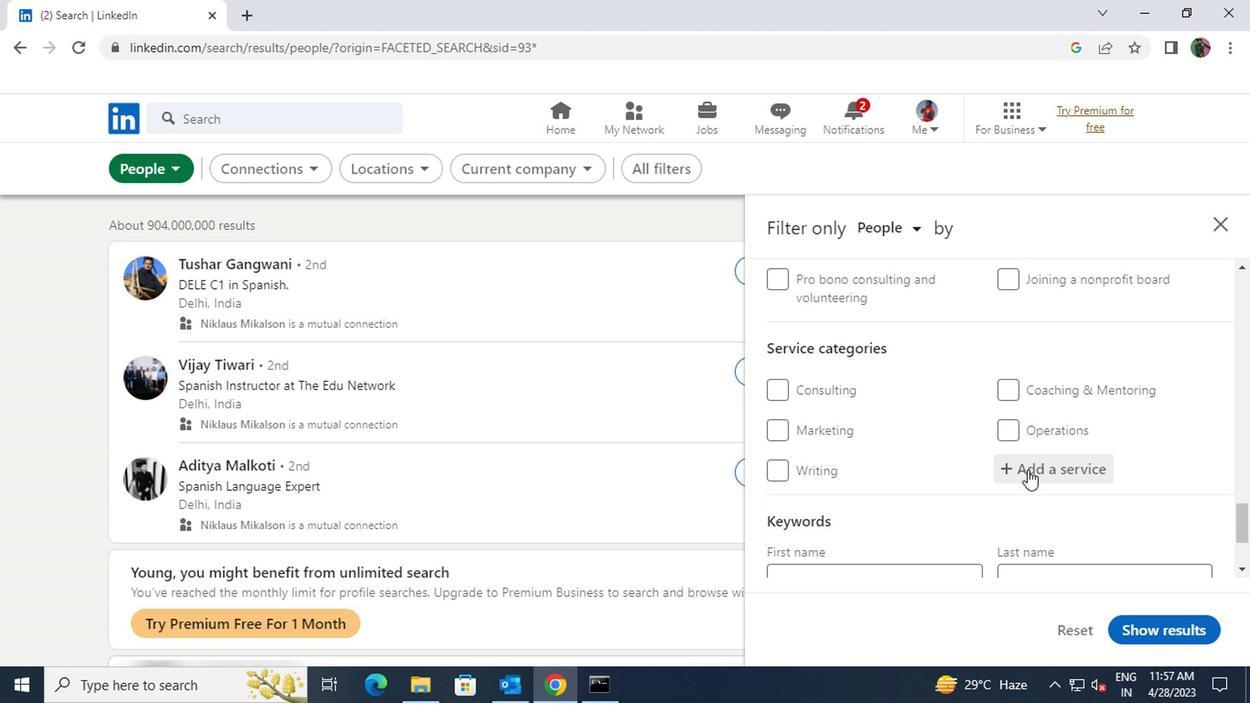 
Action: Key pressed <Key.shift>NETWORK<Key.space><Key.shift>SUPP
Screenshot: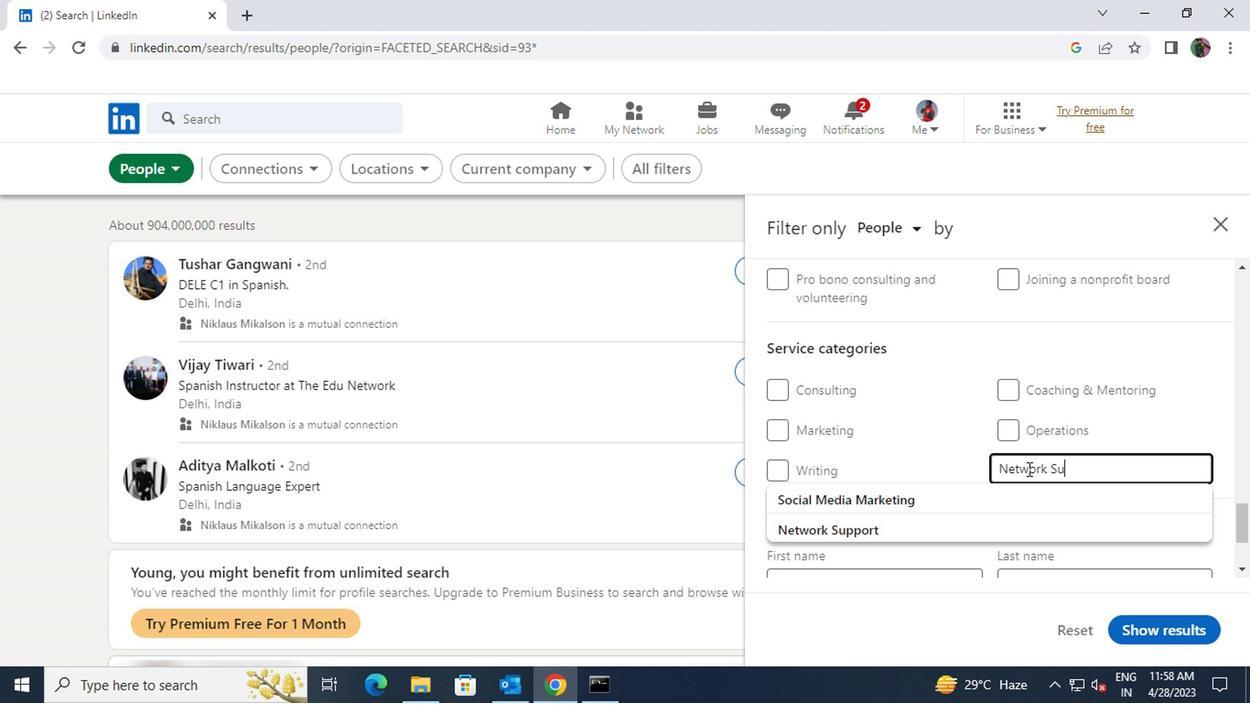 
Action: Mouse moved to (1007, 486)
Screenshot: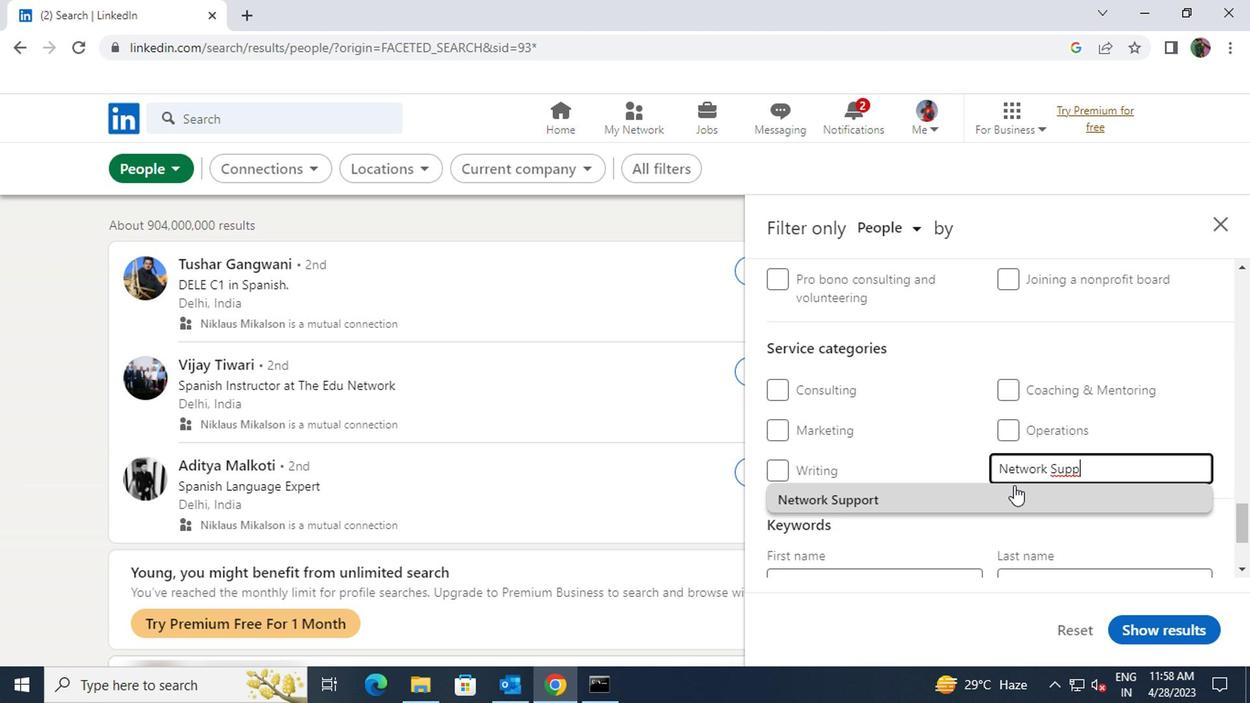 
Action: Mouse pressed left at (1007, 486)
Screenshot: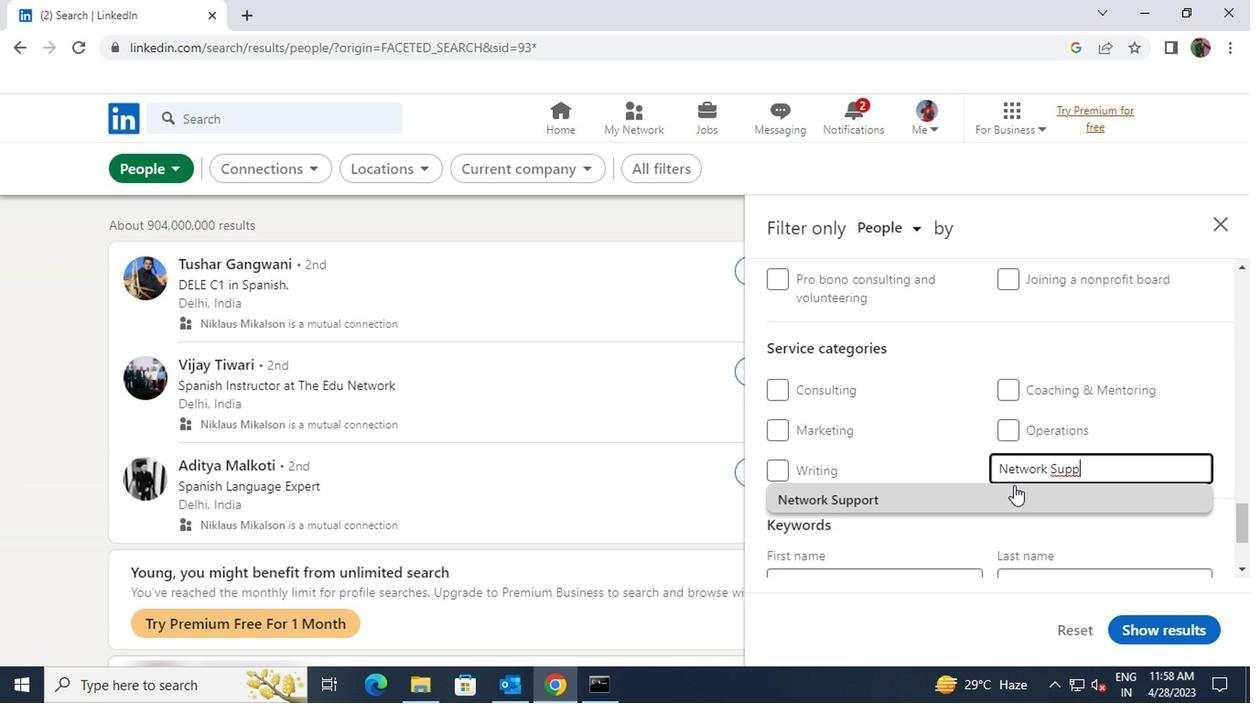 
Action: Mouse scrolled (1007, 485) with delta (0, 0)
Screenshot: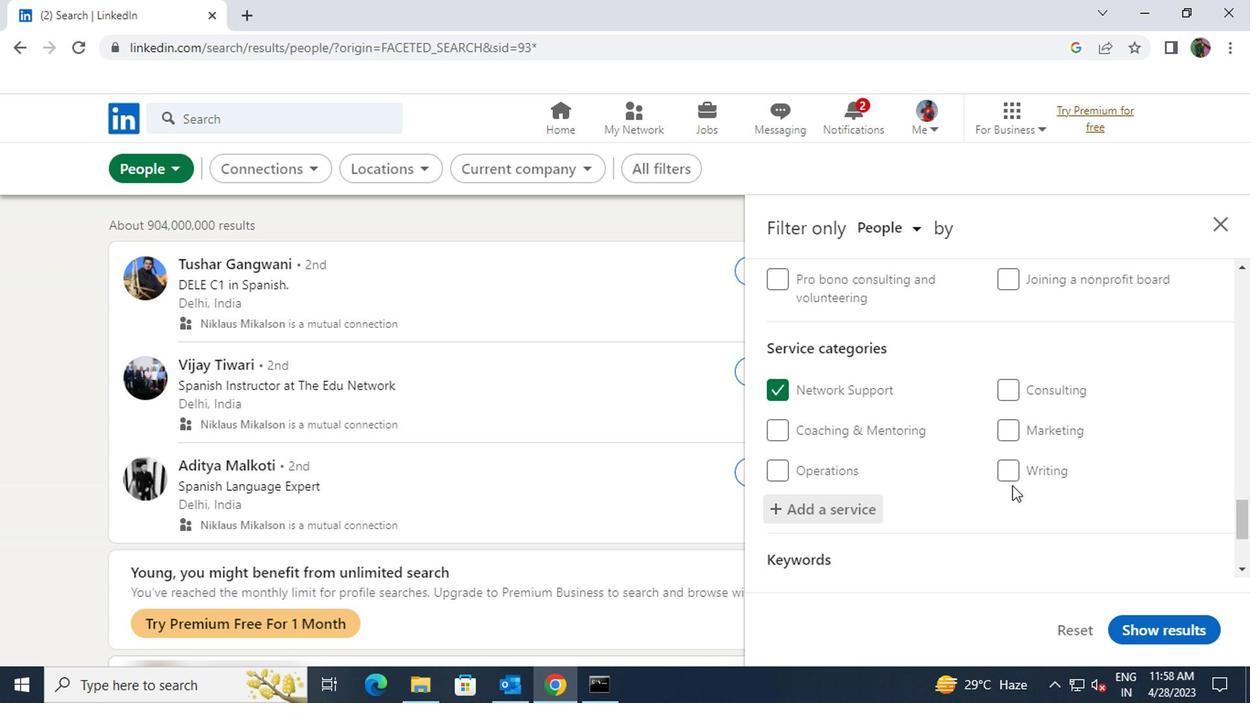 
Action: Mouse scrolled (1007, 485) with delta (0, 0)
Screenshot: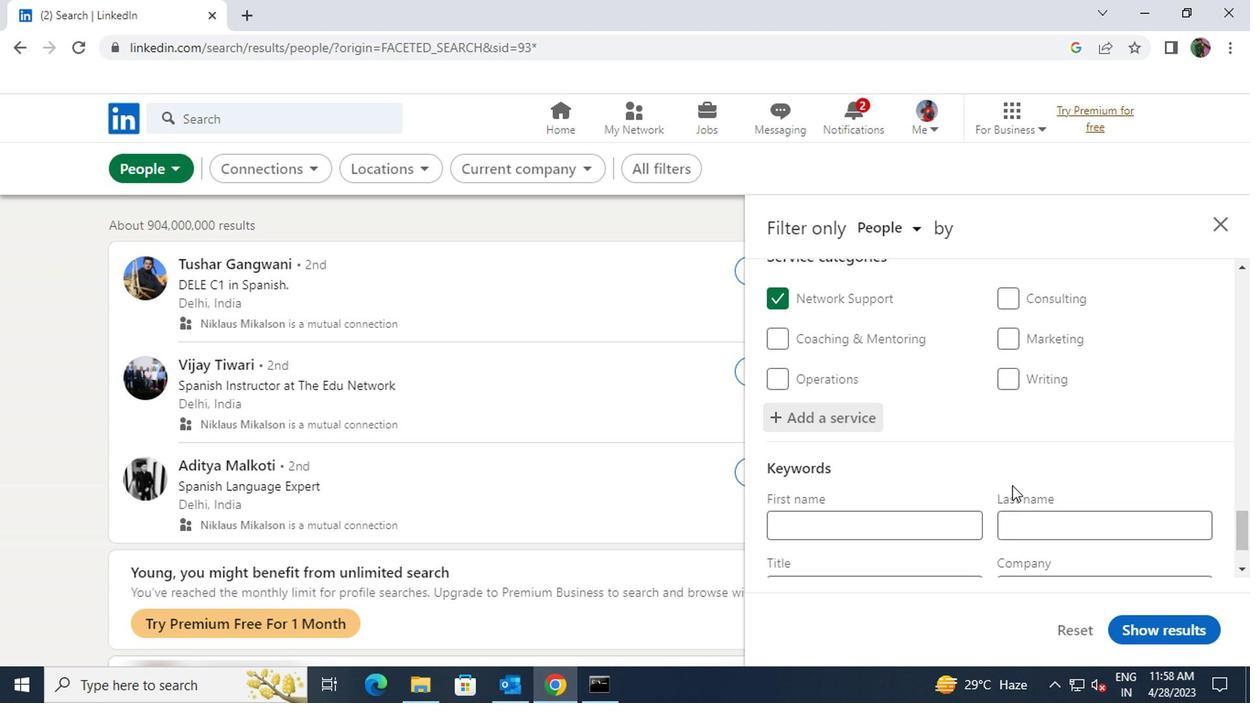 
Action: Mouse moved to (941, 496)
Screenshot: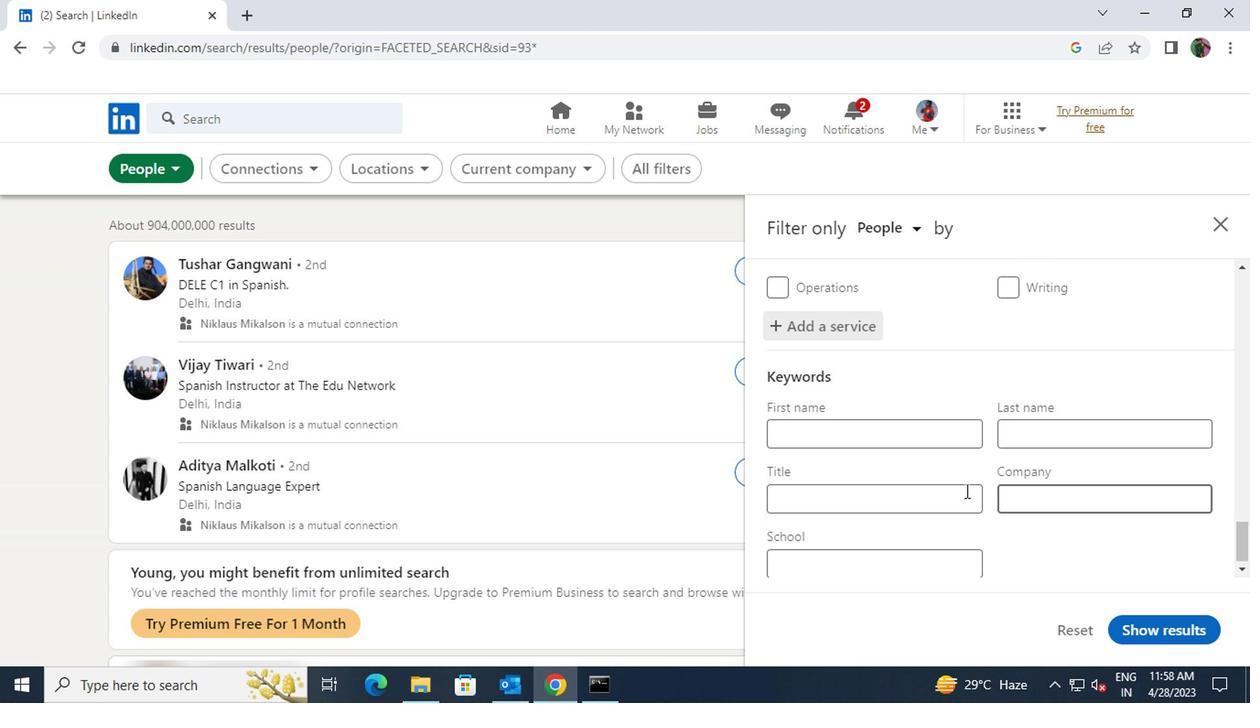 
Action: Mouse pressed left at (941, 496)
Screenshot: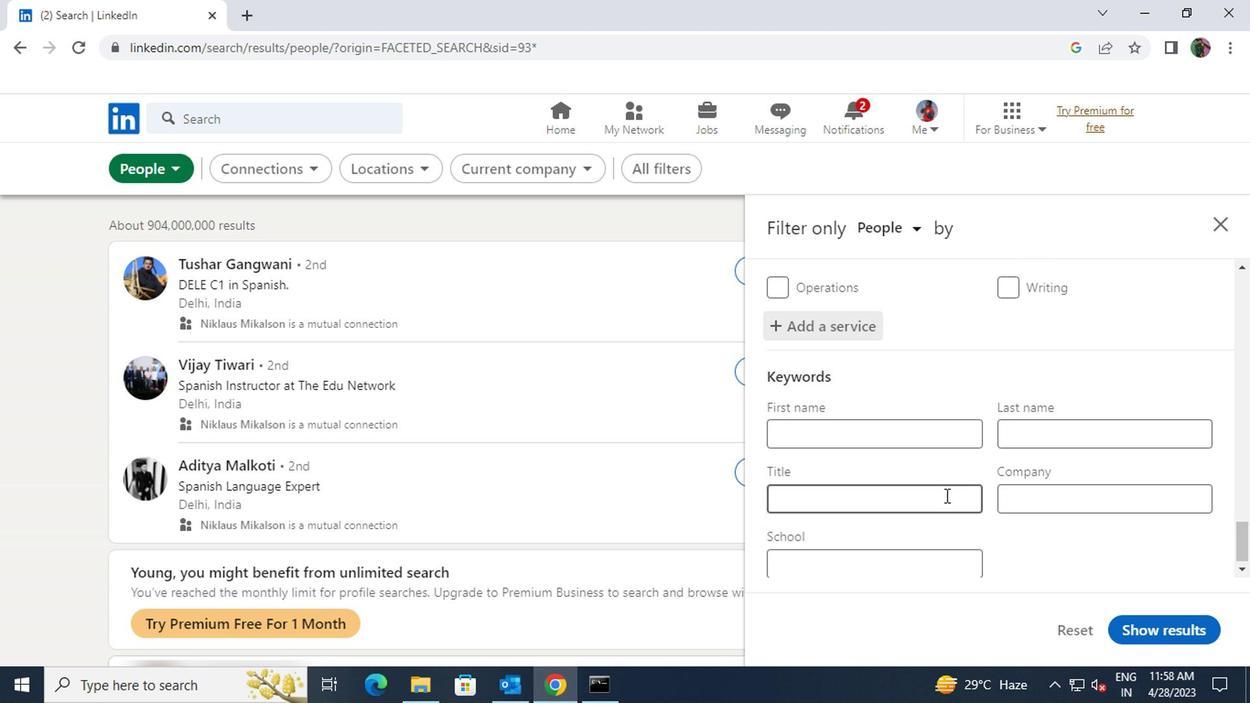 
Action: Key pressed <Key.shift>DIRECTOR<Key.space><Key.shift><Key.shift>OF<Key.space><Key.shift>STORYTELLING
Screenshot: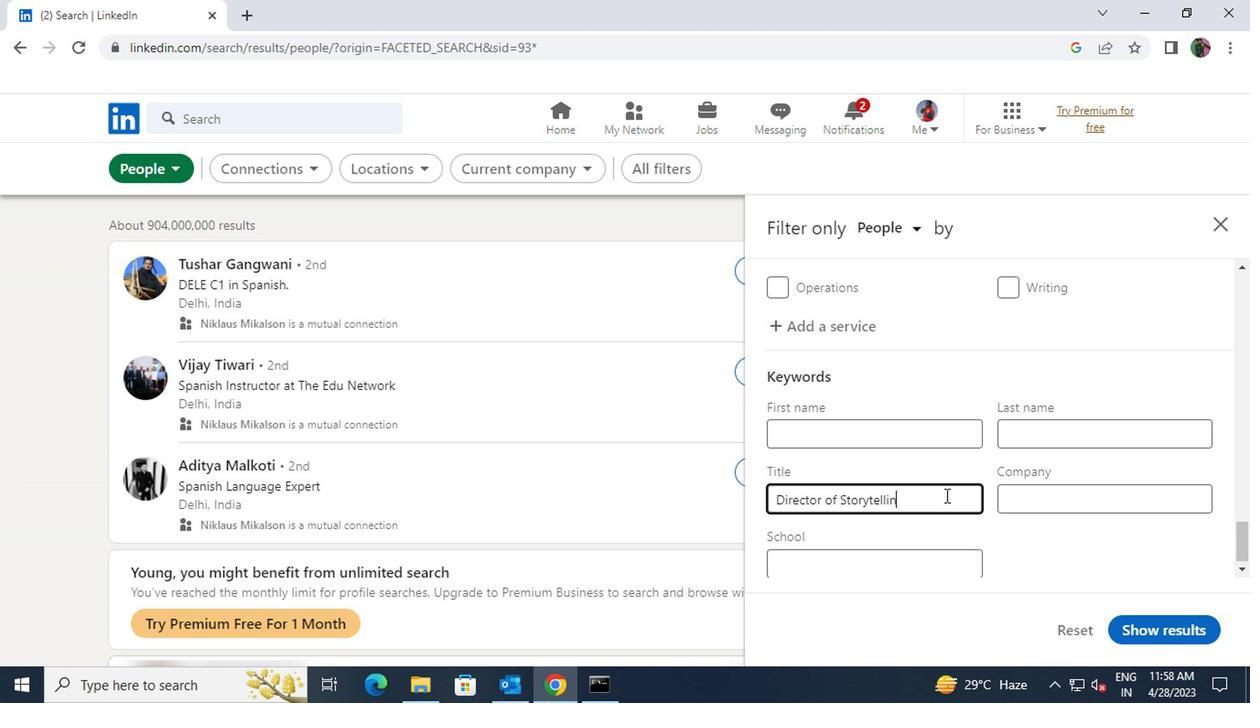 
Action: Mouse moved to (1129, 623)
Screenshot: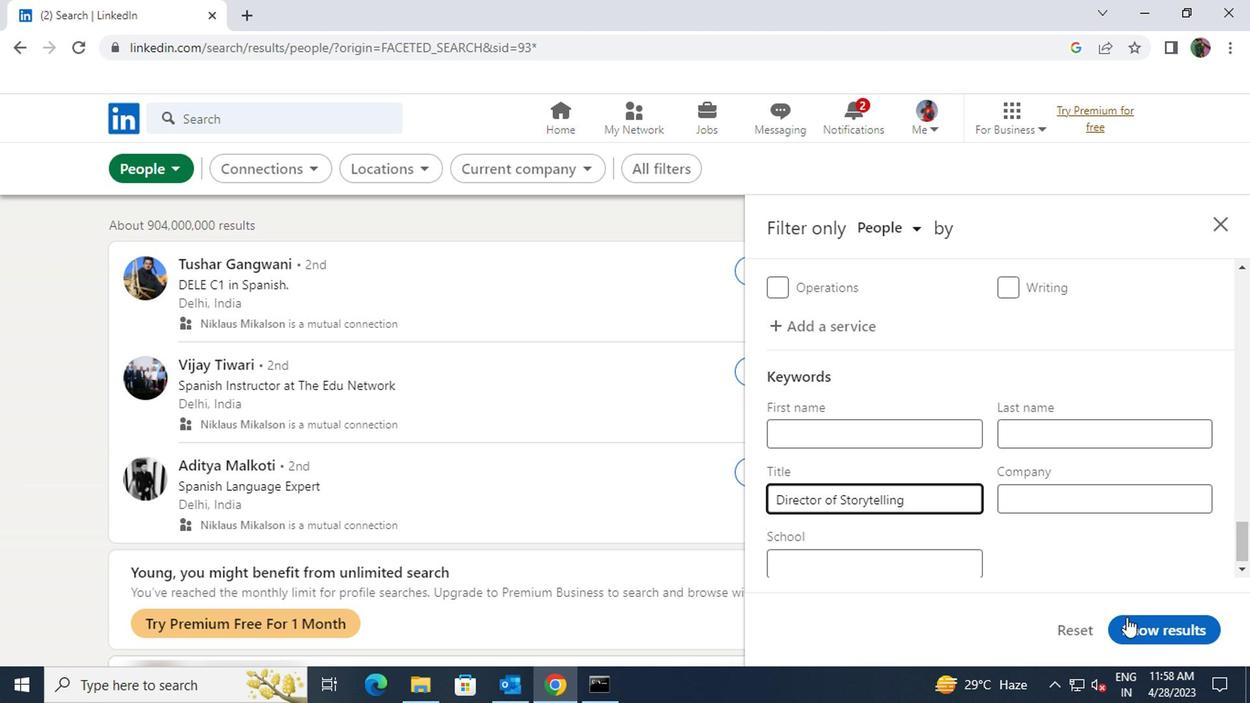 
Action: Mouse pressed left at (1129, 623)
Screenshot: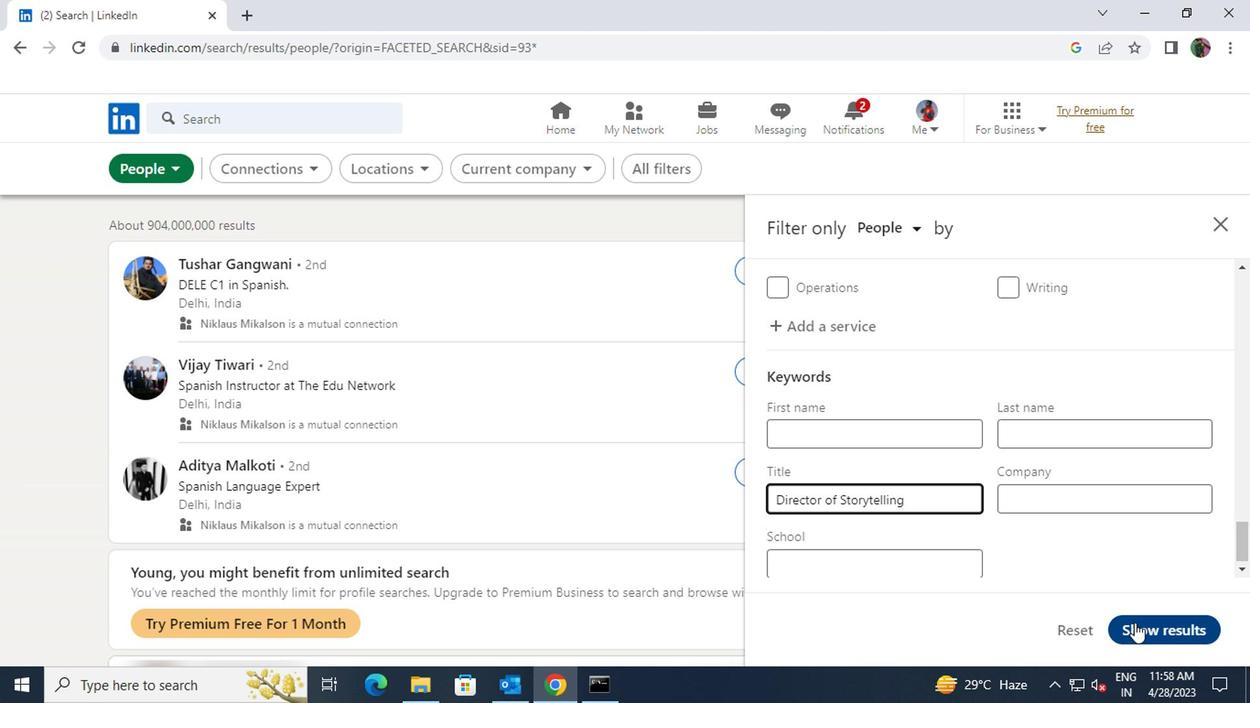 
